 Task: Find a flat in Canoas, Brazil for 9 guests from August 8 to August 15, with a price range of ₹10,000 to ₹14,000, 5 bedrooms, 5 bathrooms, 8+ beds, and amenities including Wifi, TV, Free parking, and Breakfast. Host language should be English.
Action: Mouse moved to (475, 121)
Screenshot: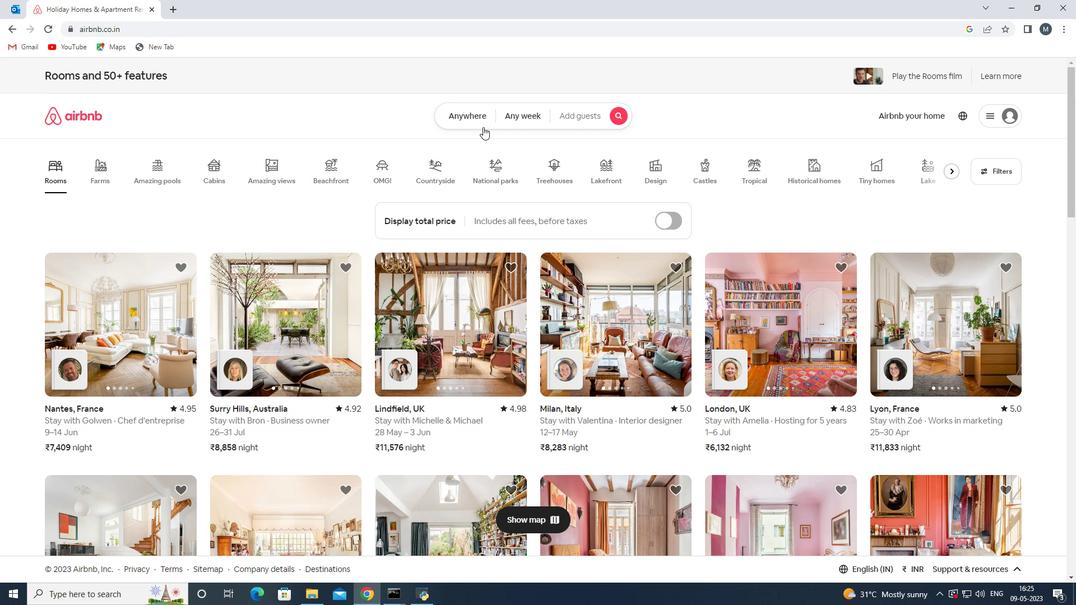 
Action: Mouse pressed left at (475, 121)
Screenshot: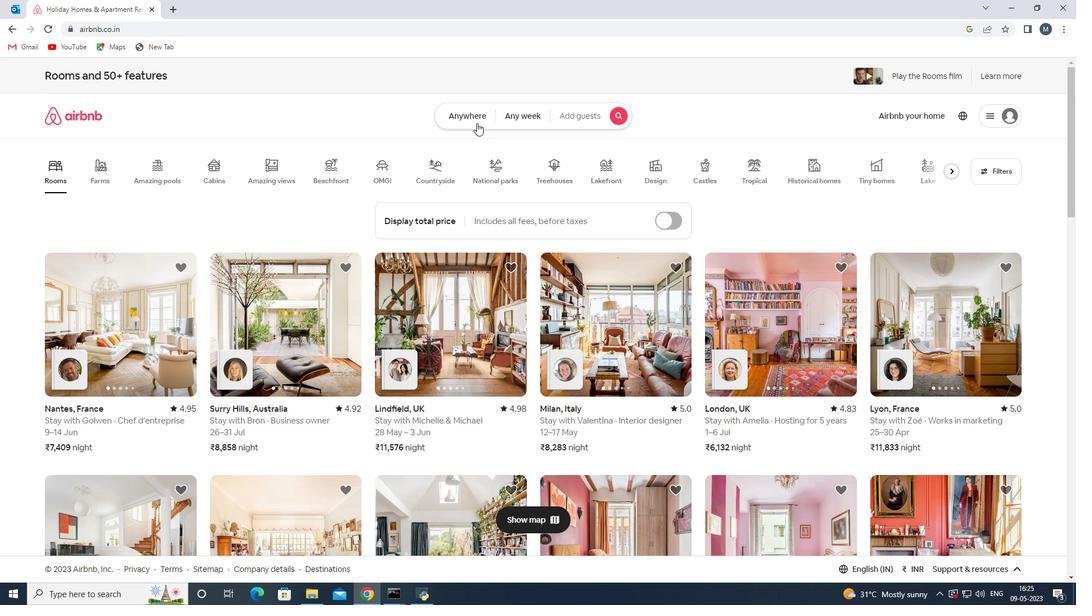 
Action: Mouse moved to (401, 160)
Screenshot: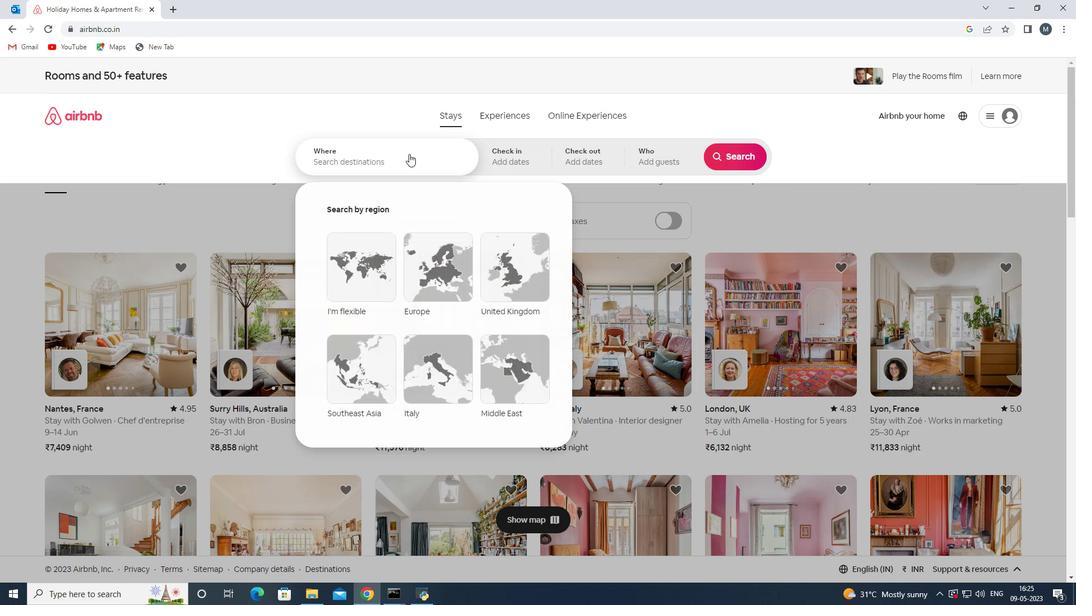 
Action: Mouse pressed left at (401, 160)
Screenshot: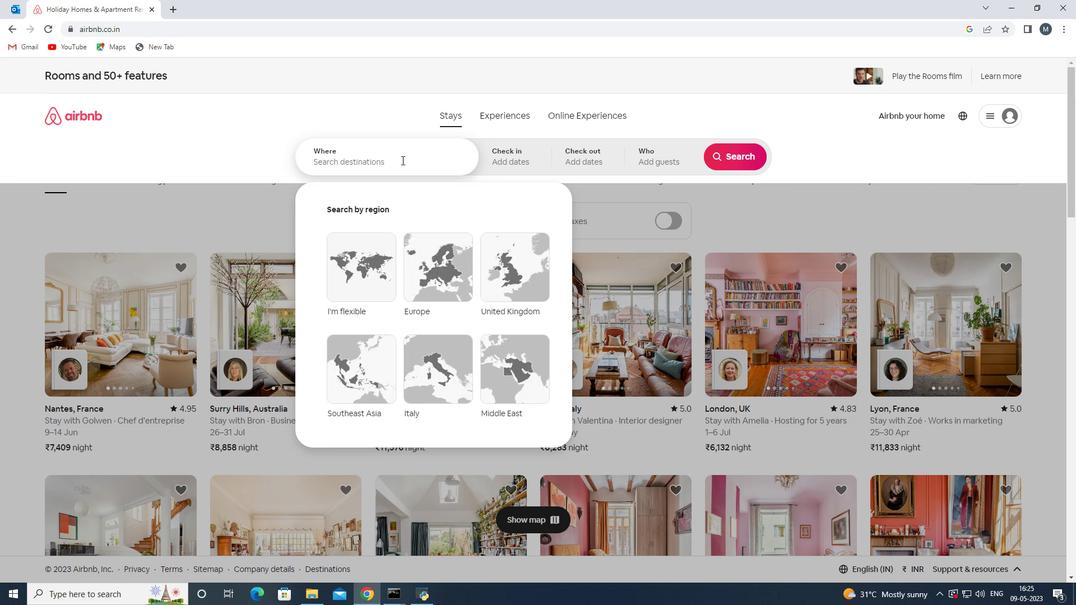 
Action: Mouse moved to (401, 160)
Screenshot: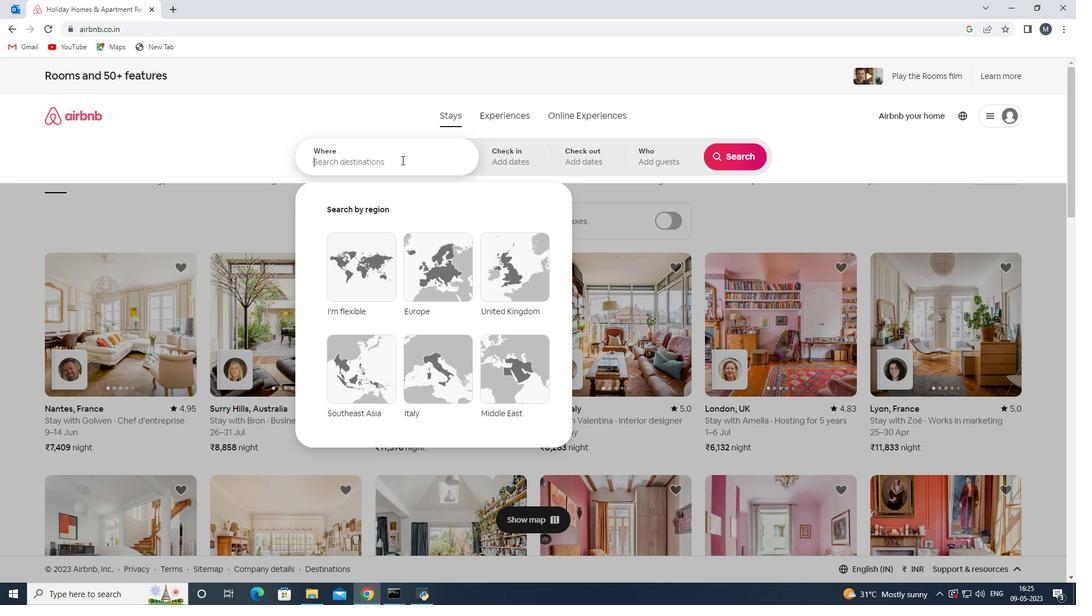 
Action: Key pressed <Key.shift><Key.shift><Key.shift>Canoas,<Key.shift><Key.shift>Brazil<Key.enter>
Screenshot: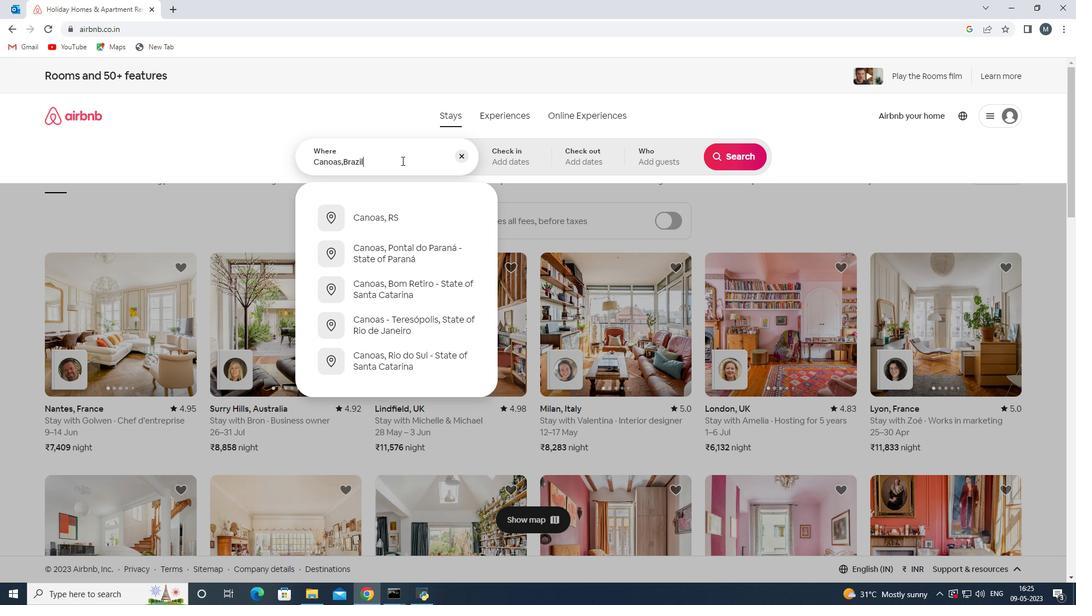 
Action: Mouse moved to (733, 244)
Screenshot: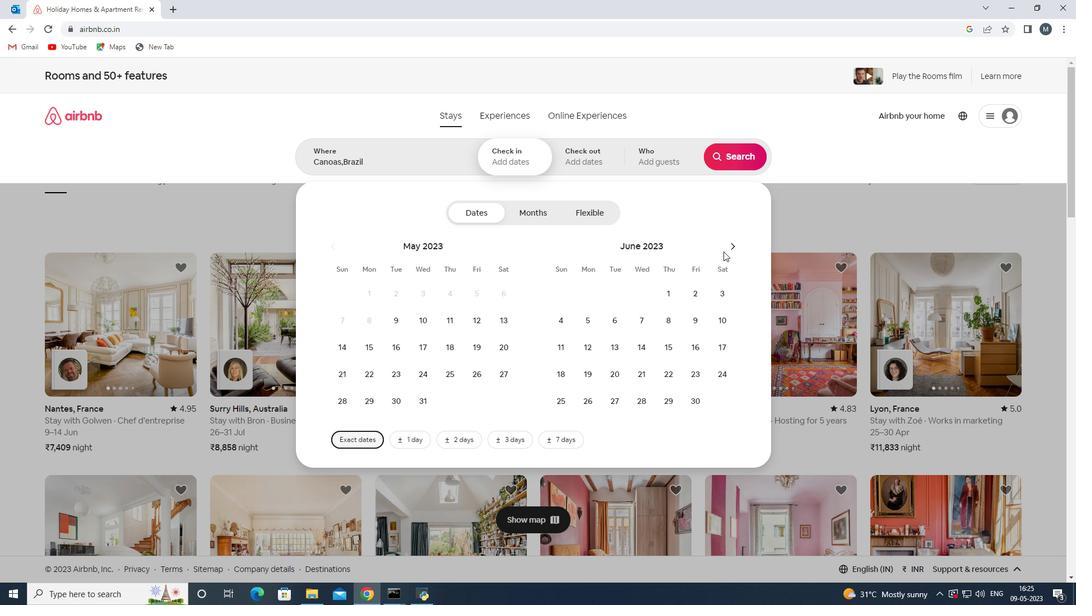 
Action: Mouse pressed left at (733, 244)
Screenshot: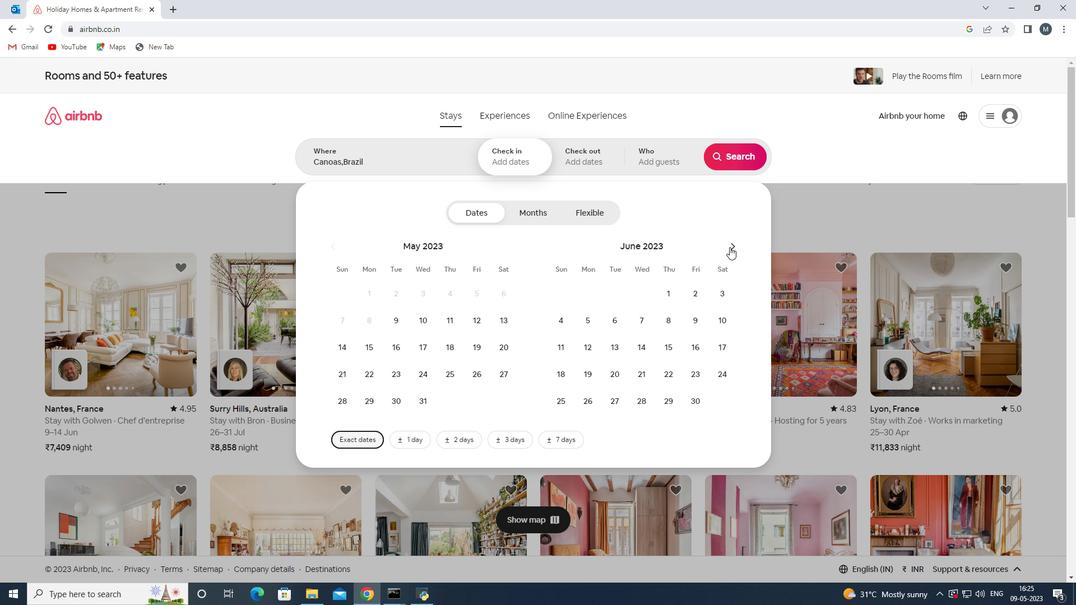 
Action: Mouse pressed left at (733, 244)
Screenshot: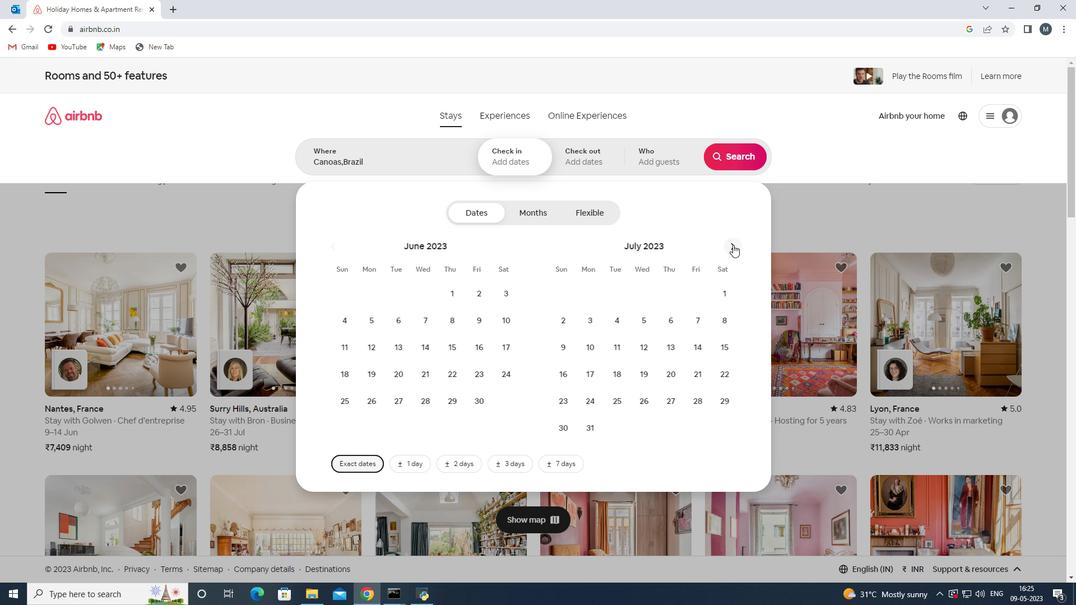 
Action: Mouse moved to (617, 322)
Screenshot: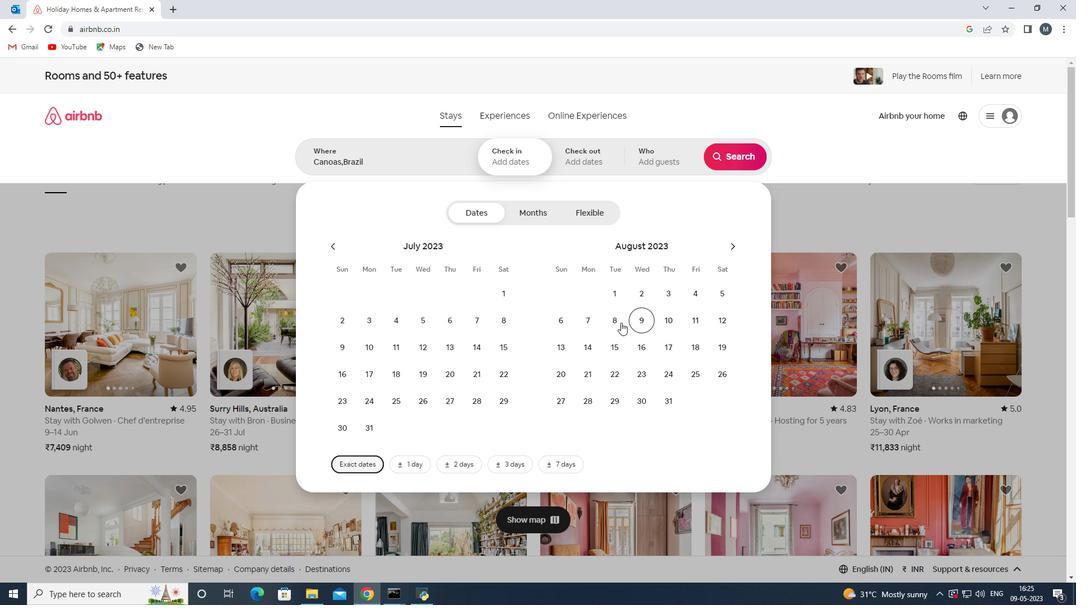 
Action: Mouse pressed left at (617, 322)
Screenshot: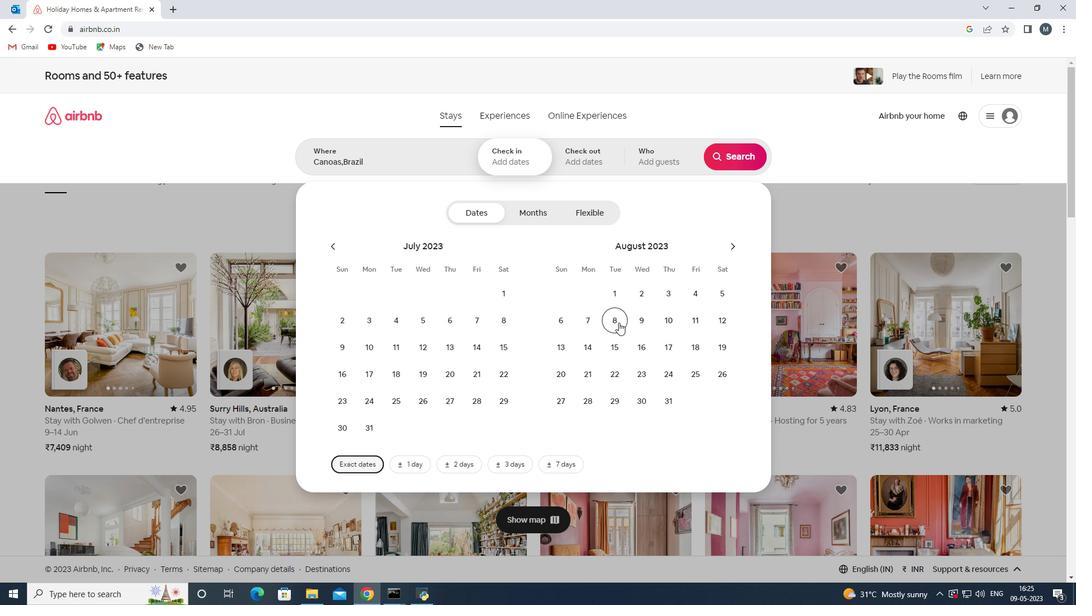 
Action: Mouse moved to (614, 343)
Screenshot: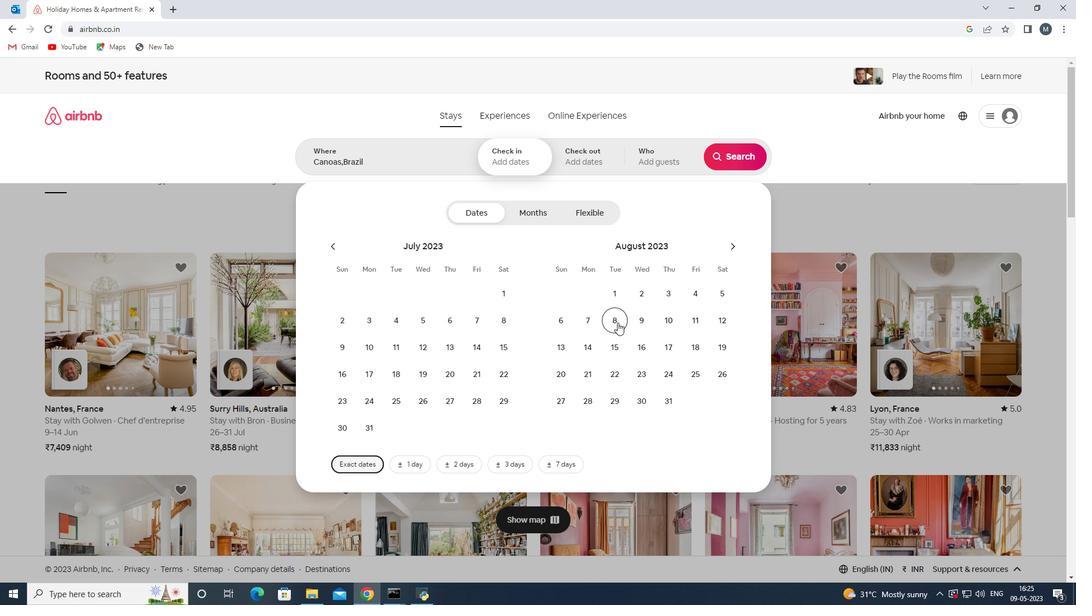
Action: Mouse pressed left at (614, 343)
Screenshot: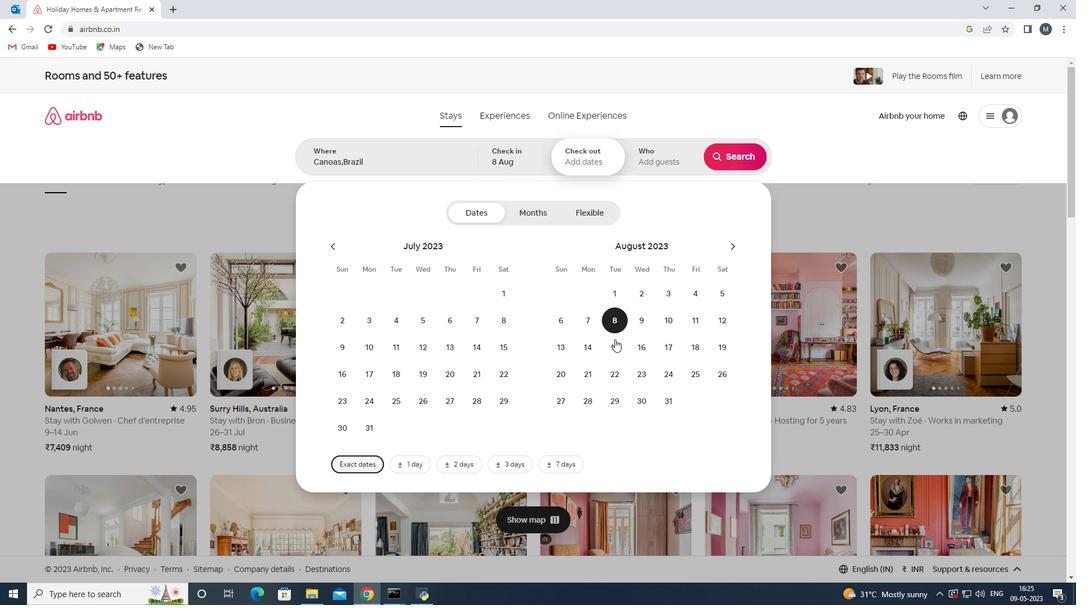 
Action: Mouse moved to (654, 172)
Screenshot: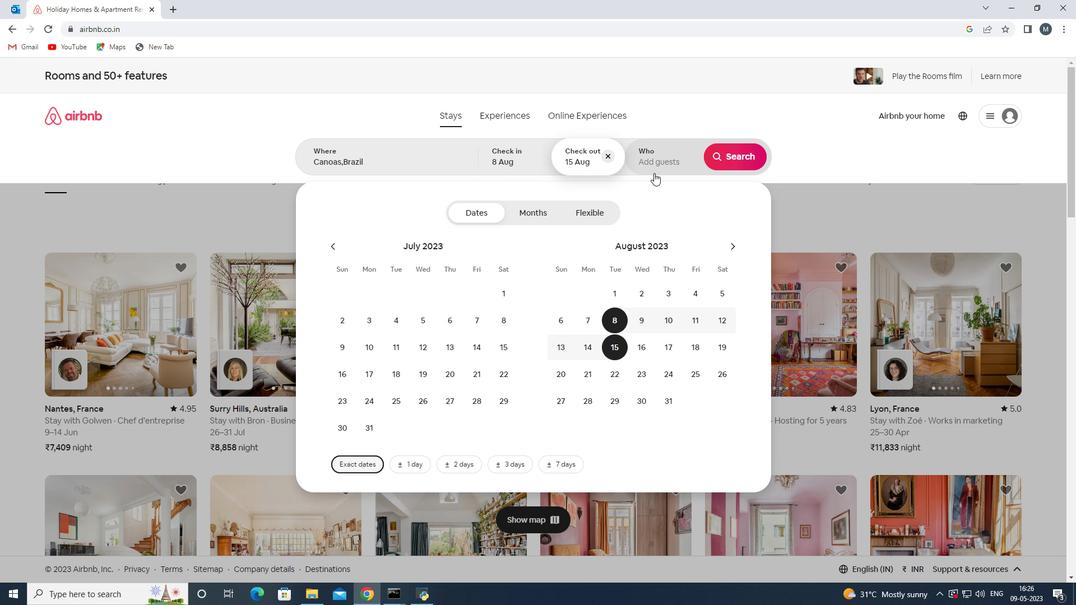
Action: Mouse pressed left at (654, 172)
Screenshot: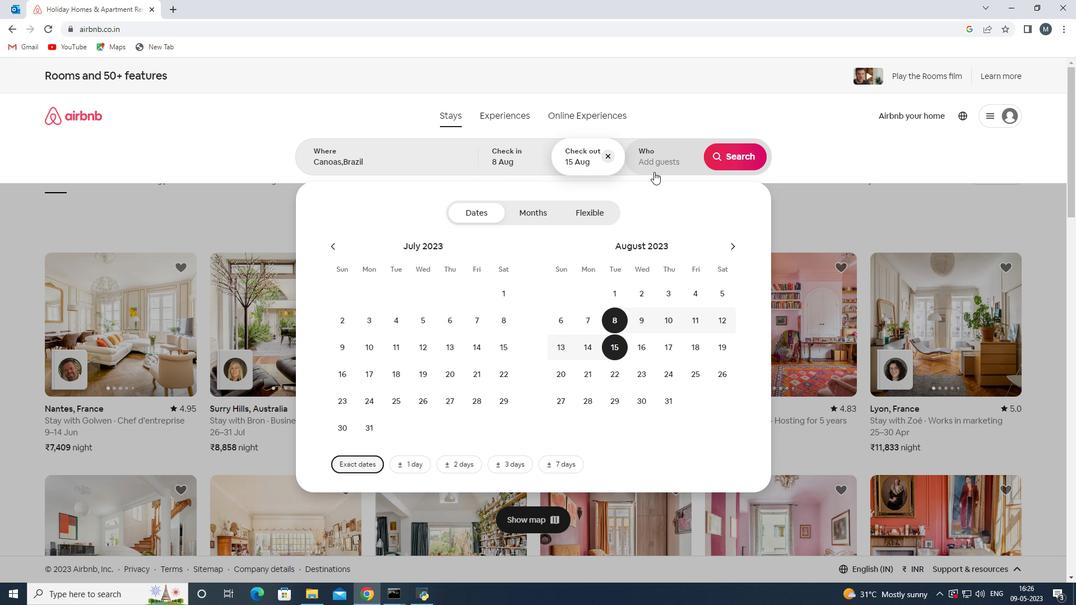 
Action: Mouse moved to (740, 213)
Screenshot: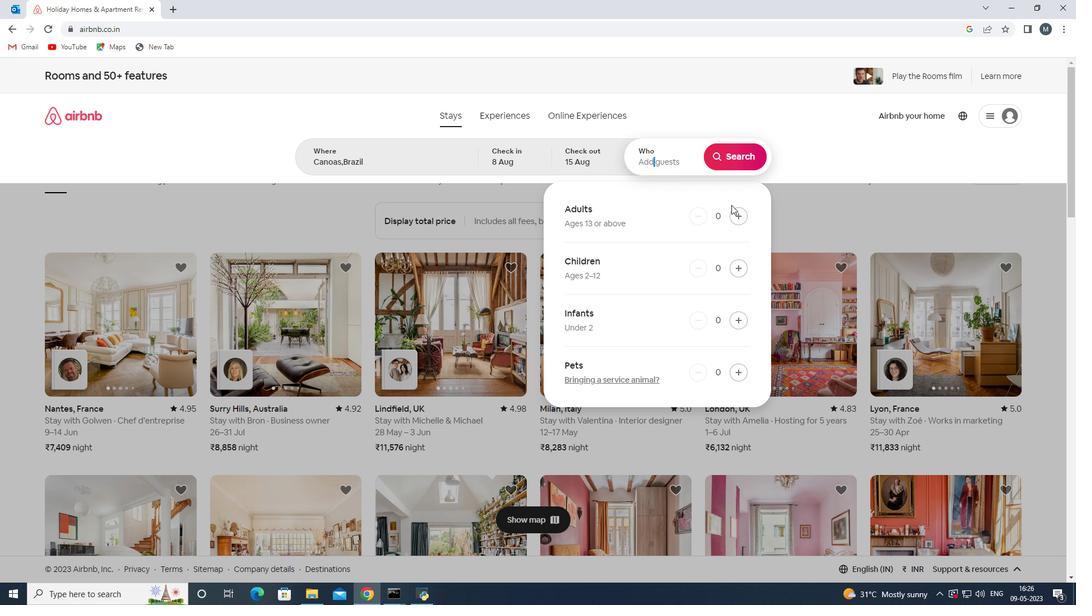 
Action: Mouse pressed left at (740, 213)
Screenshot: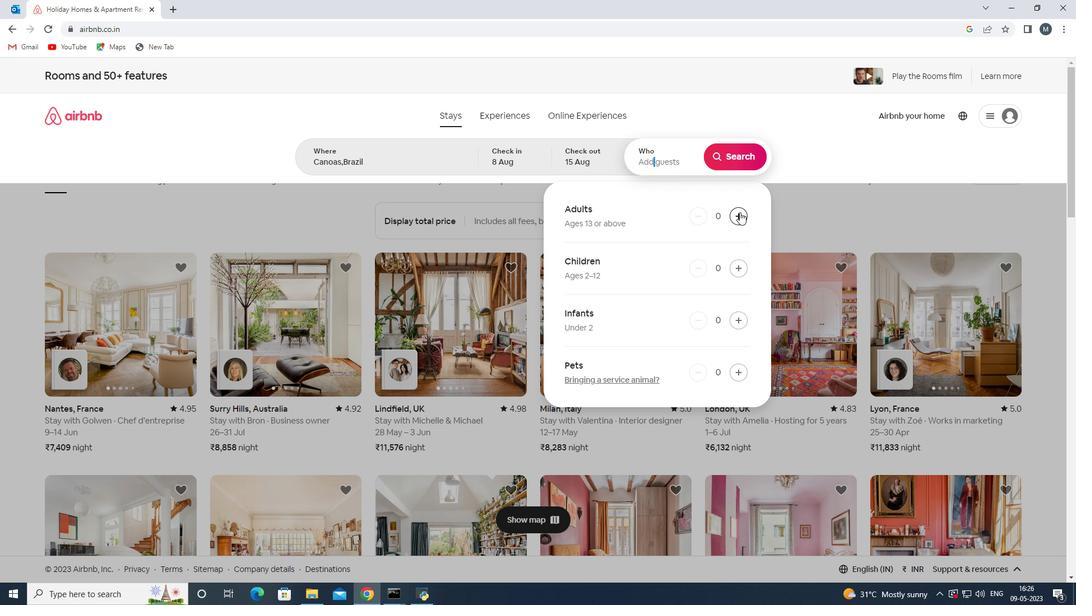 
Action: Mouse moved to (739, 213)
Screenshot: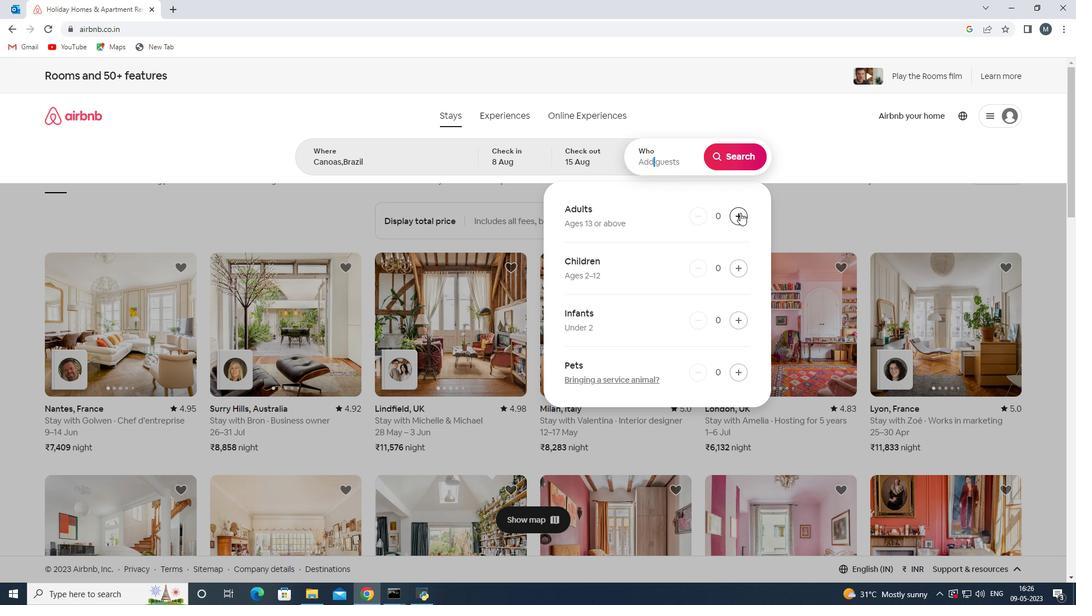
Action: Mouse pressed left at (739, 213)
Screenshot: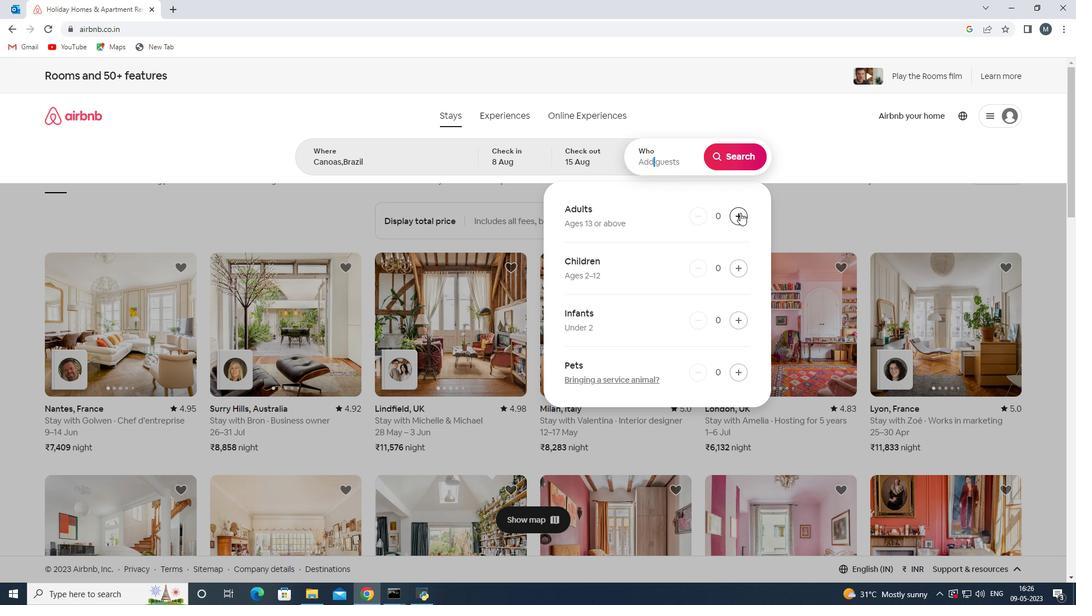 
Action: Mouse moved to (739, 213)
Screenshot: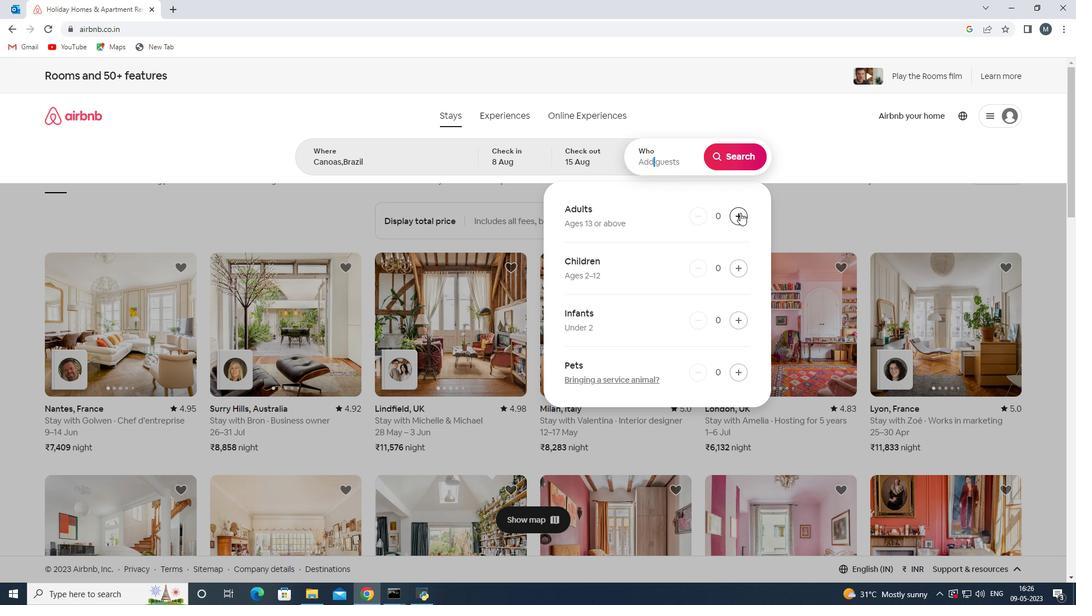 
Action: Mouse pressed left at (739, 213)
Screenshot: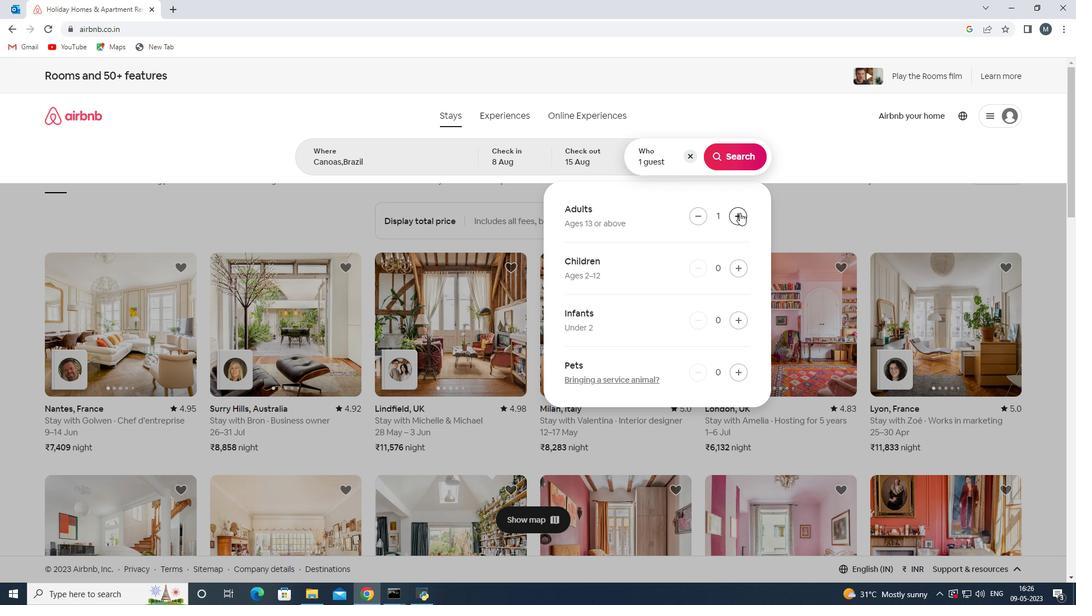 
Action: Mouse pressed left at (739, 213)
Screenshot: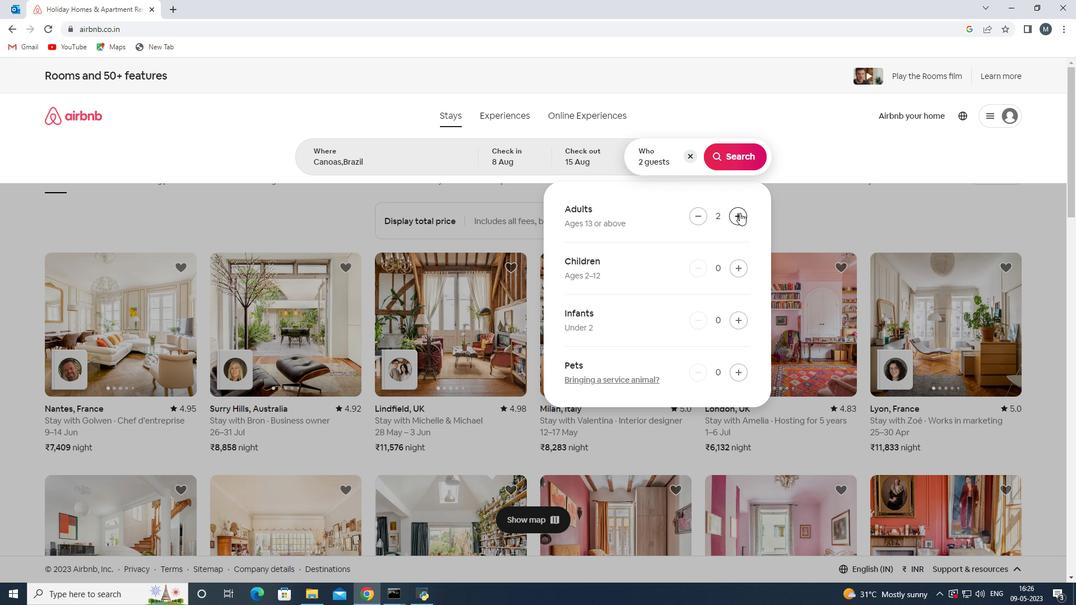 
Action: Mouse pressed left at (739, 213)
Screenshot: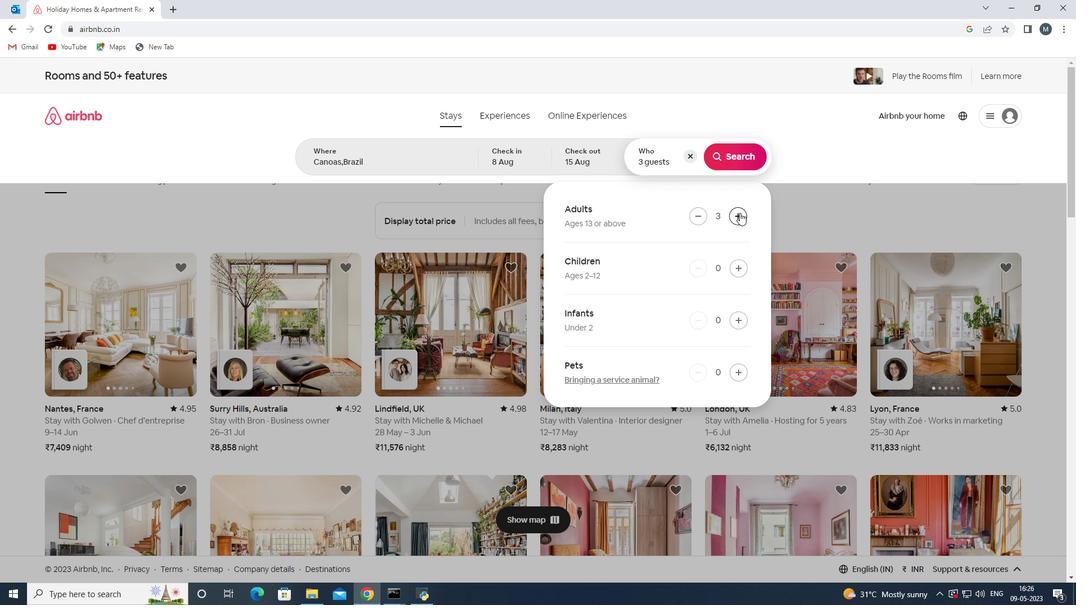 
Action: Mouse pressed left at (739, 213)
Screenshot: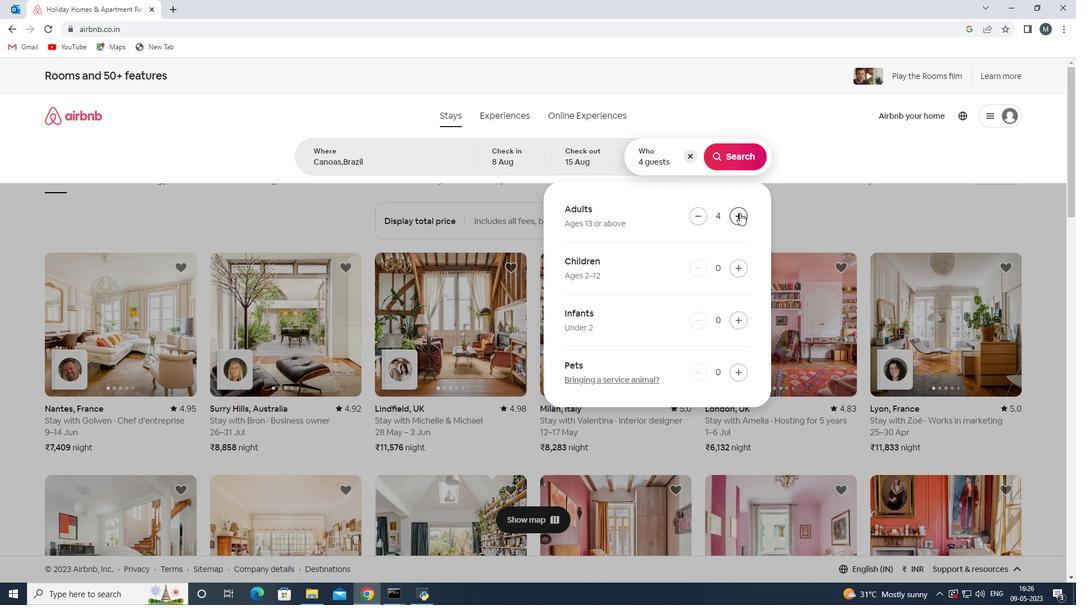 
Action: Mouse moved to (739, 213)
Screenshot: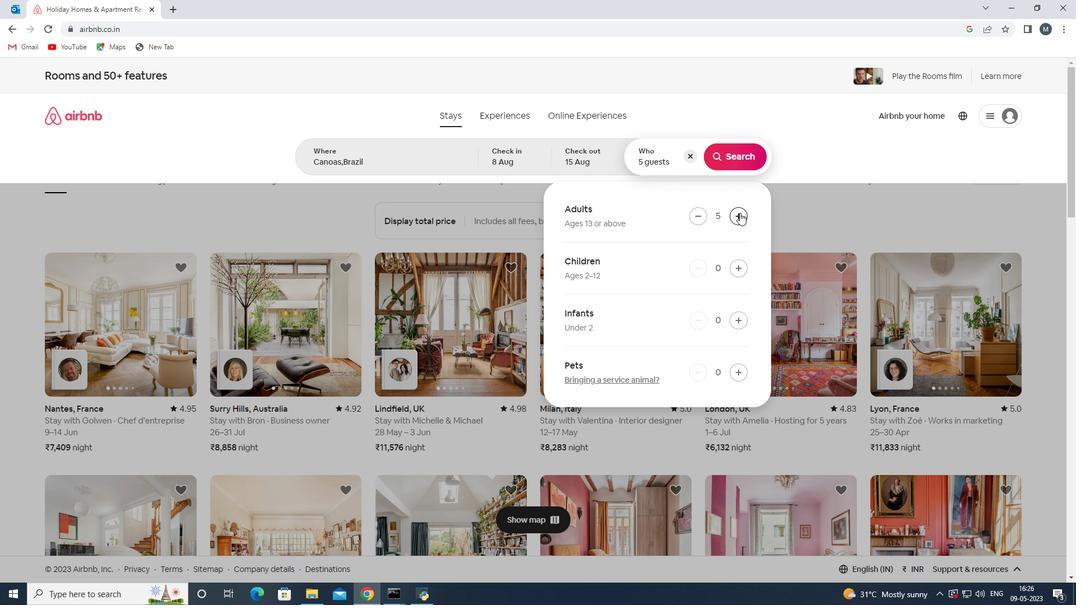
Action: Mouse pressed left at (739, 213)
Screenshot: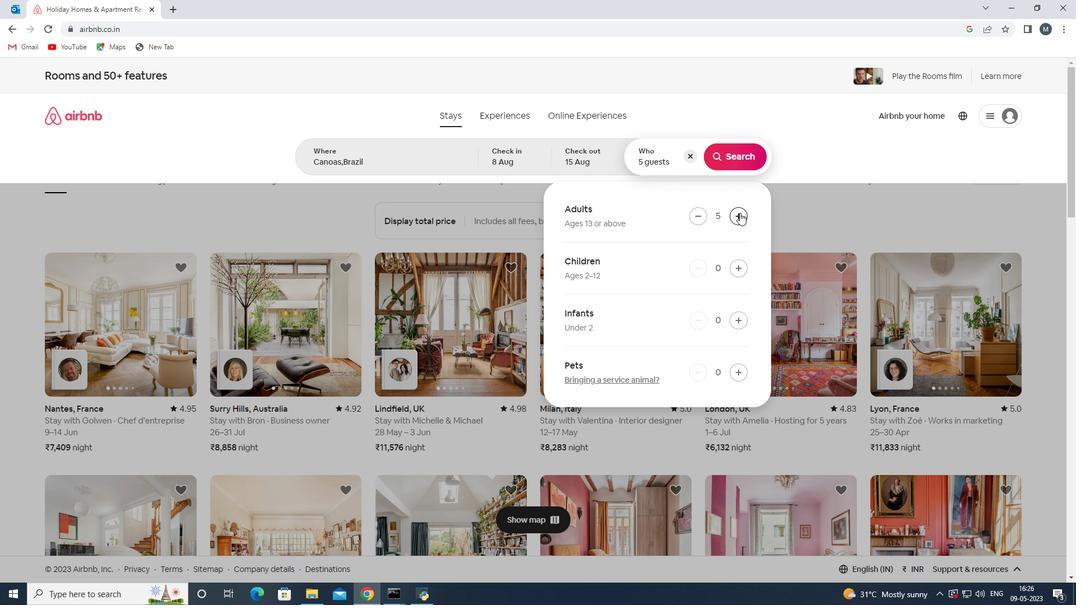 
Action: Mouse pressed left at (739, 213)
Screenshot: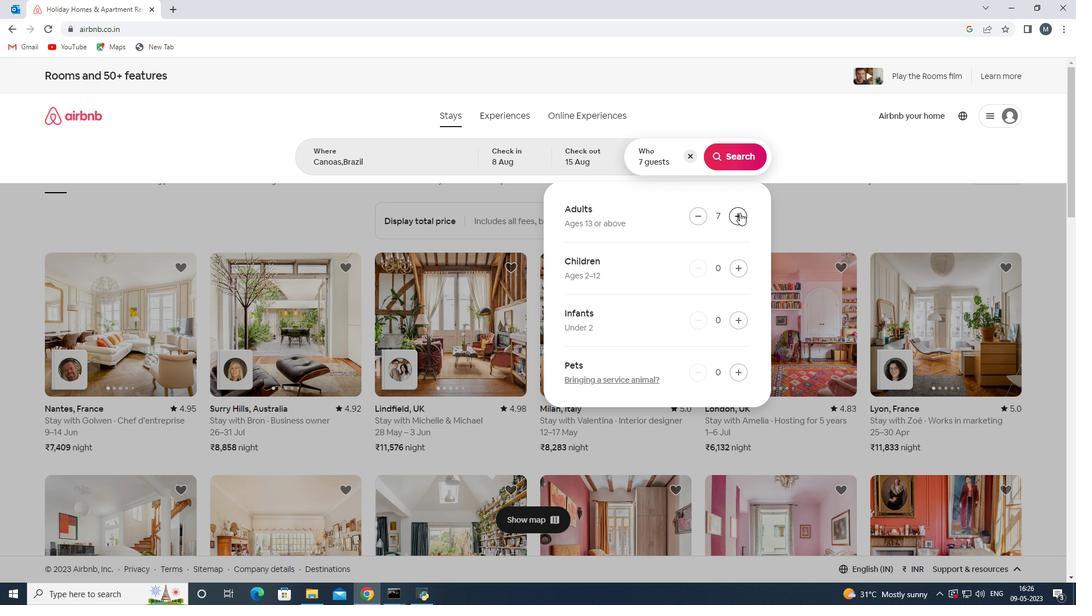 
Action: Mouse moved to (741, 213)
Screenshot: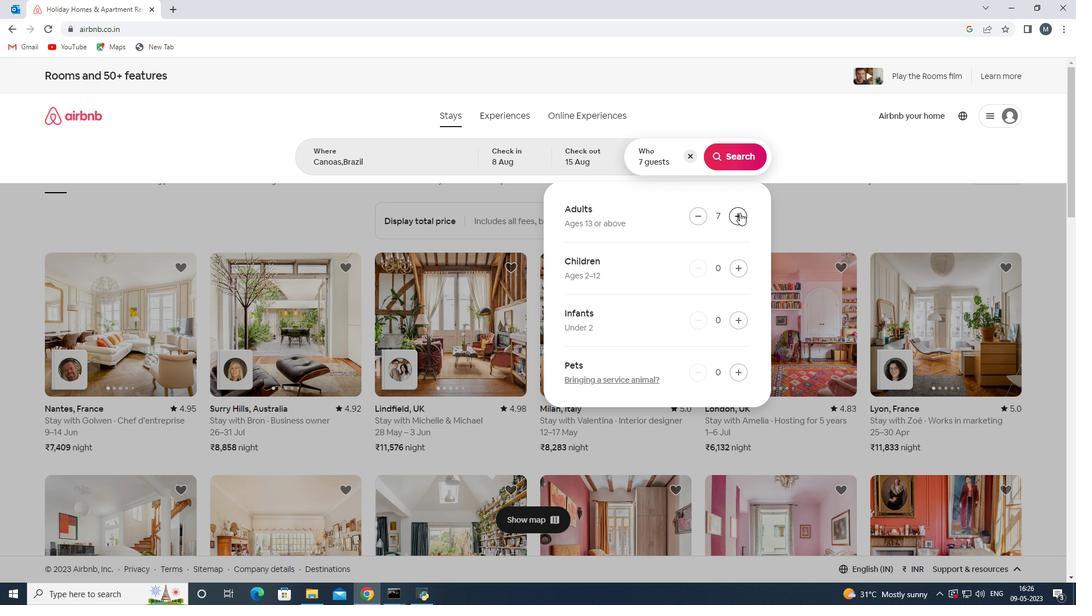 
Action: Mouse pressed left at (741, 213)
Screenshot: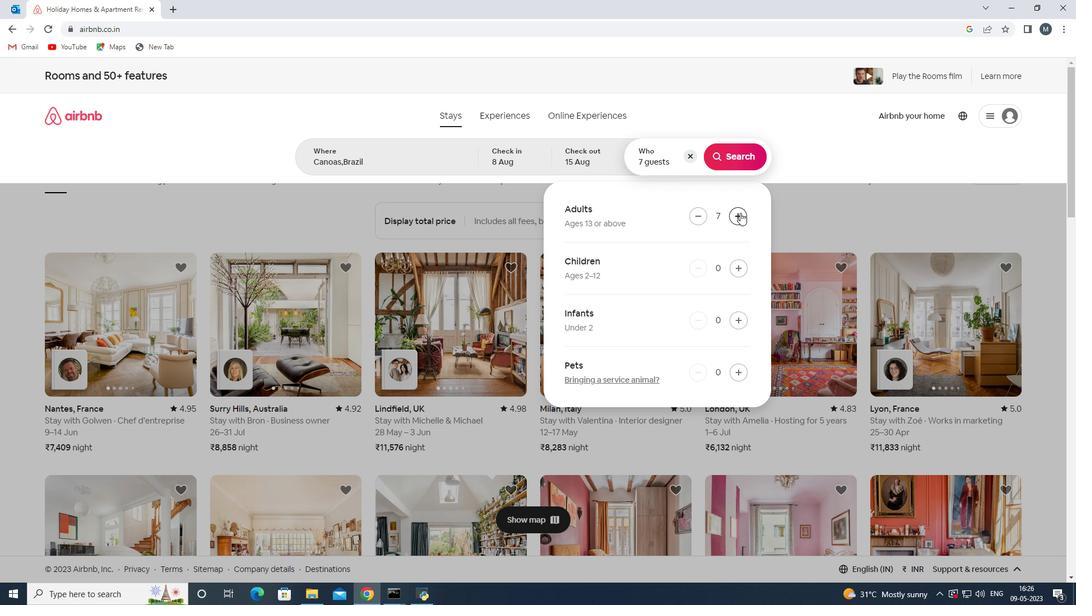 
Action: Mouse moved to (729, 159)
Screenshot: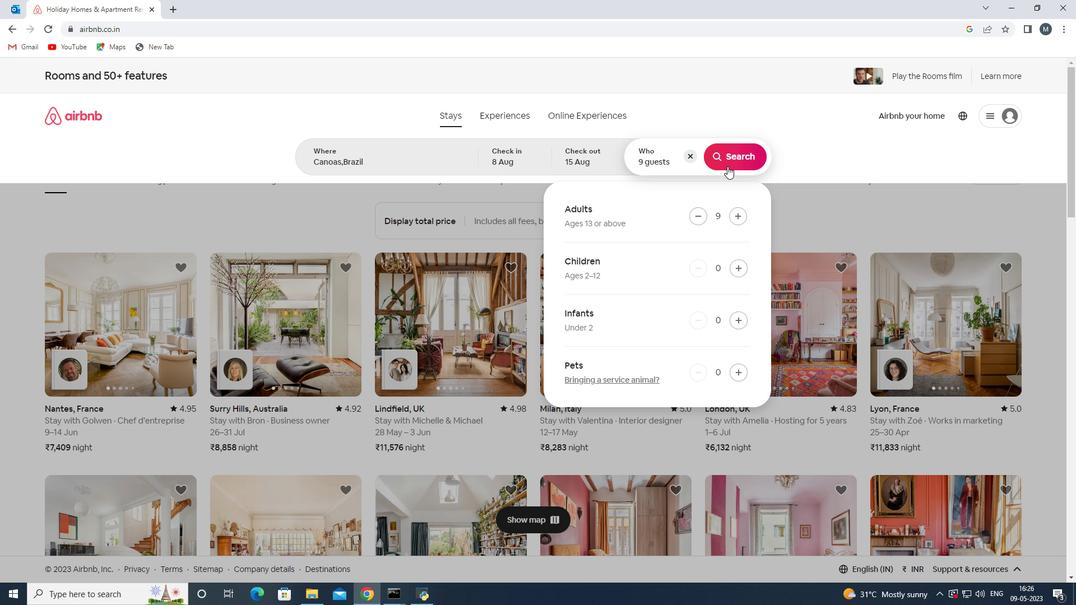 
Action: Mouse pressed left at (729, 159)
Screenshot: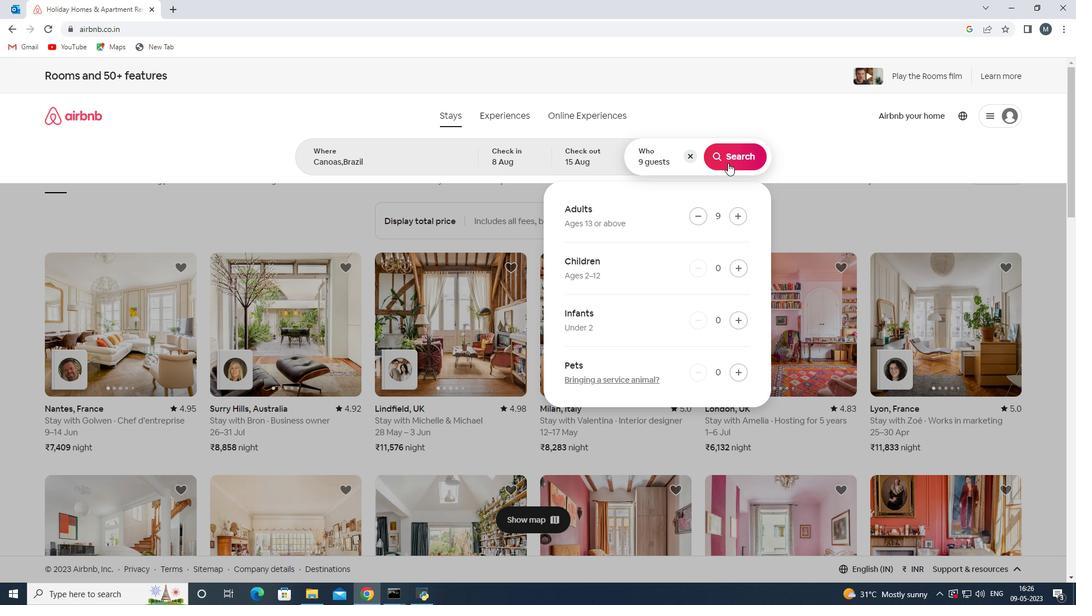 
Action: Mouse moved to (1013, 118)
Screenshot: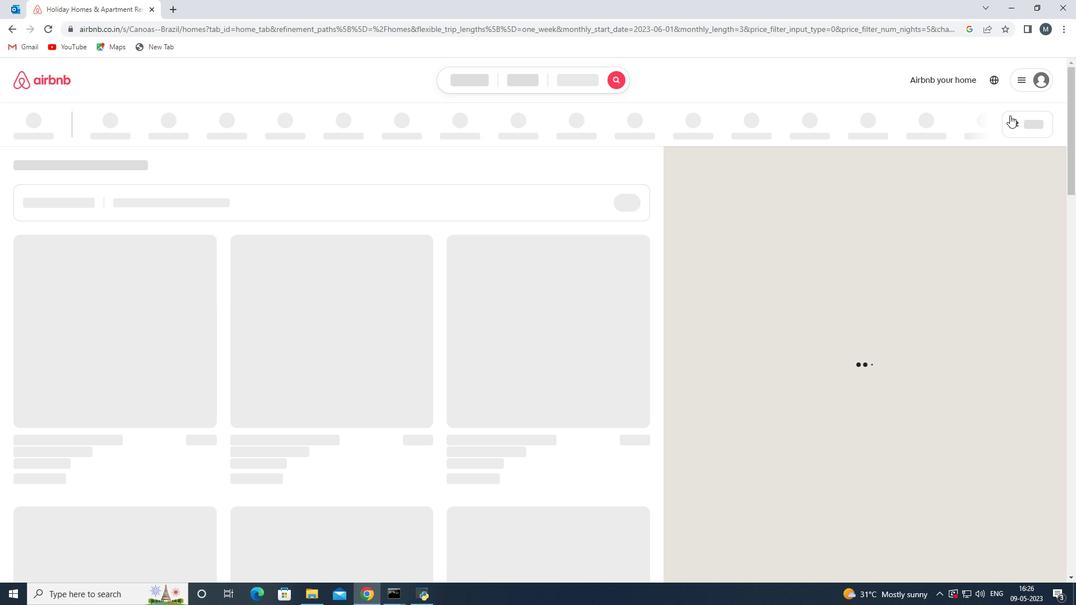 
Action: Mouse pressed left at (1013, 118)
Screenshot: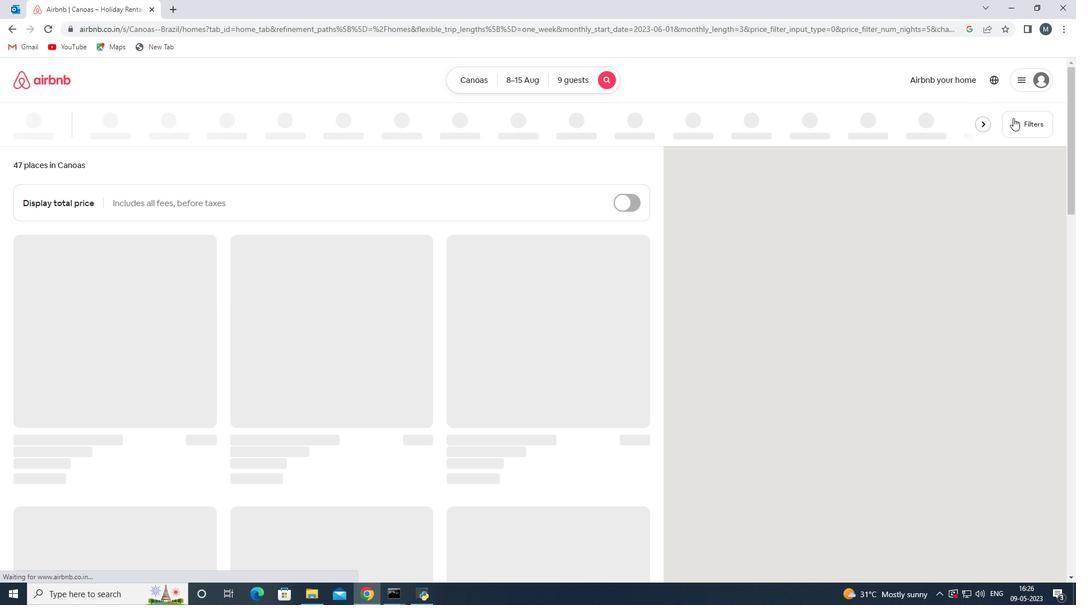 
Action: Mouse moved to (463, 400)
Screenshot: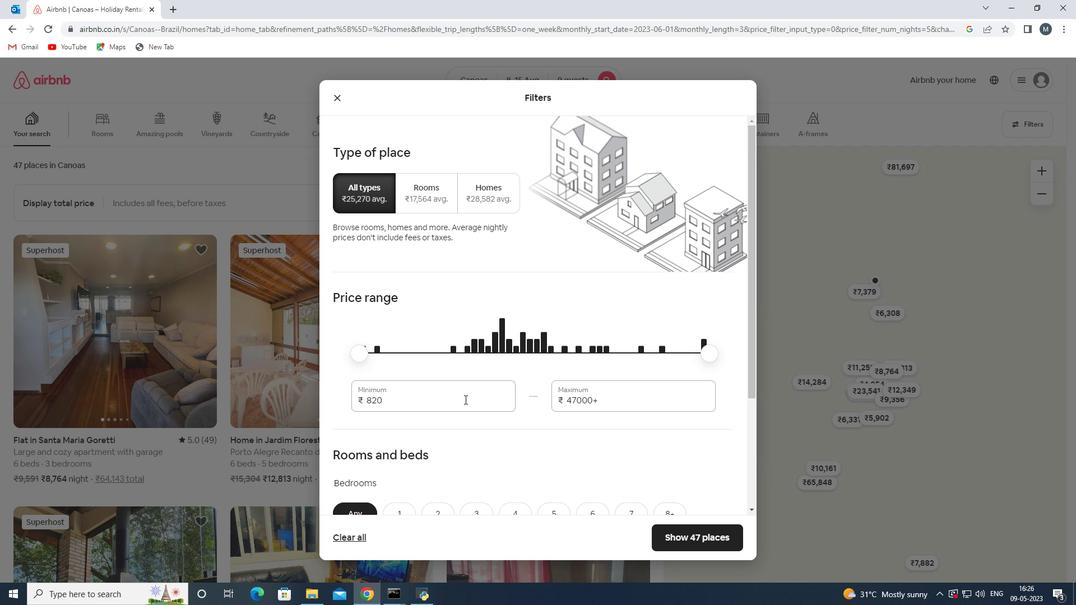 
Action: Mouse pressed left at (463, 400)
Screenshot: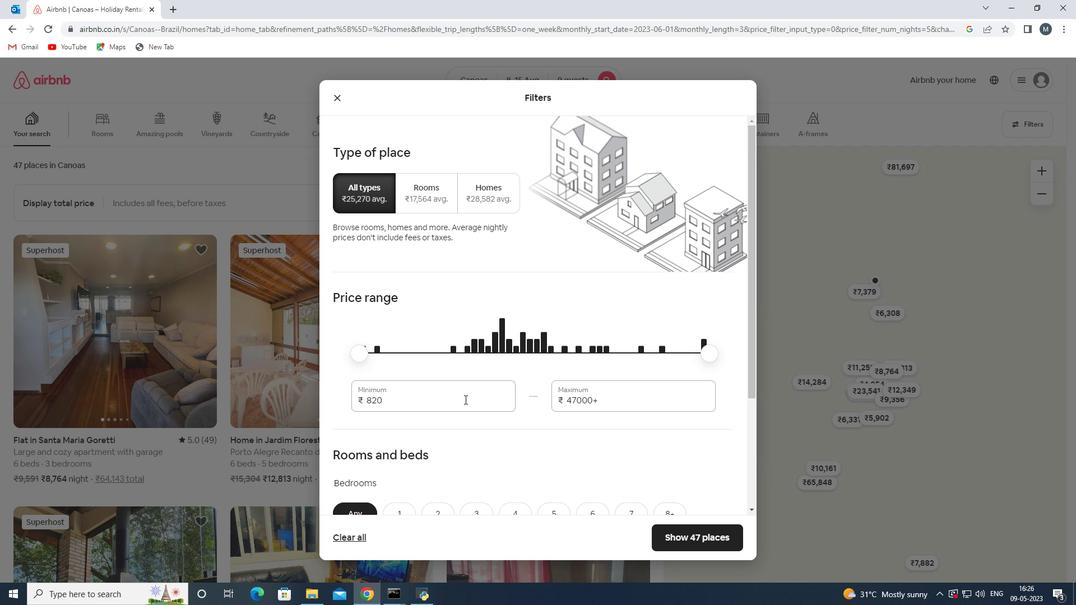 
Action: Mouse moved to (358, 401)
Screenshot: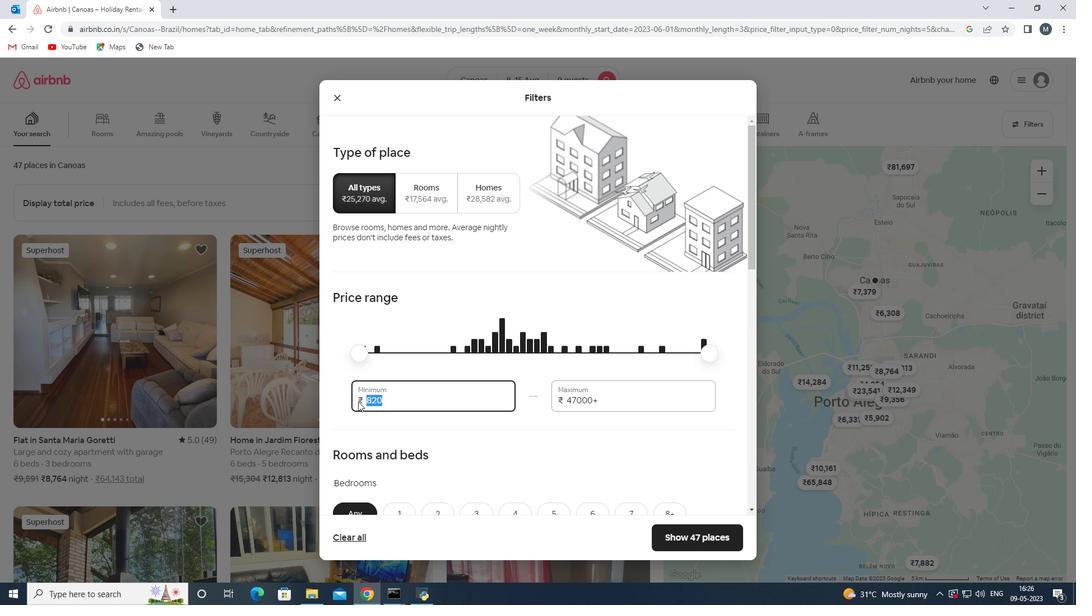 
Action: Key pressed 1000
Screenshot: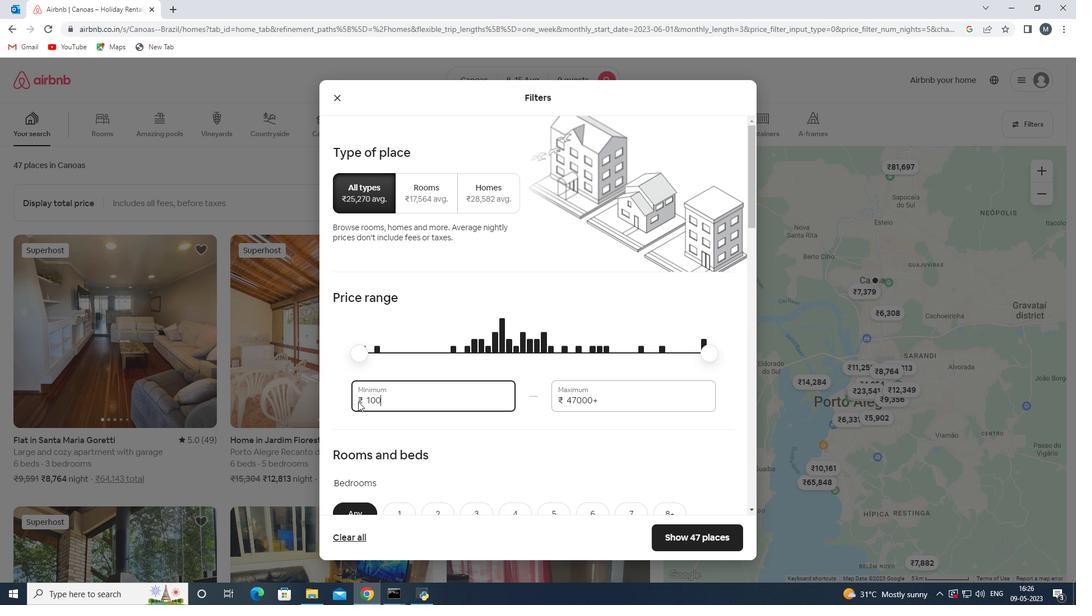 
Action: Mouse moved to (383, 407)
Screenshot: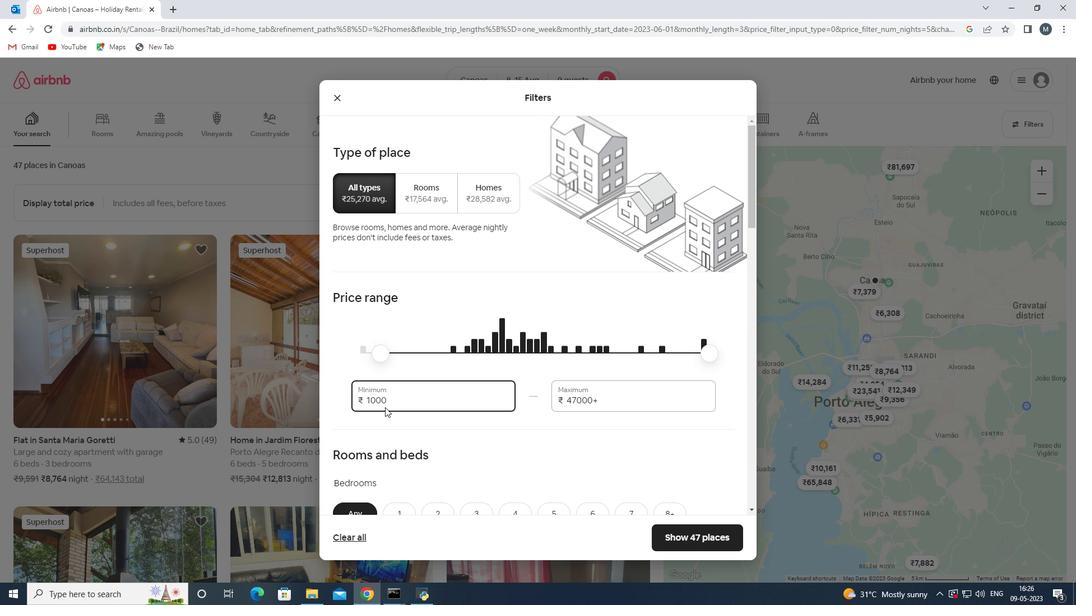
Action: Key pressed 0
Screenshot: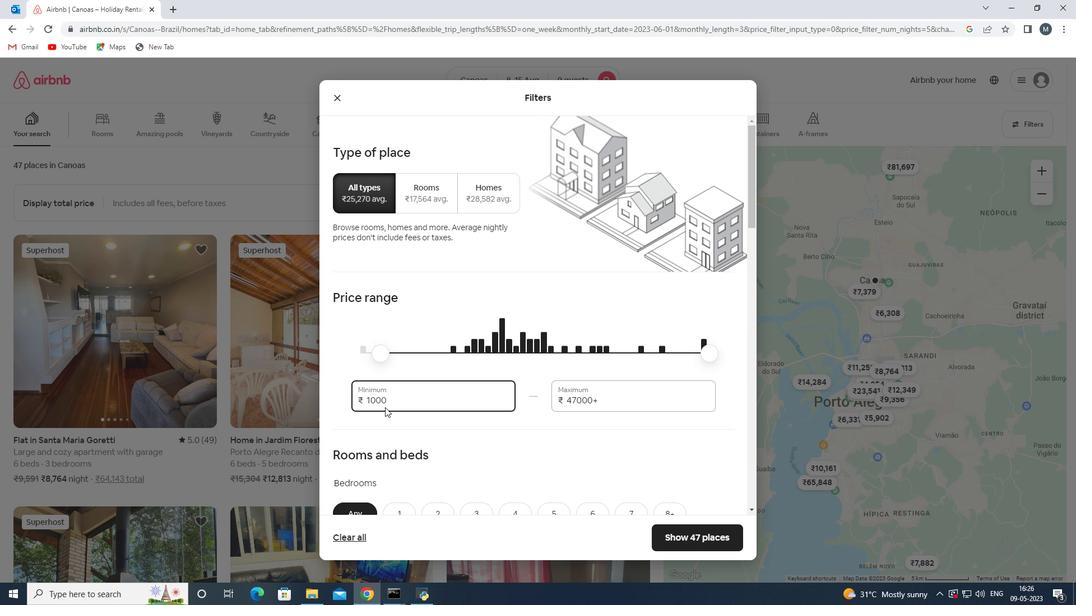 
Action: Mouse moved to (605, 398)
Screenshot: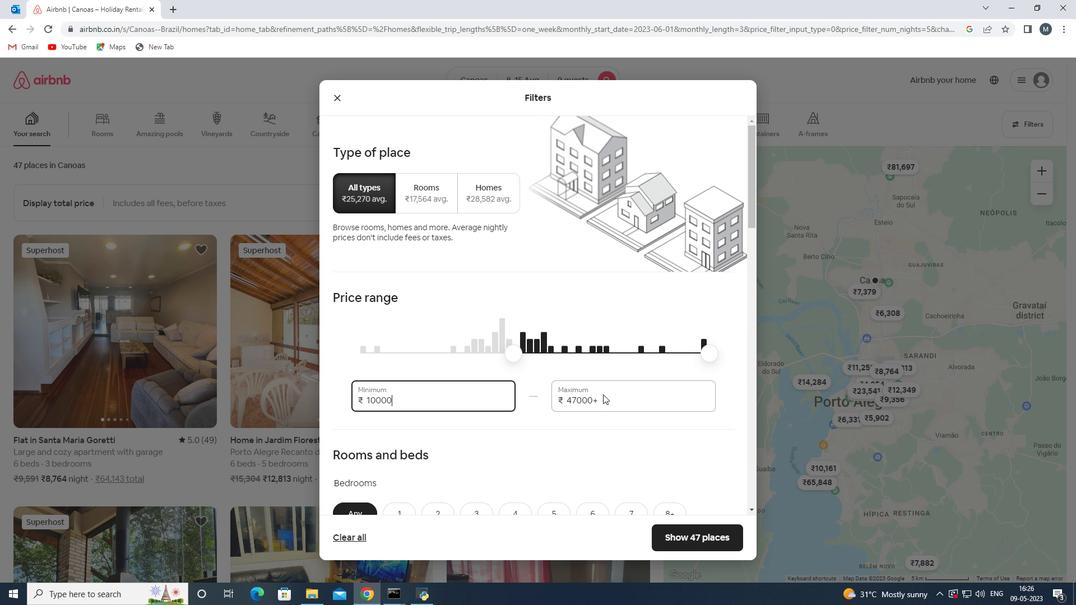 
Action: Mouse pressed left at (605, 398)
Screenshot: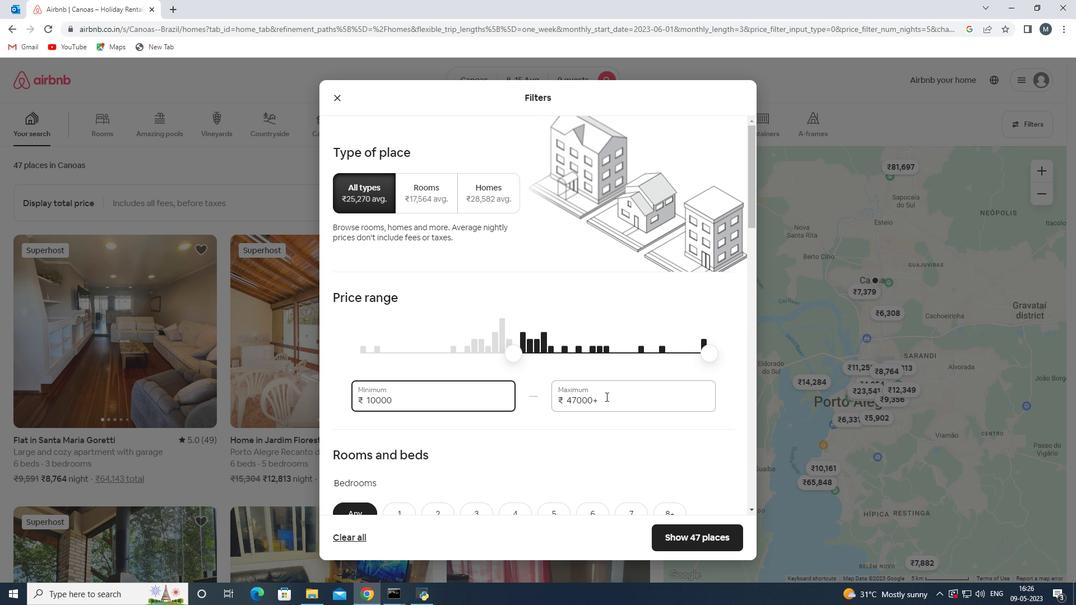 
Action: Mouse moved to (543, 399)
Screenshot: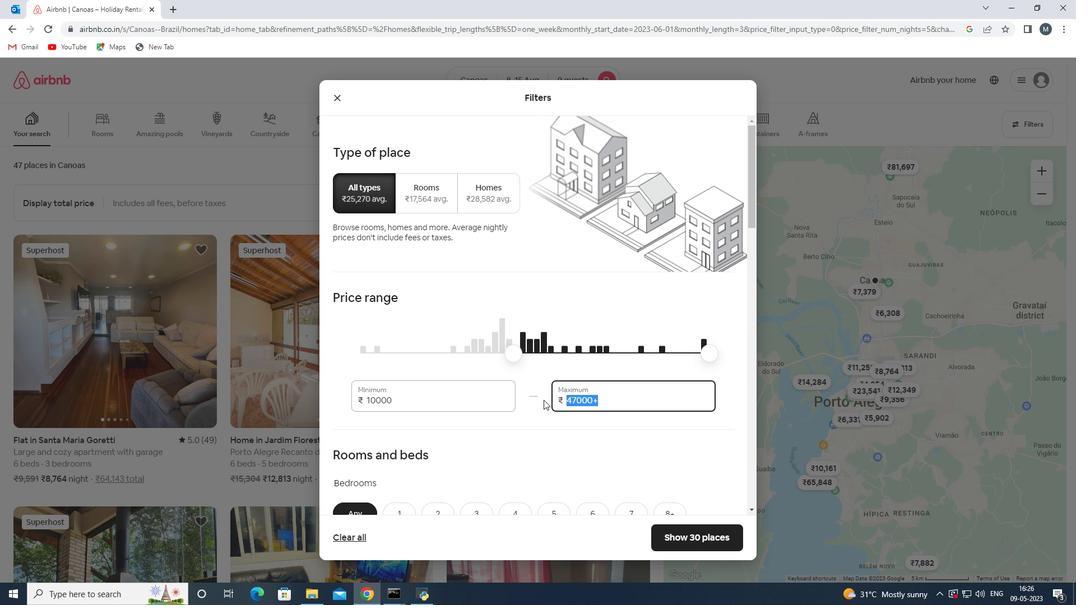 
Action: Key pressed 1
Screenshot: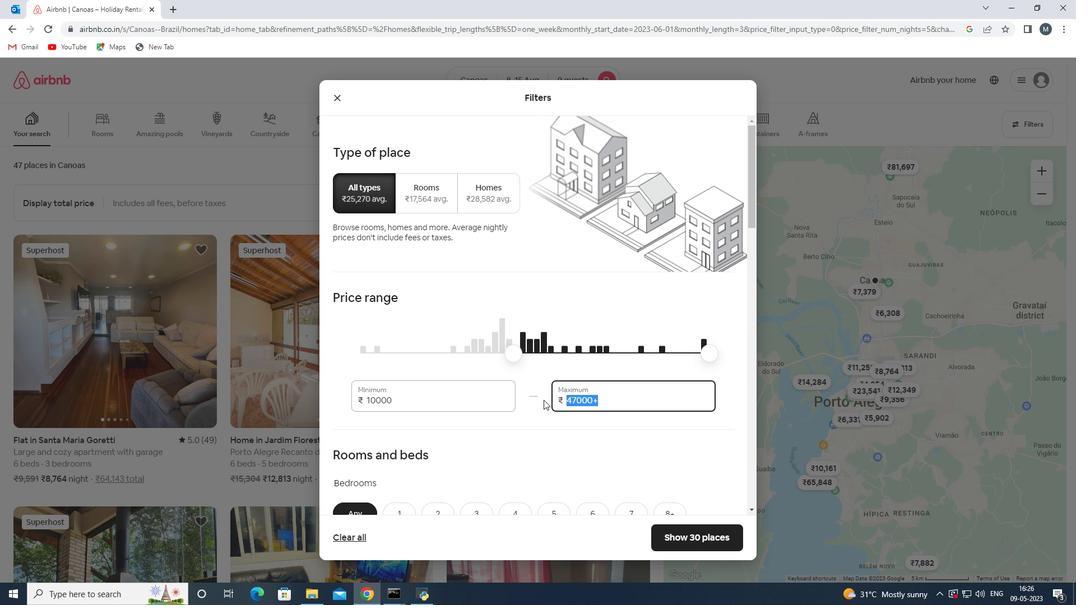 
Action: Mouse moved to (543, 399)
Screenshot: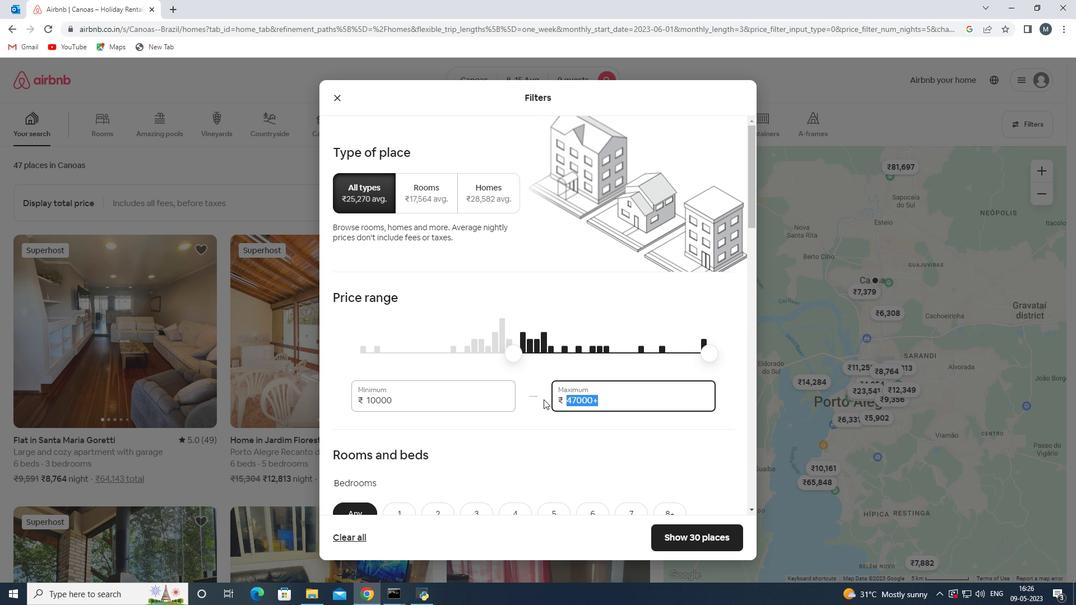 
Action: Key pressed 4
Screenshot: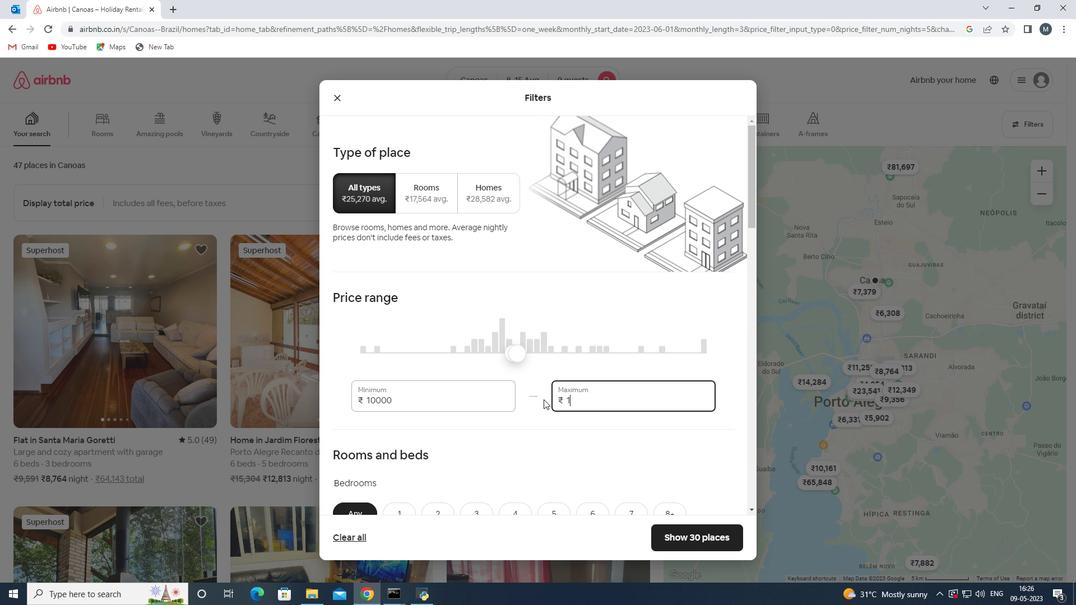 
Action: Mouse moved to (542, 398)
Screenshot: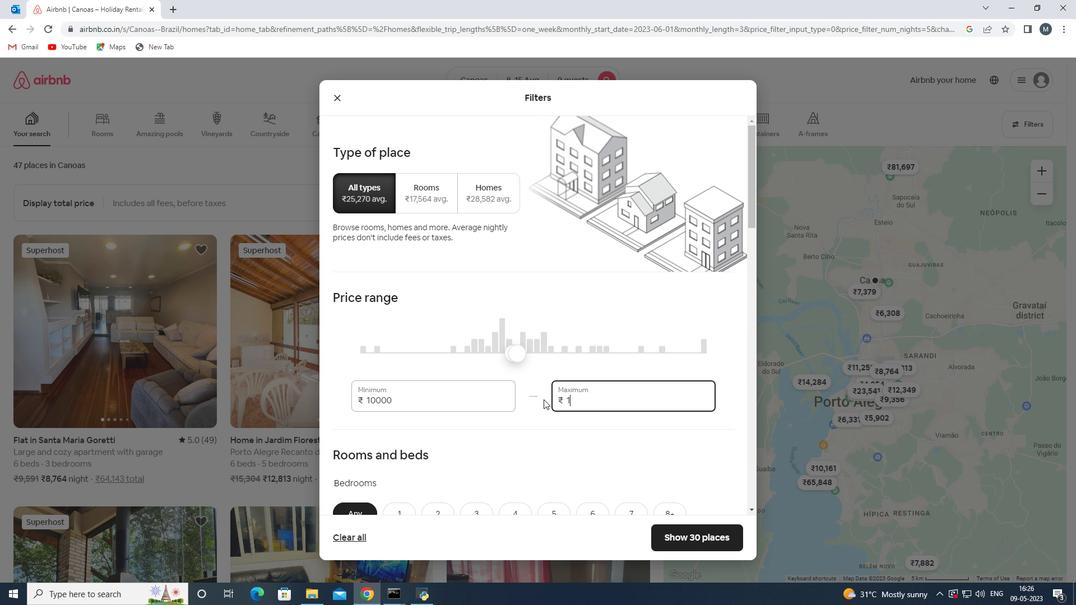 
Action: Key pressed 000
Screenshot: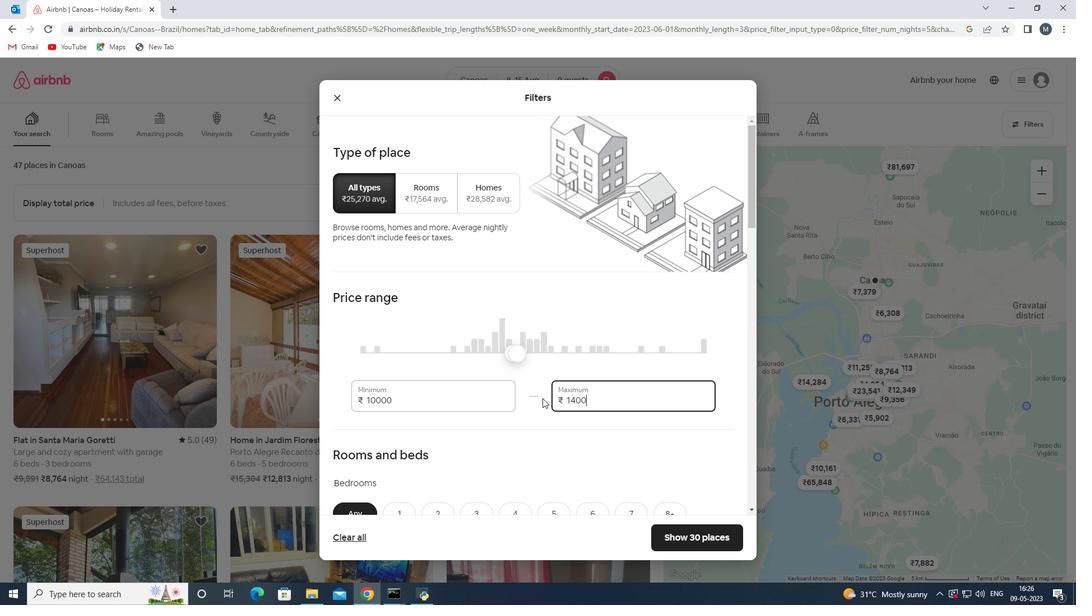 
Action: Mouse moved to (533, 375)
Screenshot: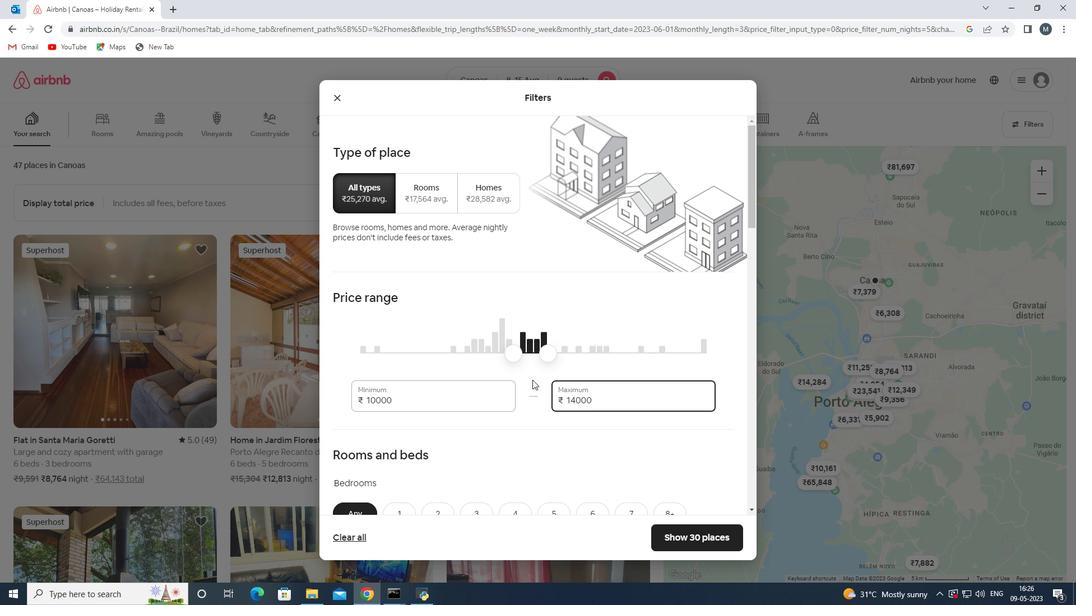 
Action: Mouse scrolled (533, 375) with delta (0, 0)
Screenshot: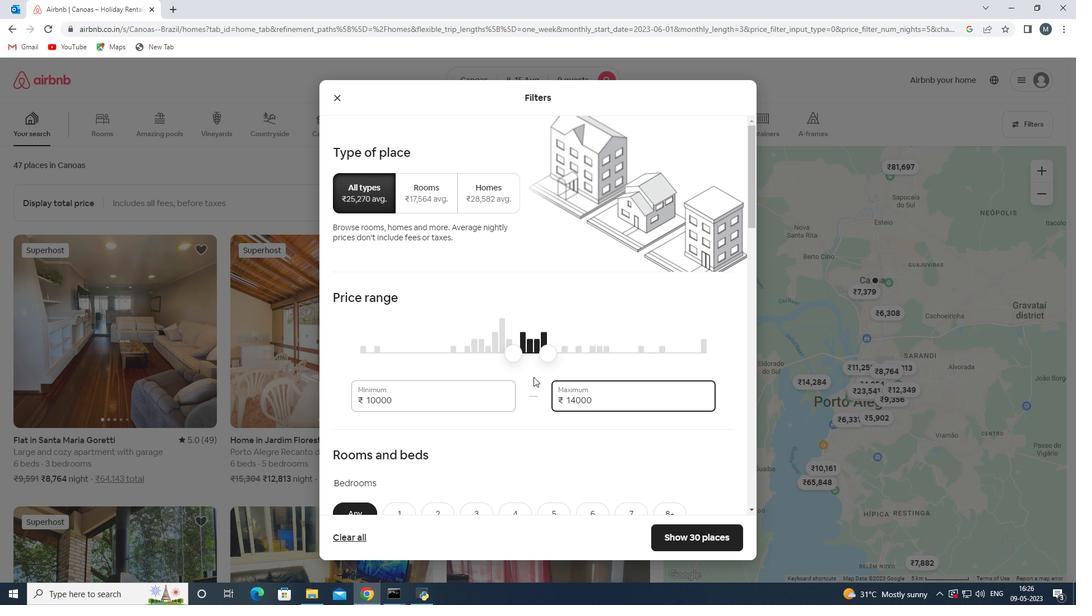 
Action: Mouse moved to (529, 374)
Screenshot: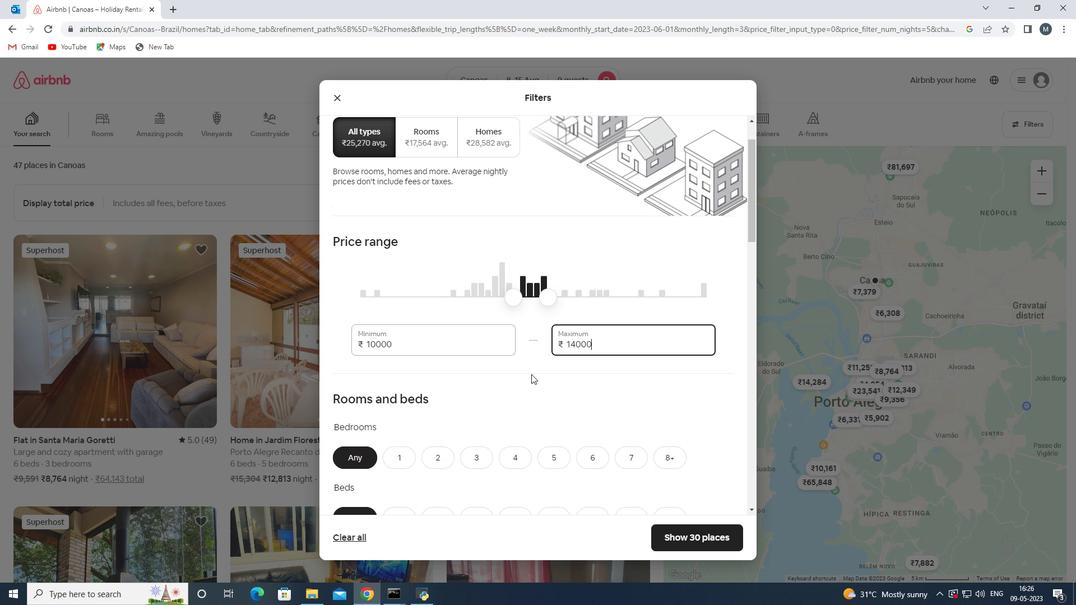 
Action: Mouse scrolled (529, 373) with delta (0, 0)
Screenshot: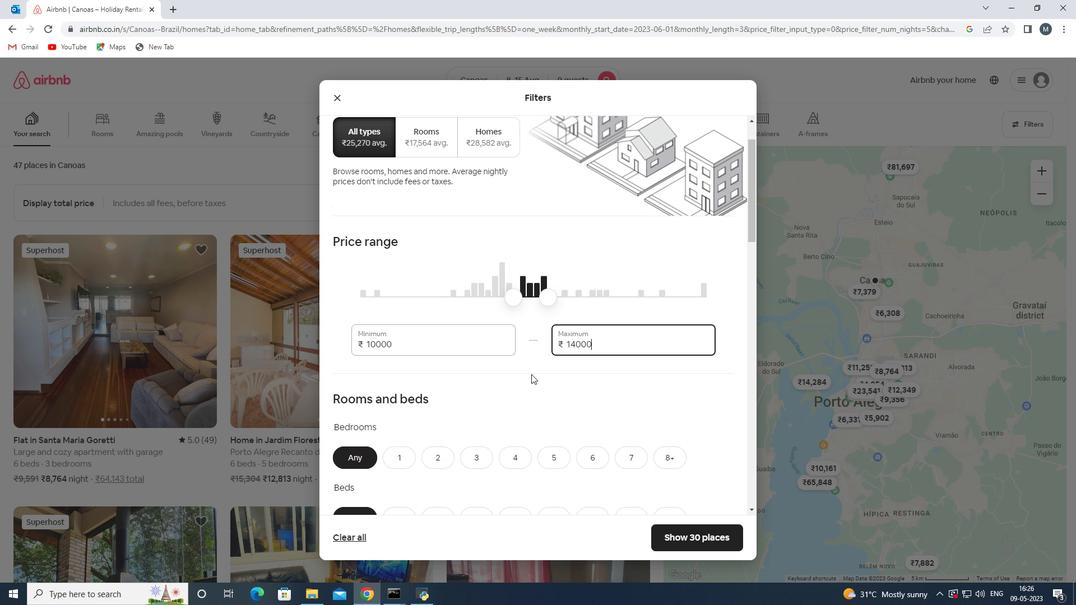 
Action: Mouse moved to (469, 367)
Screenshot: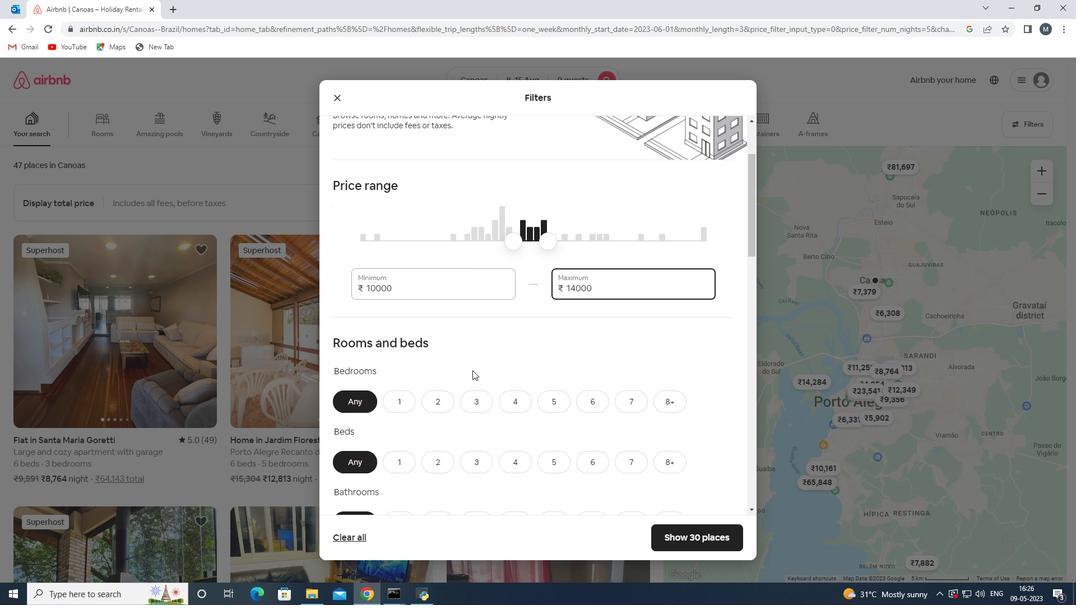 
Action: Mouse scrolled (469, 367) with delta (0, 0)
Screenshot: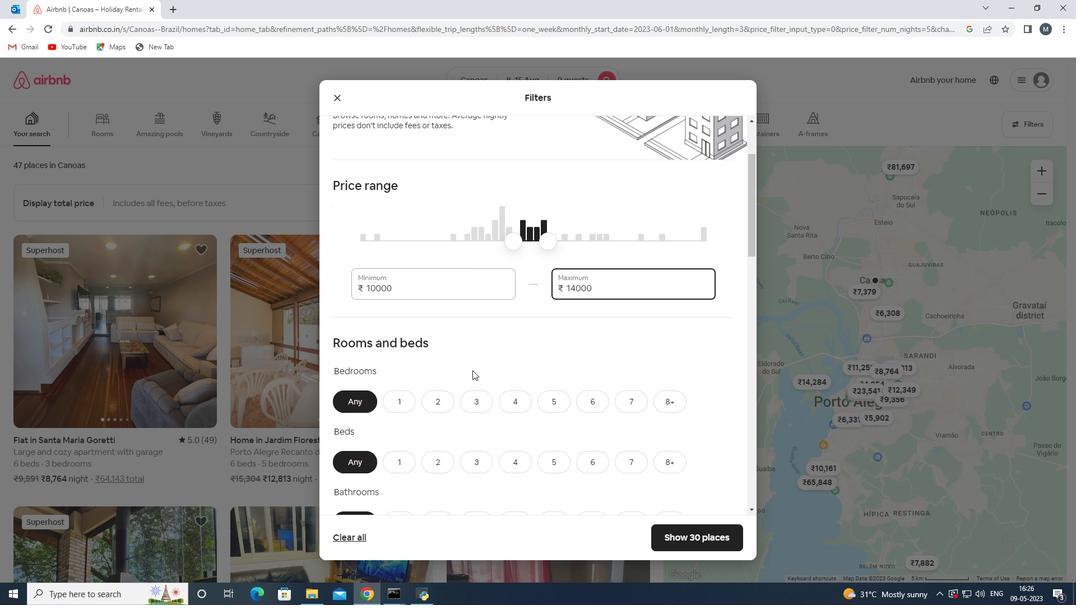 
Action: Mouse moved to (547, 345)
Screenshot: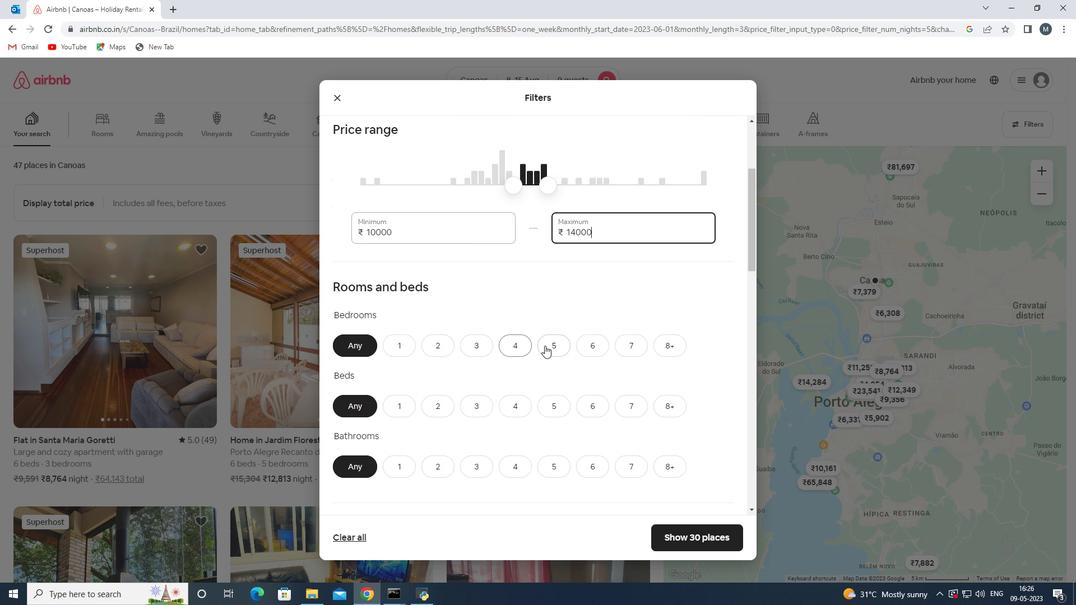 
Action: Mouse pressed left at (547, 345)
Screenshot: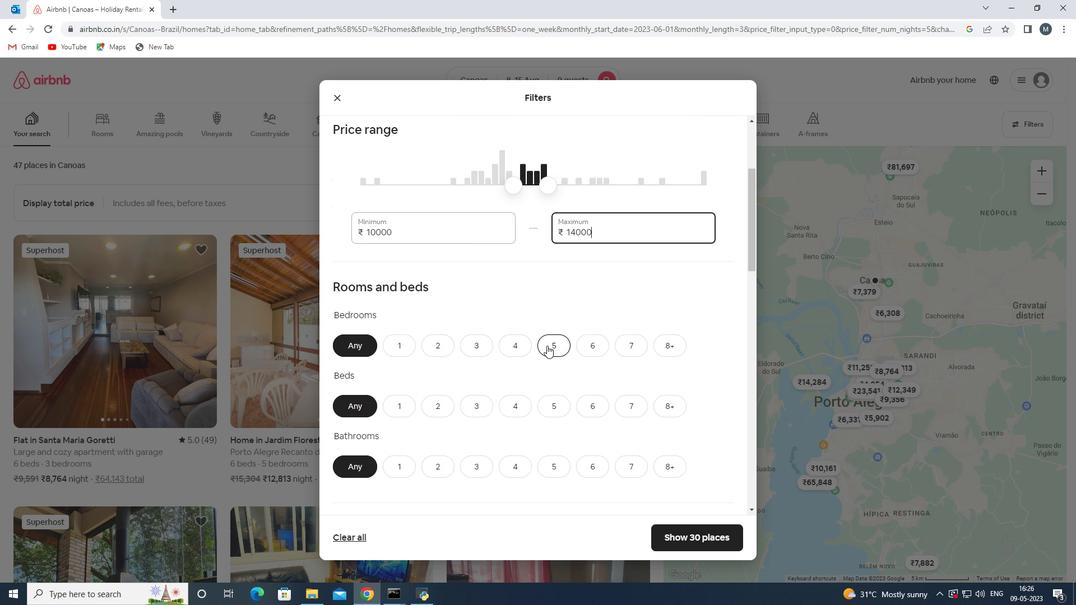 
Action: Mouse moved to (671, 408)
Screenshot: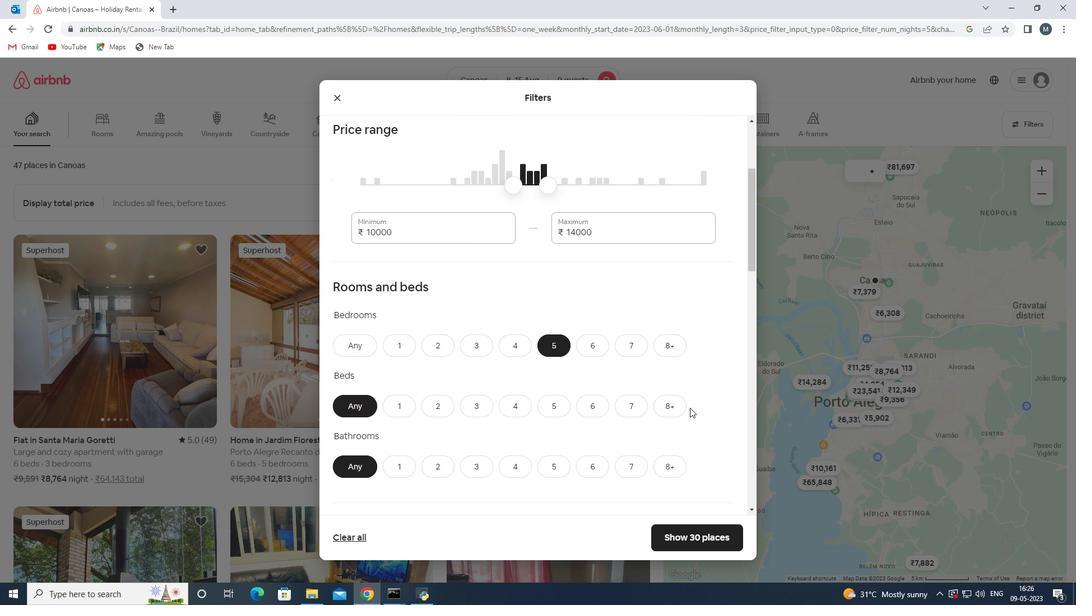
Action: Mouse pressed left at (671, 408)
Screenshot: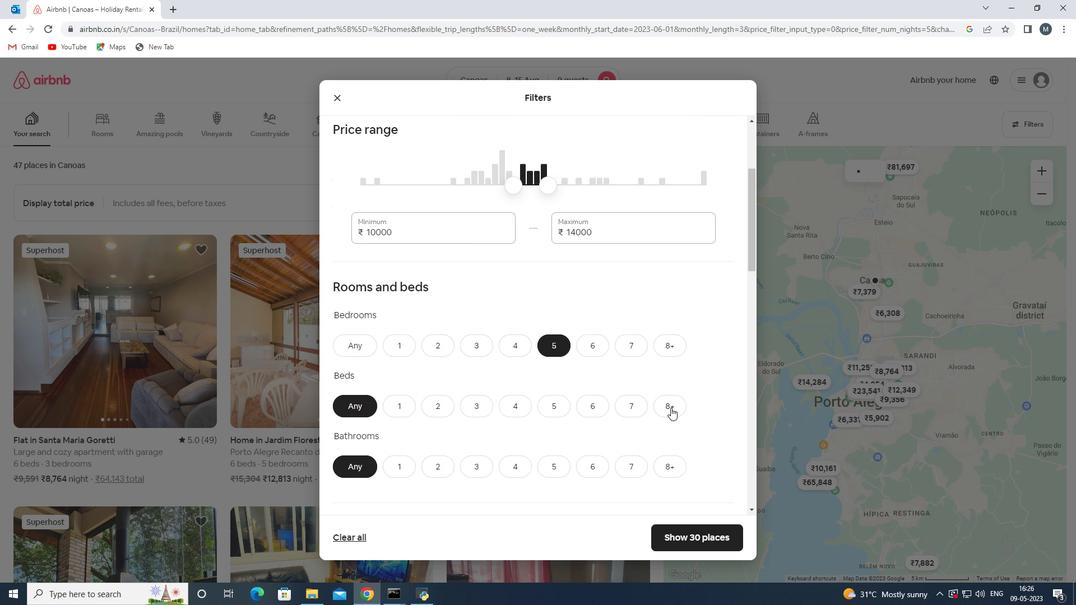 
Action: Mouse moved to (548, 468)
Screenshot: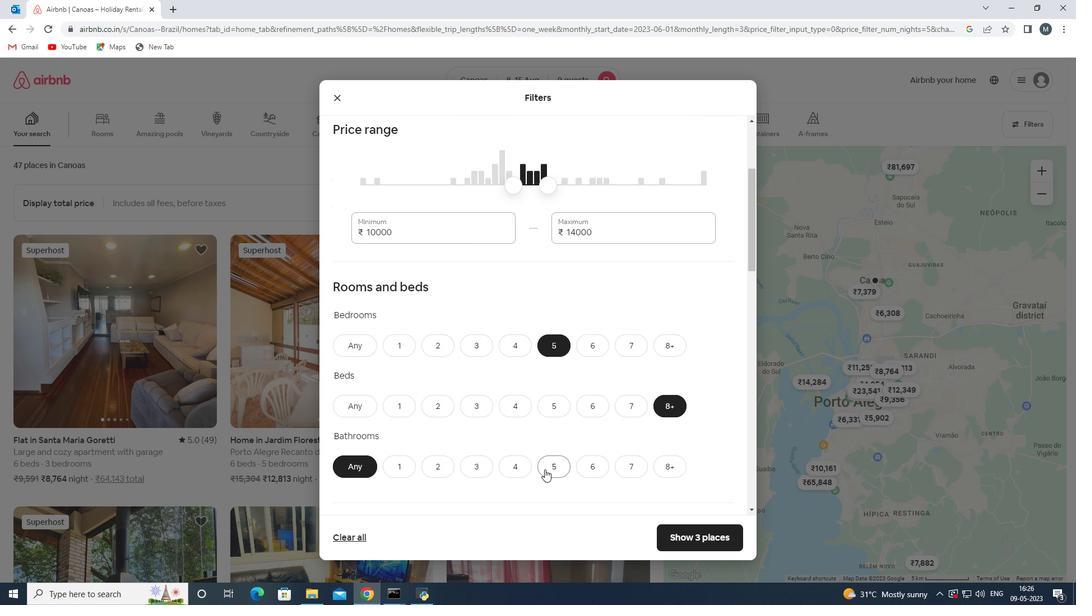 
Action: Mouse pressed left at (548, 468)
Screenshot: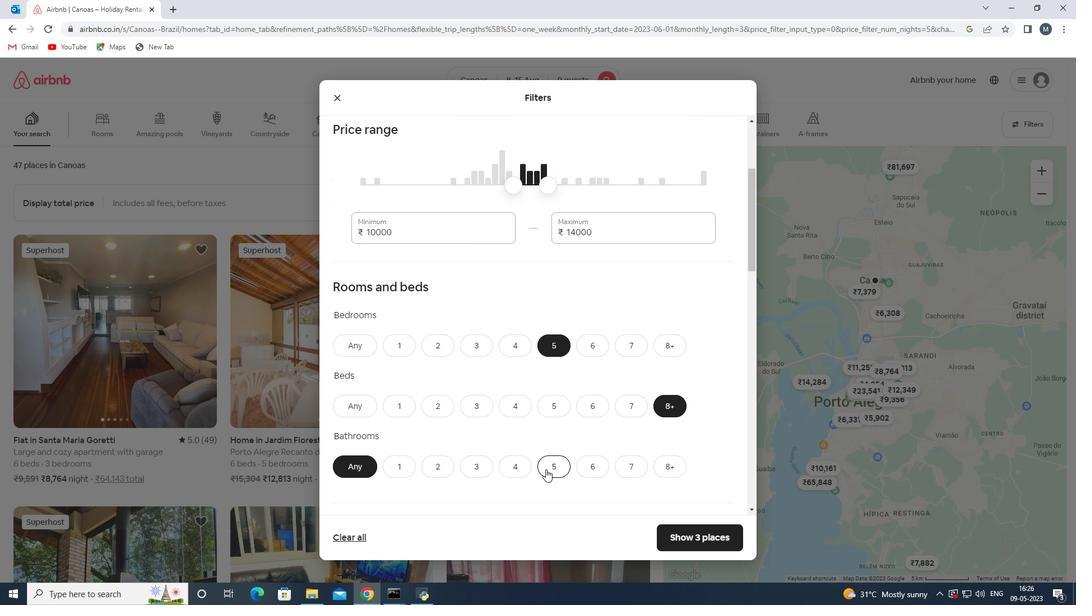 
Action: Mouse moved to (528, 426)
Screenshot: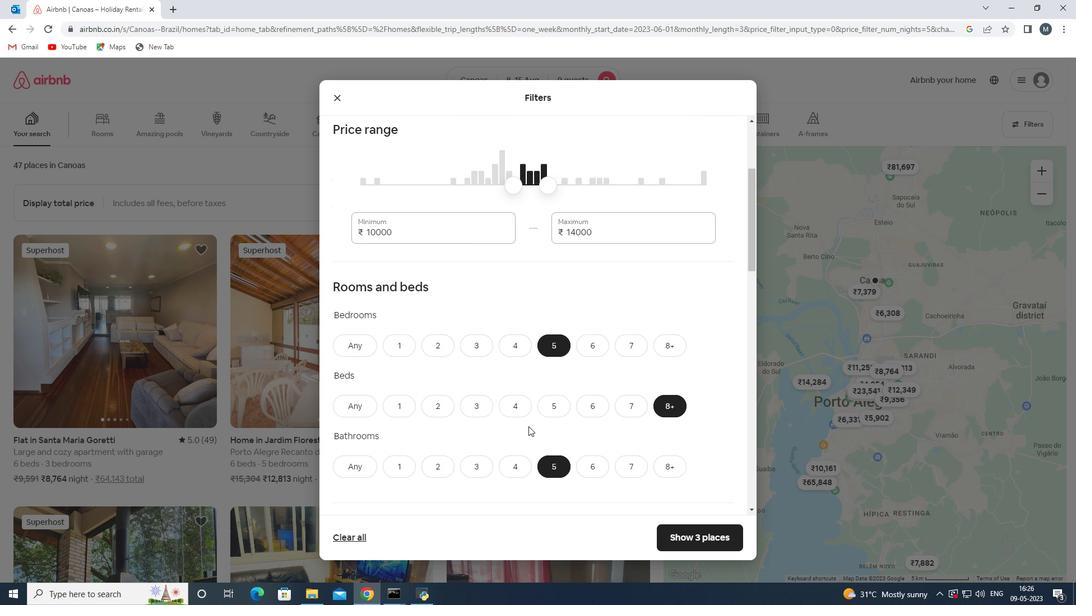 
Action: Mouse scrolled (528, 426) with delta (0, 0)
Screenshot: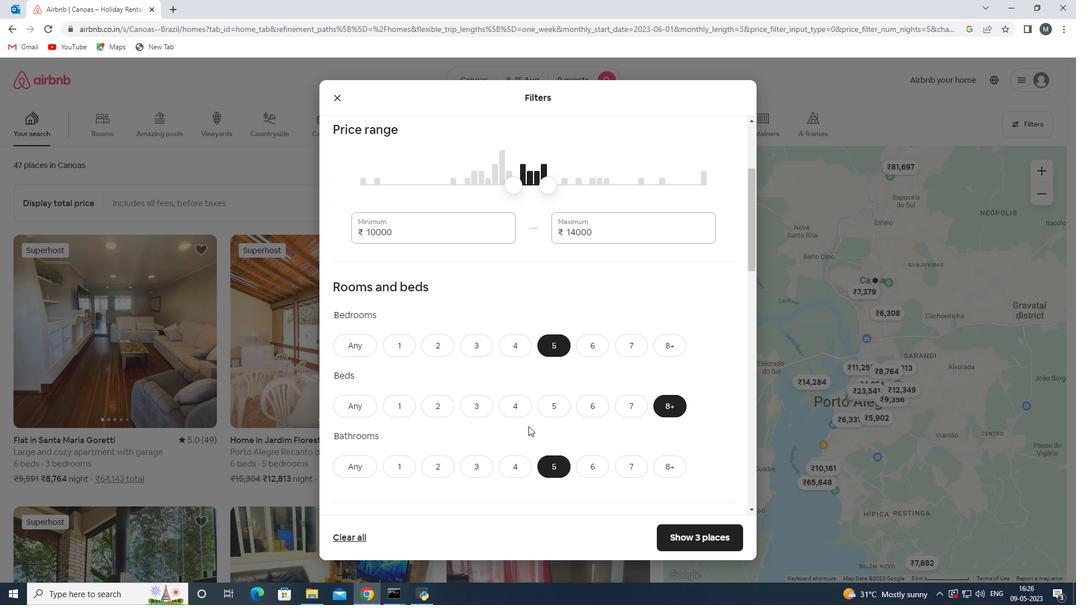 
Action: Mouse moved to (525, 425)
Screenshot: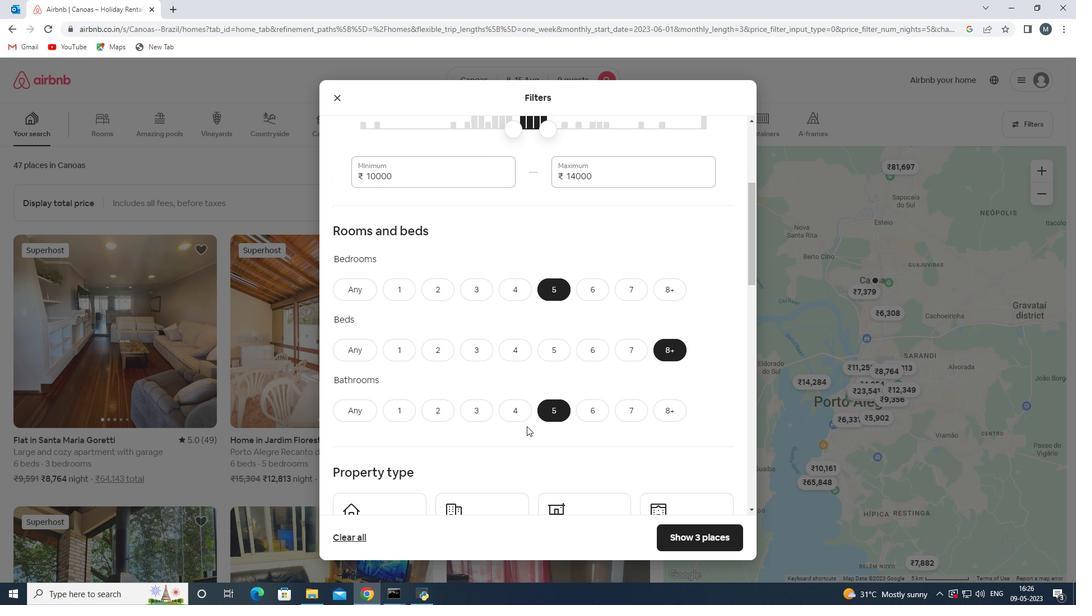 
Action: Mouse scrolled (525, 424) with delta (0, 0)
Screenshot: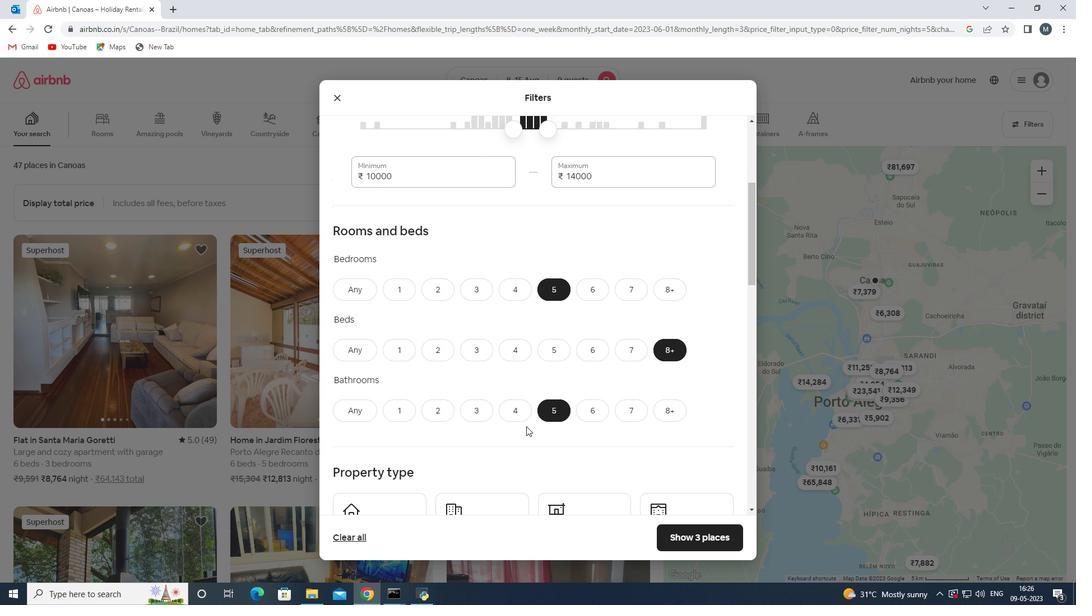
Action: Mouse moved to (515, 424)
Screenshot: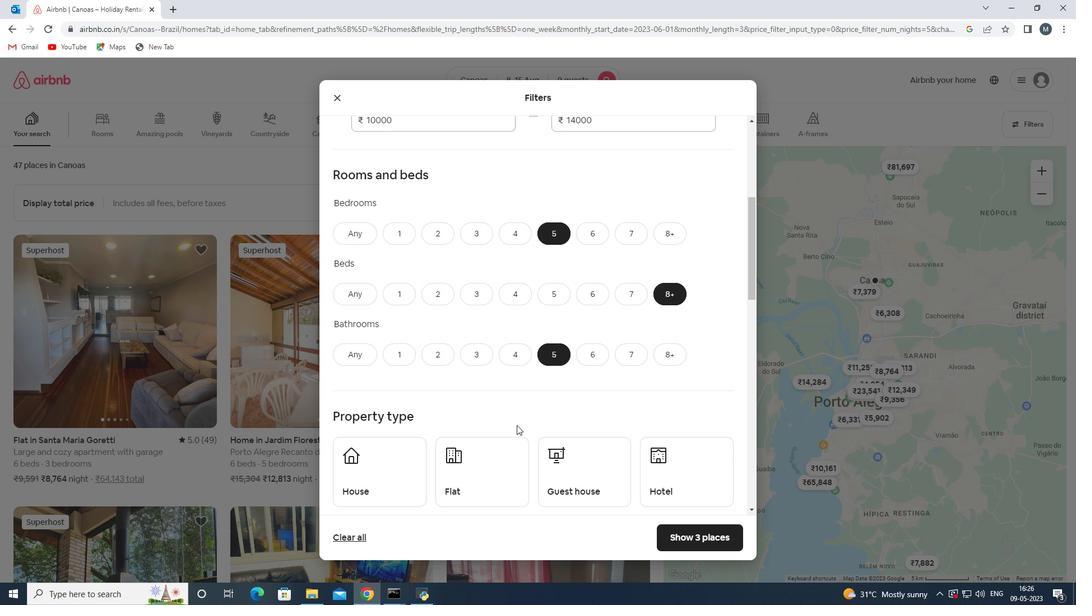 
Action: Mouse scrolled (515, 423) with delta (0, 0)
Screenshot: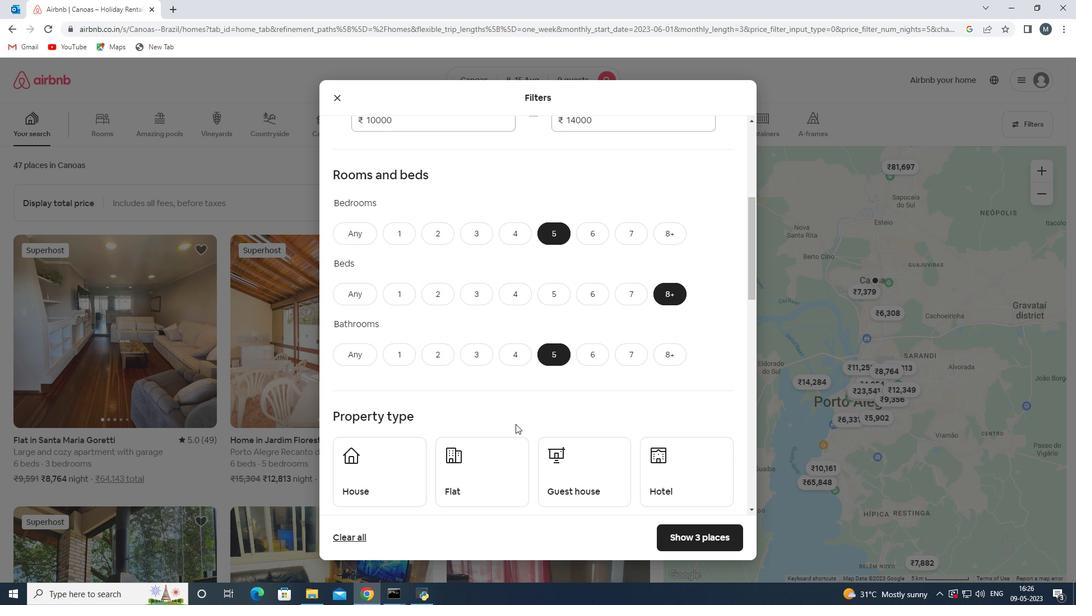 
Action: Mouse moved to (513, 424)
Screenshot: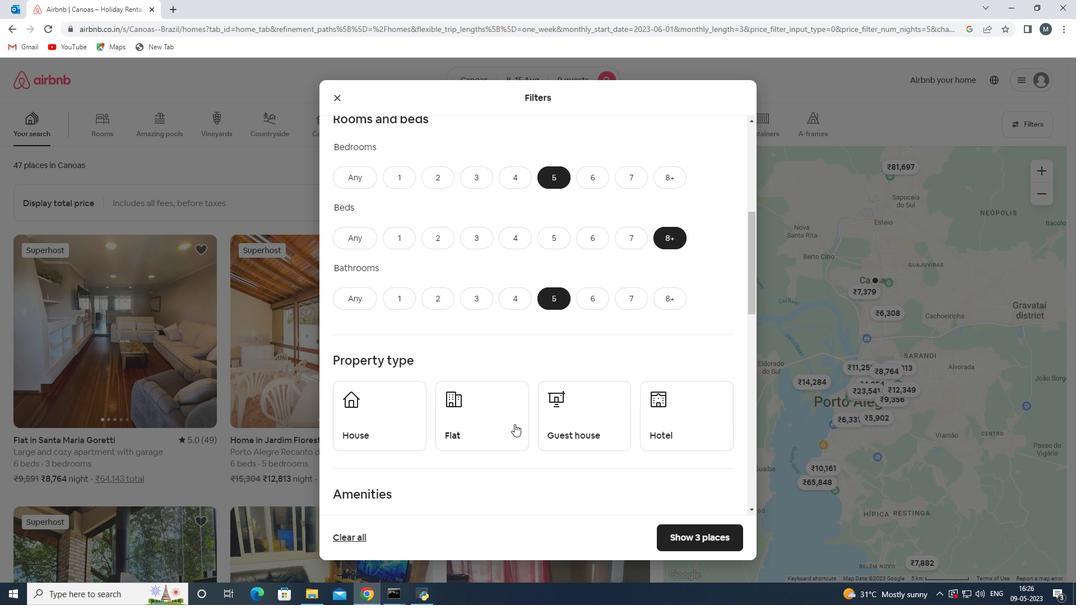 
Action: Mouse scrolled (513, 423) with delta (0, 0)
Screenshot: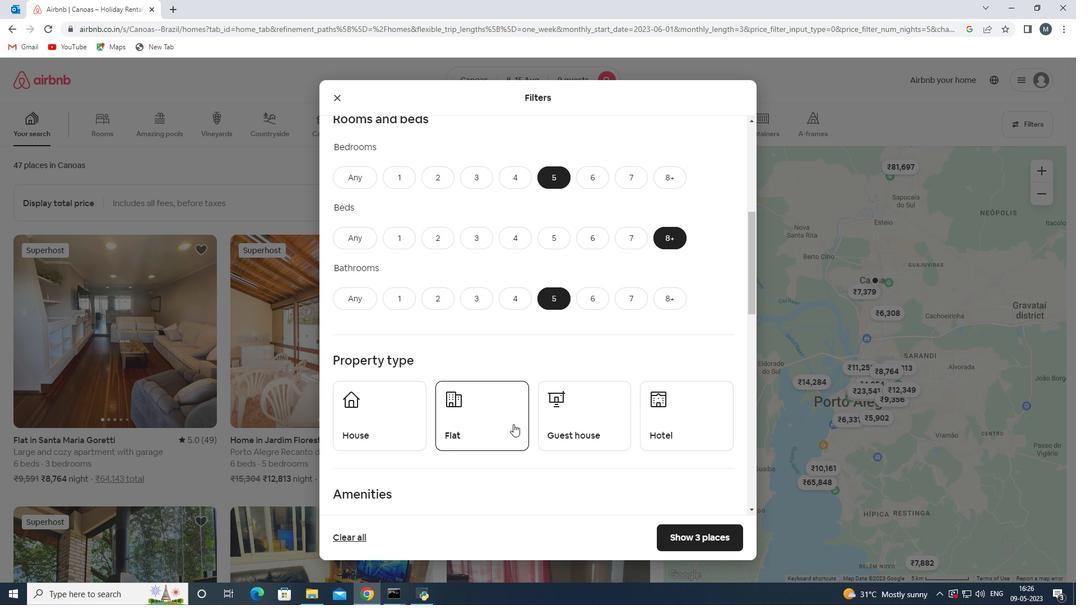
Action: Mouse moved to (405, 375)
Screenshot: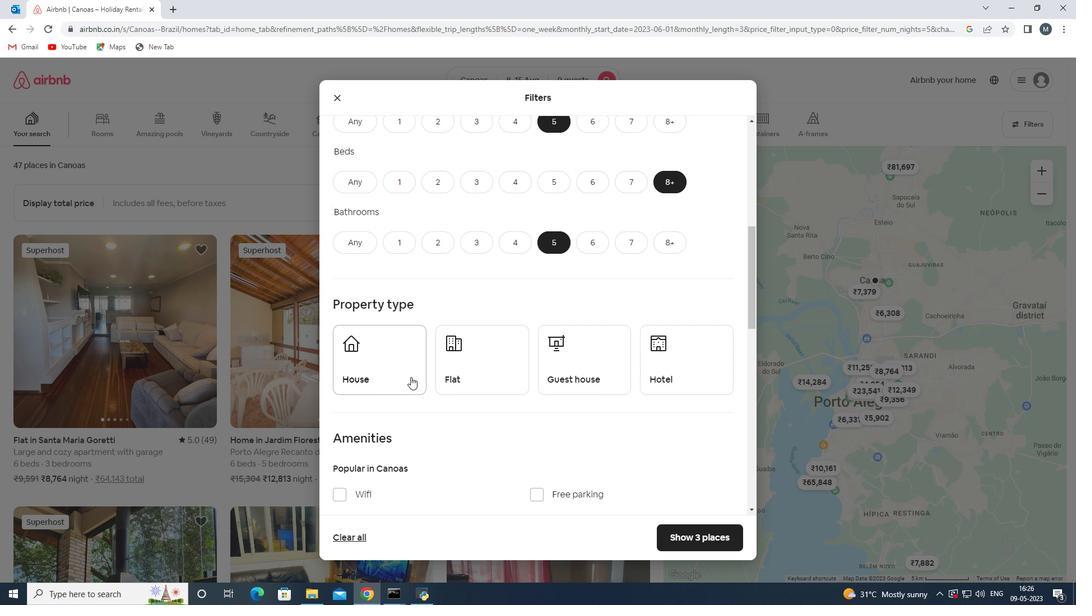 
Action: Mouse pressed left at (405, 375)
Screenshot: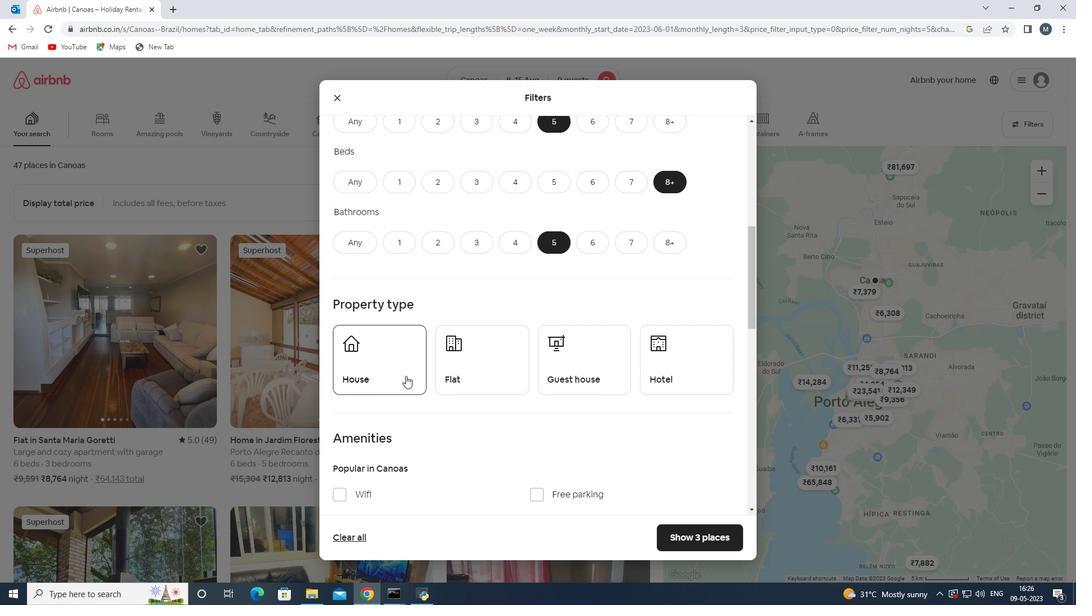 
Action: Mouse moved to (452, 375)
Screenshot: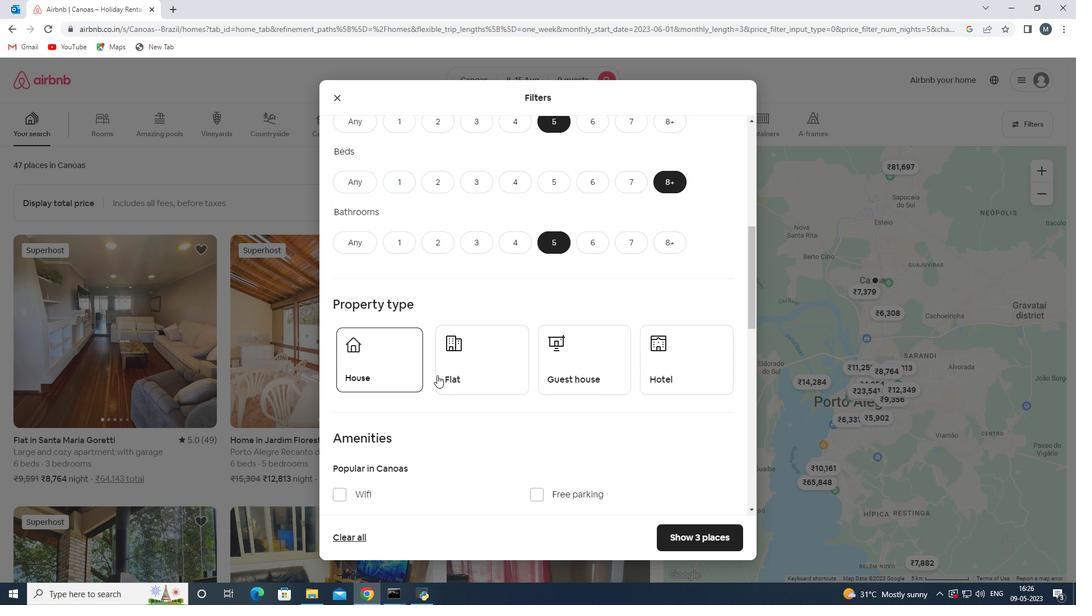 
Action: Mouse pressed left at (452, 375)
Screenshot: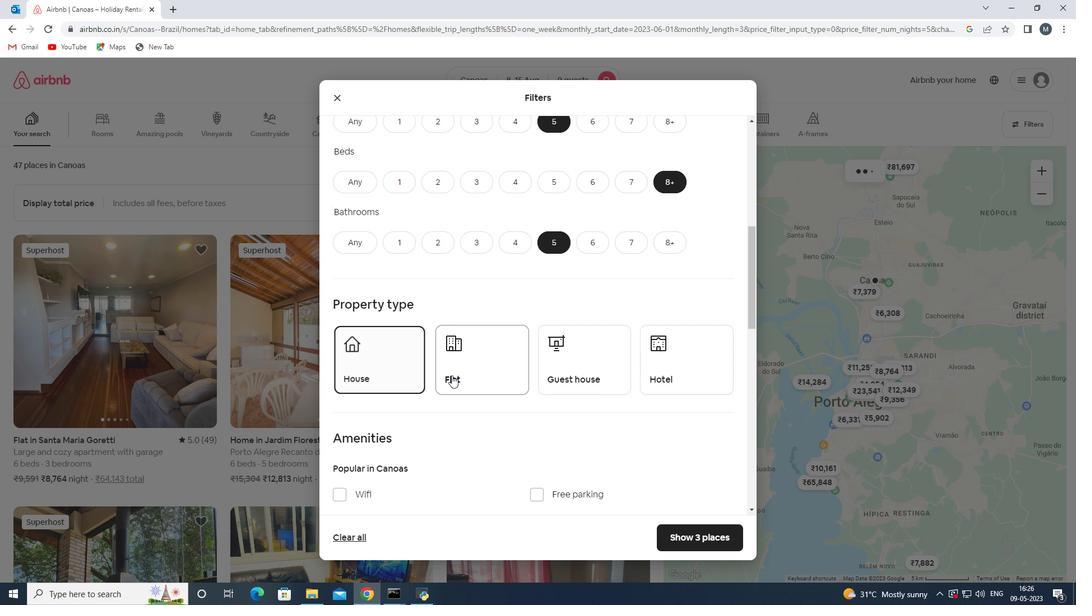 
Action: Mouse moved to (571, 371)
Screenshot: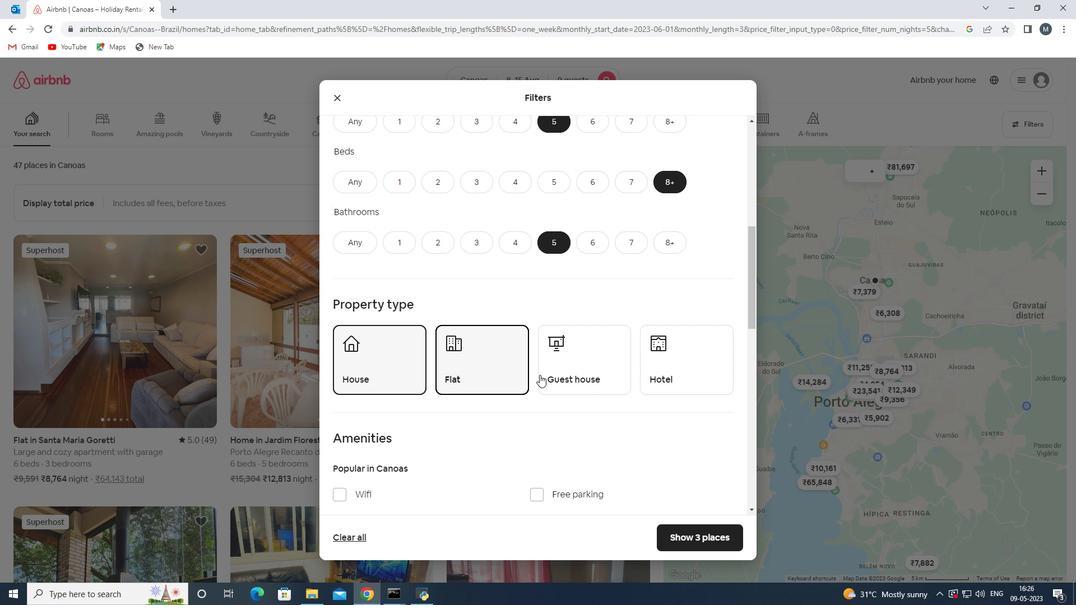 
Action: Mouse pressed left at (571, 371)
Screenshot: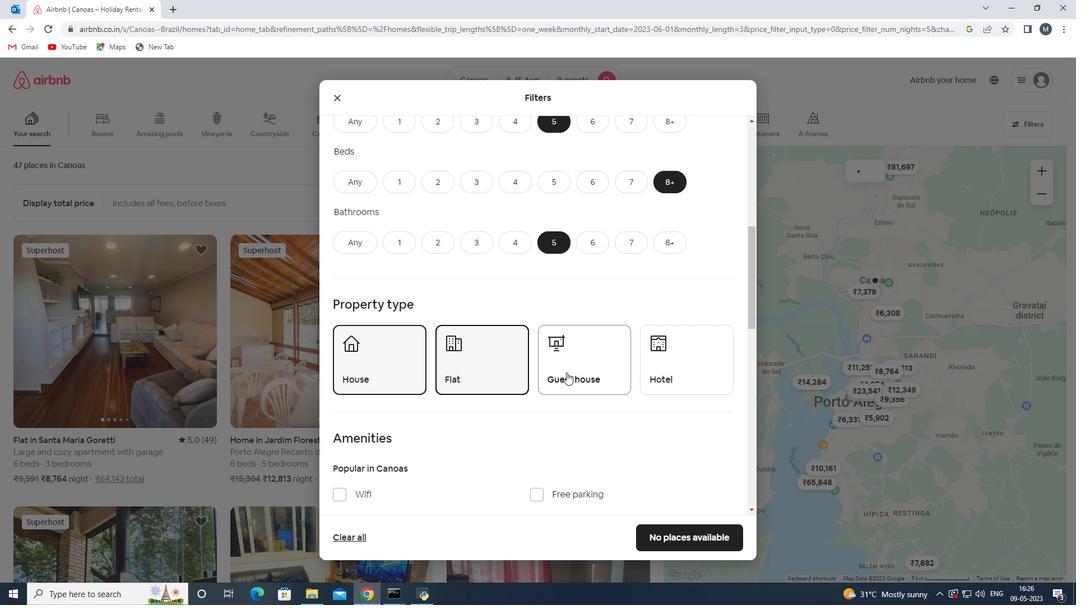
Action: Mouse moved to (483, 377)
Screenshot: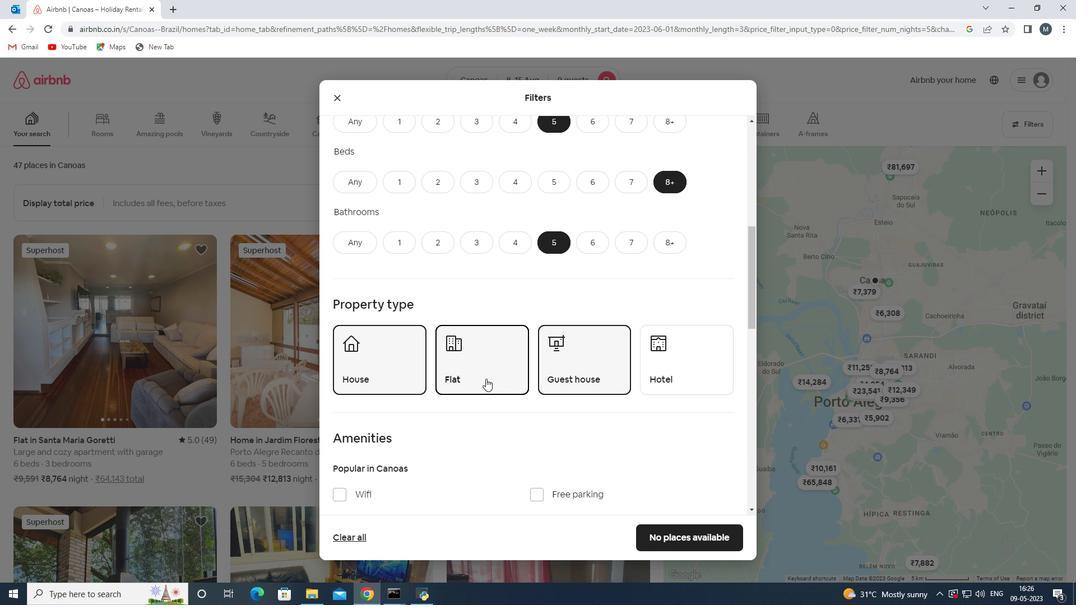 
Action: Mouse scrolled (483, 376) with delta (0, 0)
Screenshot: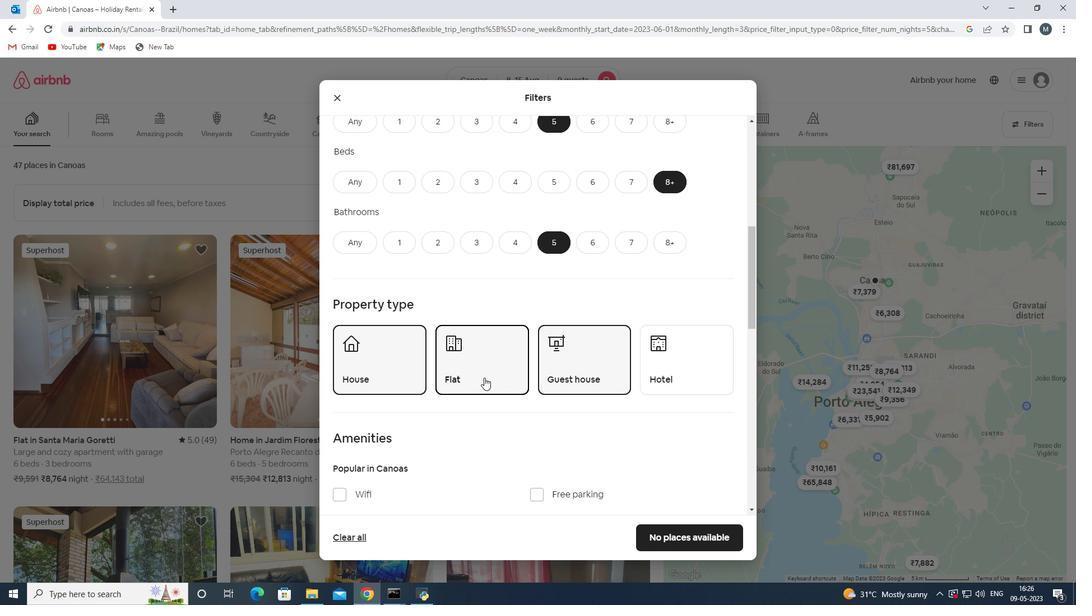 
Action: Mouse moved to (477, 367)
Screenshot: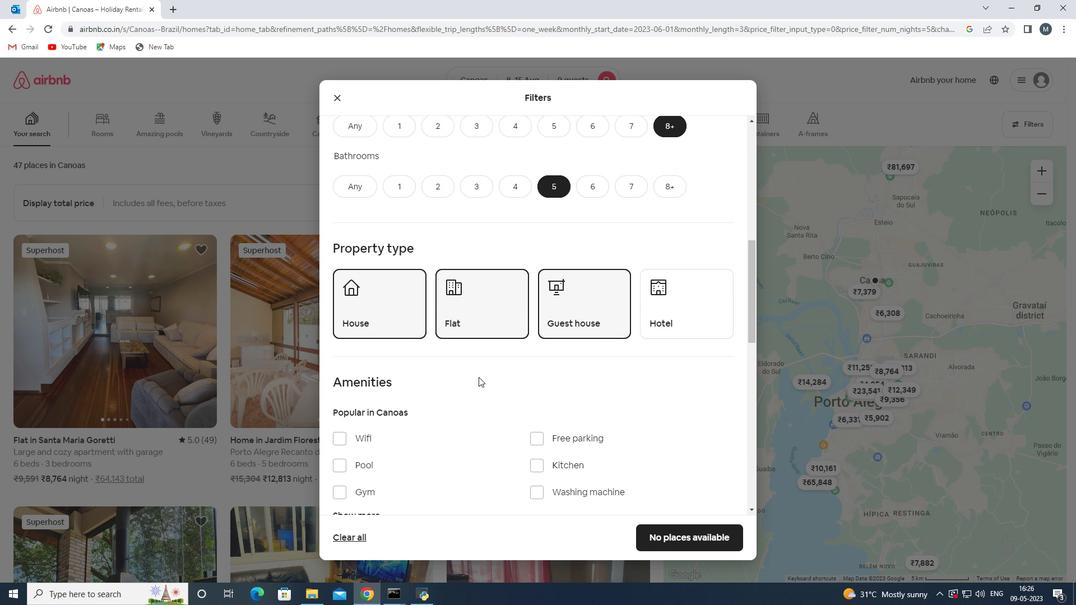 
Action: Mouse scrolled (477, 367) with delta (0, 0)
Screenshot: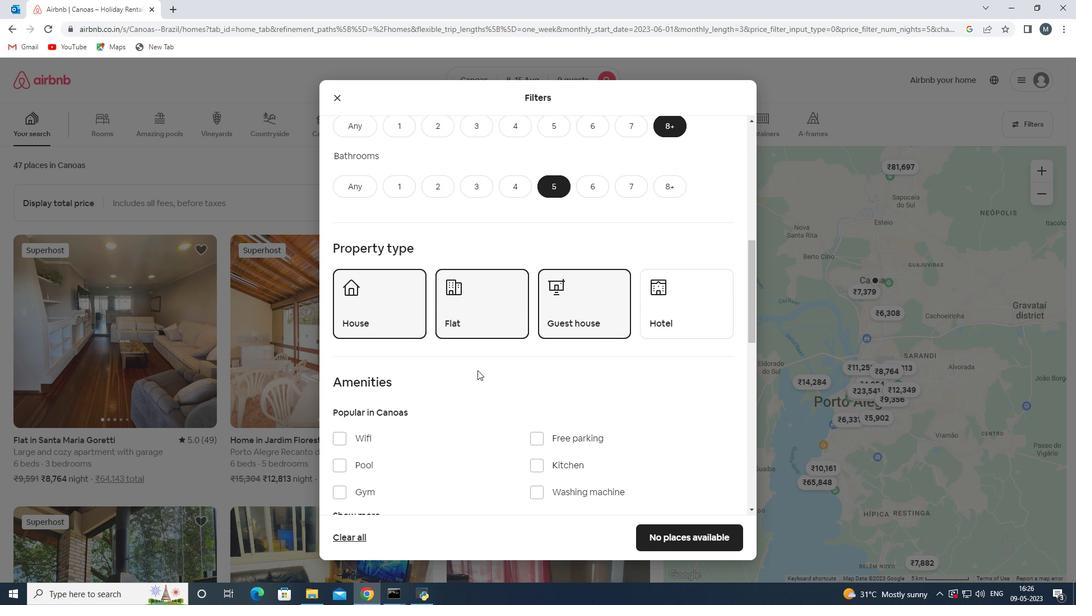 
Action: Mouse moved to (362, 383)
Screenshot: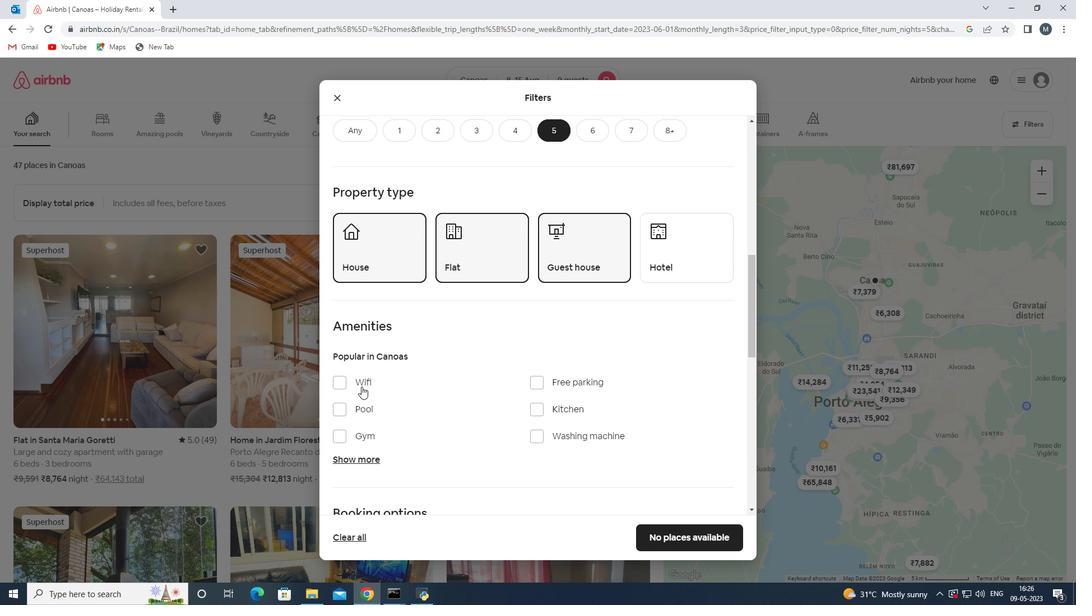
Action: Mouse pressed left at (362, 383)
Screenshot: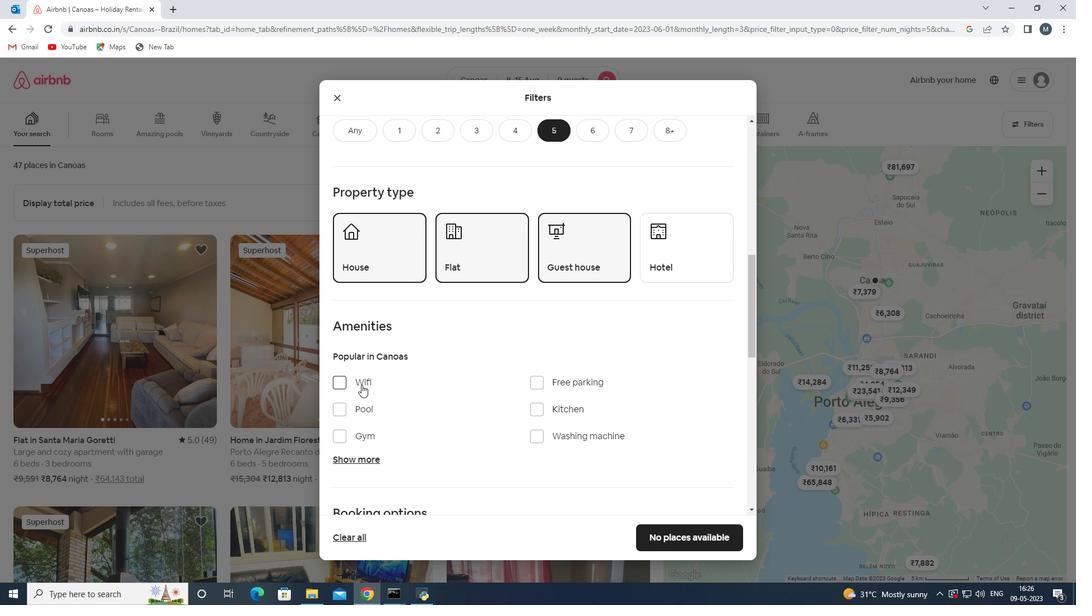 
Action: Mouse moved to (362, 455)
Screenshot: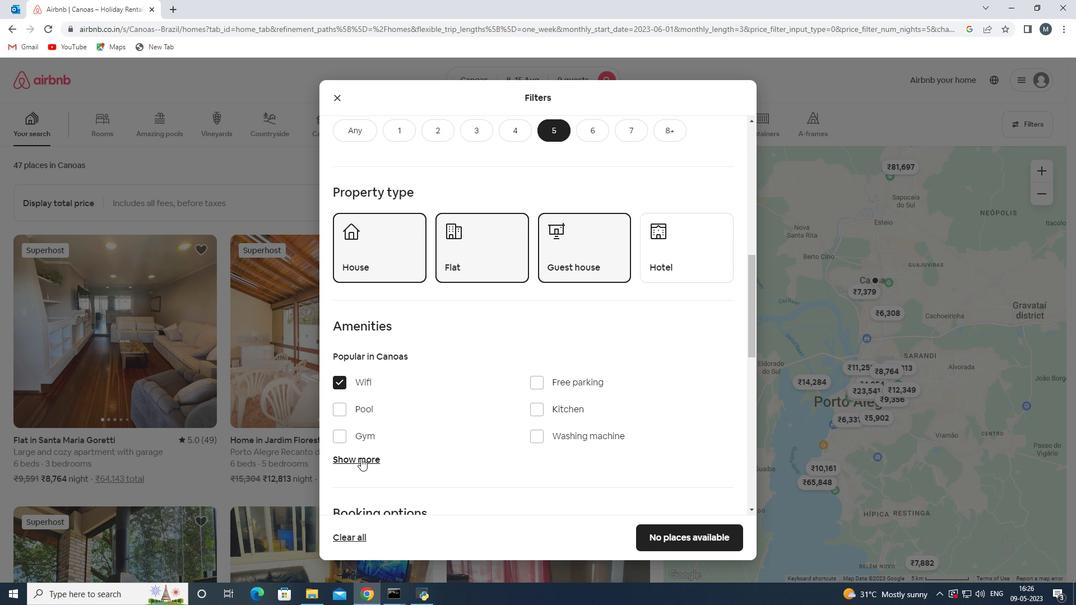
Action: Mouse pressed left at (362, 455)
Screenshot: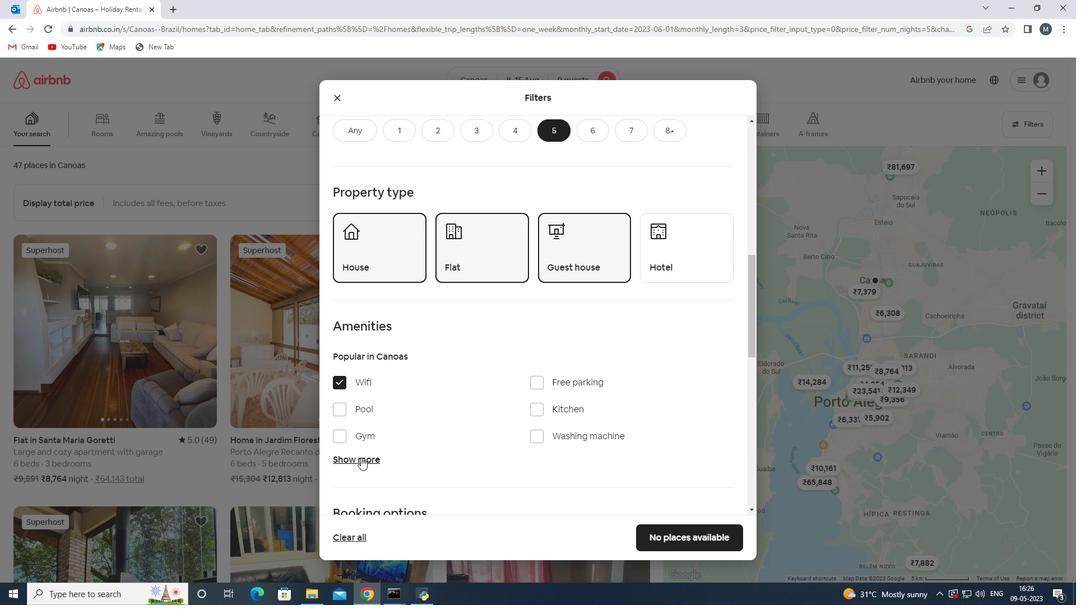 
Action: Mouse moved to (416, 425)
Screenshot: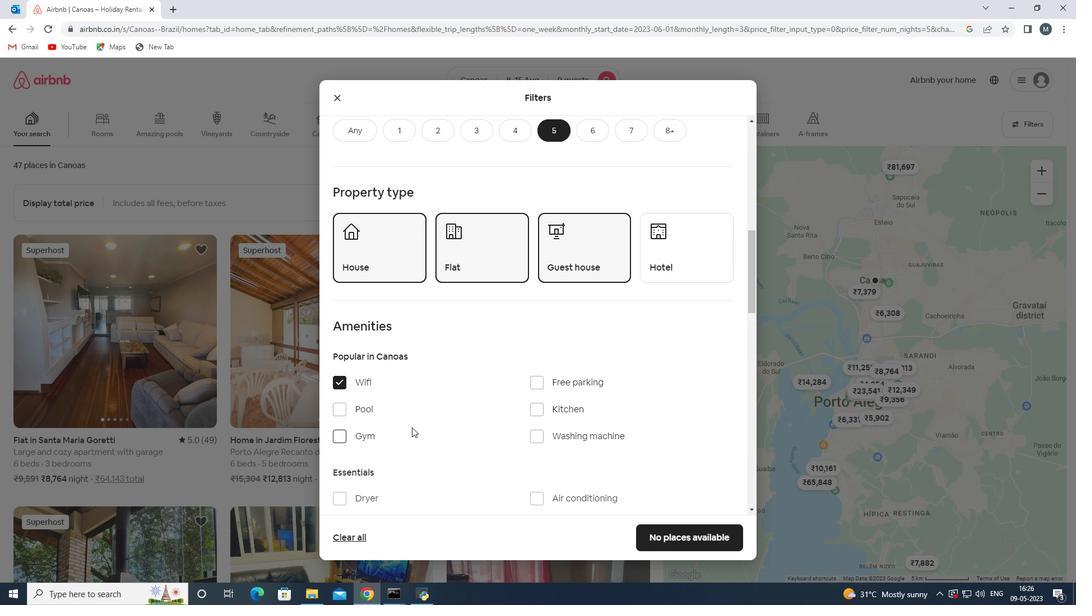 
Action: Mouse scrolled (416, 424) with delta (0, 0)
Screenshot: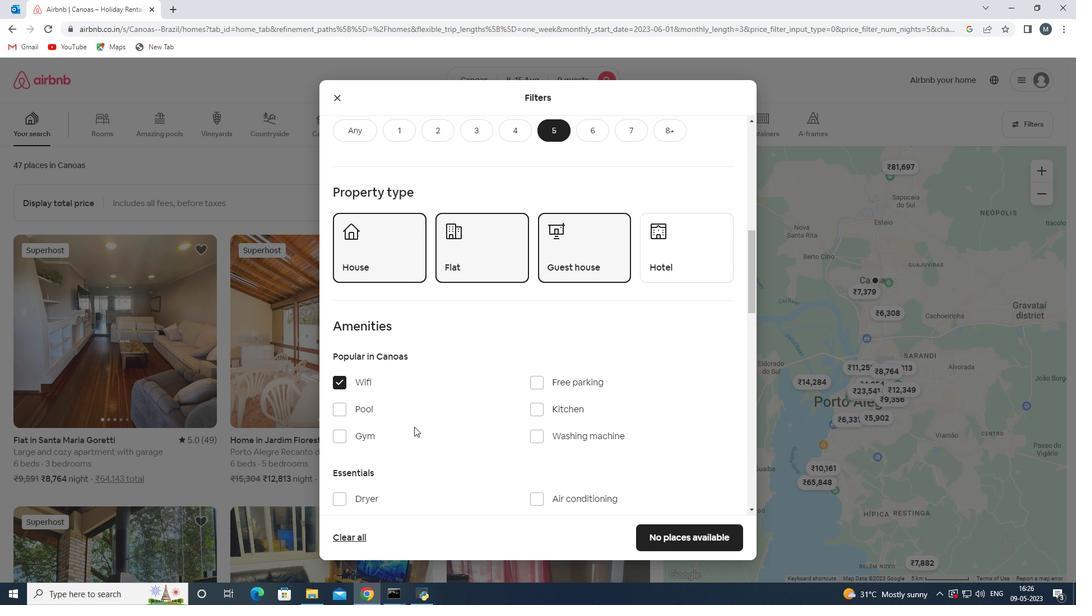 
Action: Mouse moved to (396, 442)
Screenshot: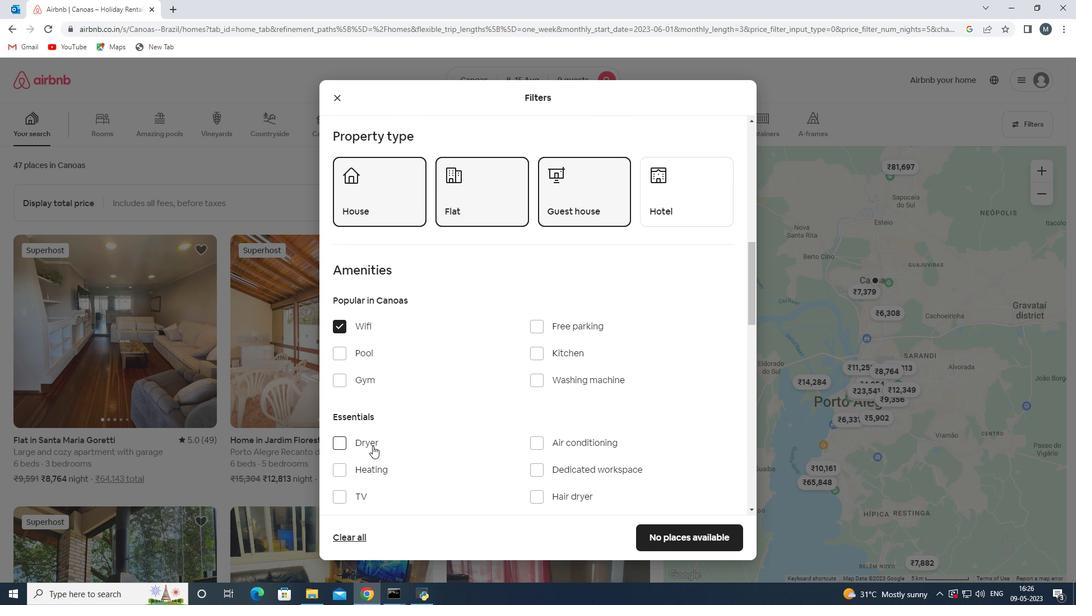 
Action: Mouse scrolled (396, 442) with delta (0, 0)
Screenshot: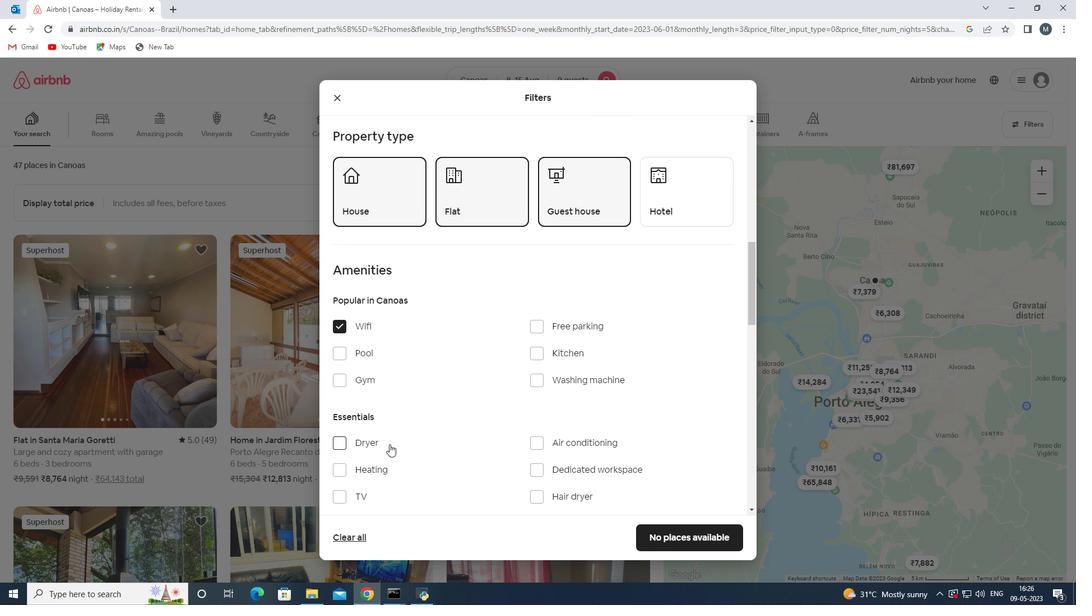 
Action: Mouse moved to (361, 436)
Screenshot: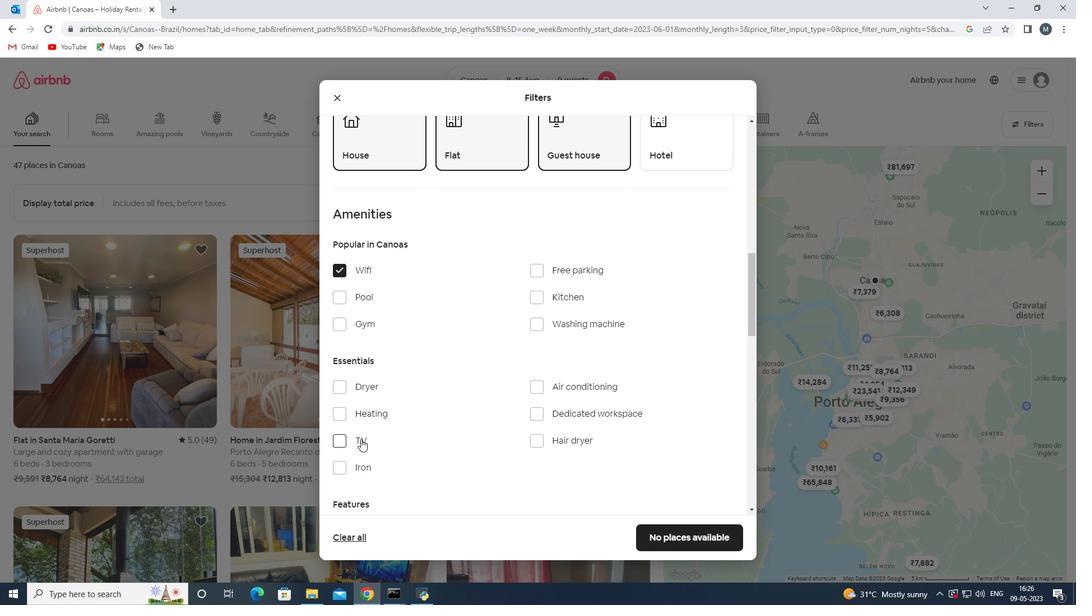 
Action: Mouse pressed left at (361, 436)
Screenshot: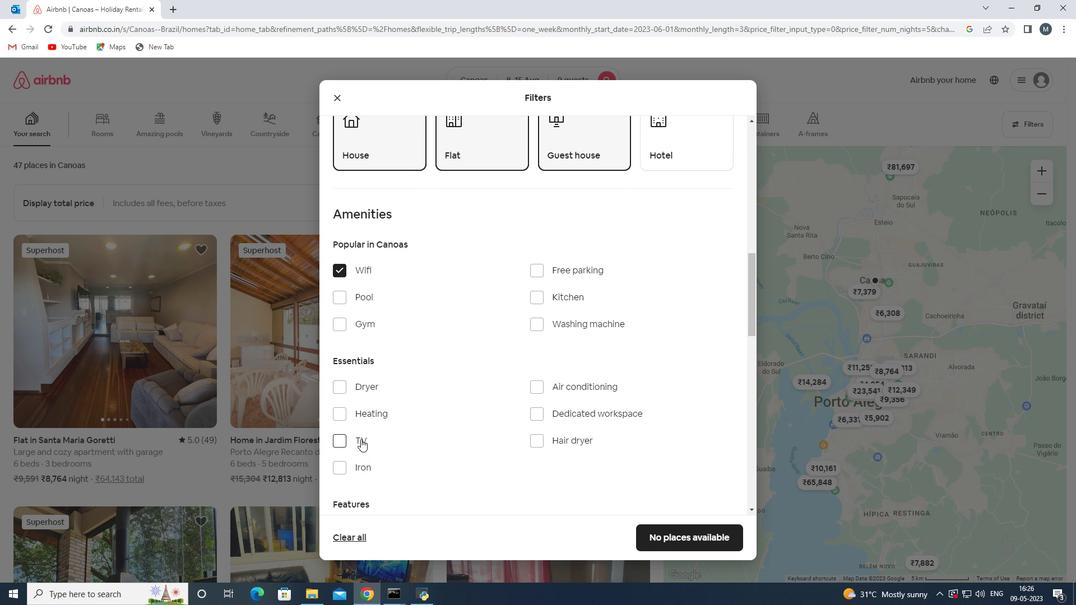 
Action: Mouse moved to (538, 266)
Screenshot: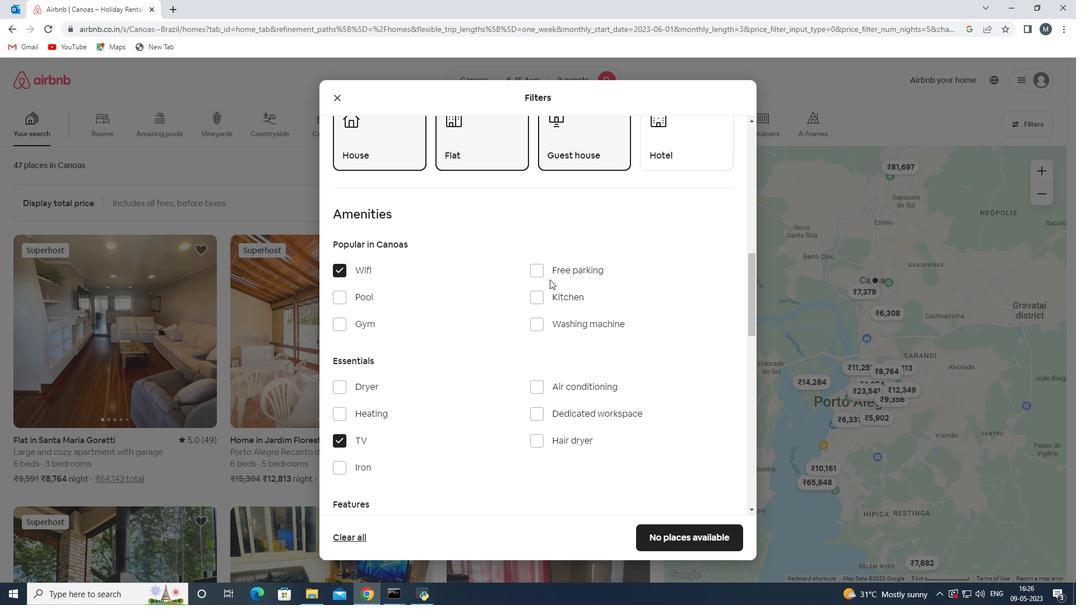 
Action: Mouse pressed left at (538, 266)
Screenshot: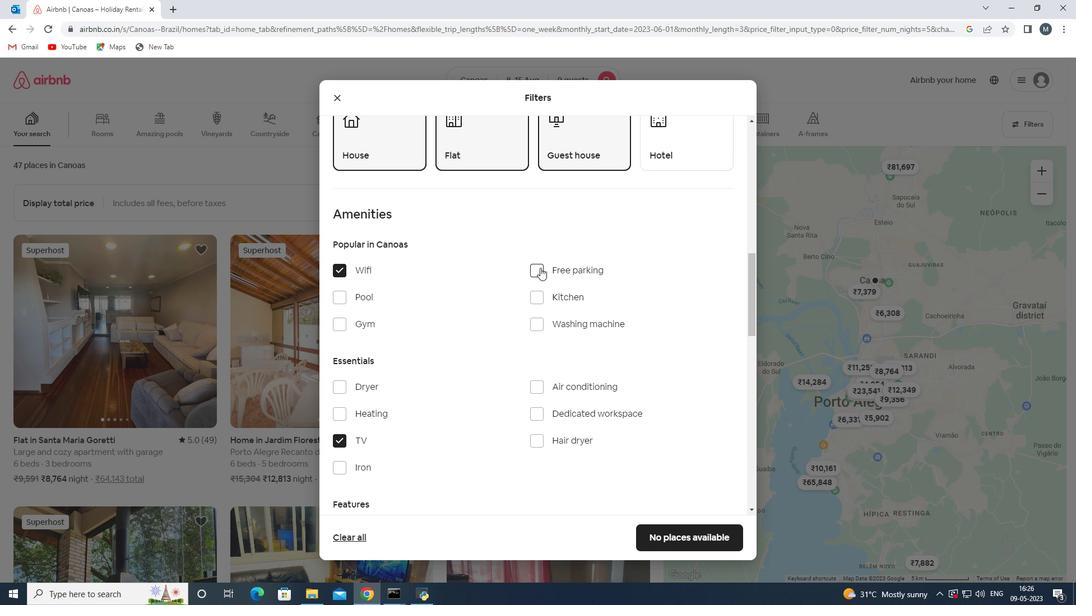 
Action: Mouse moved to (488, 335)
Screenshot: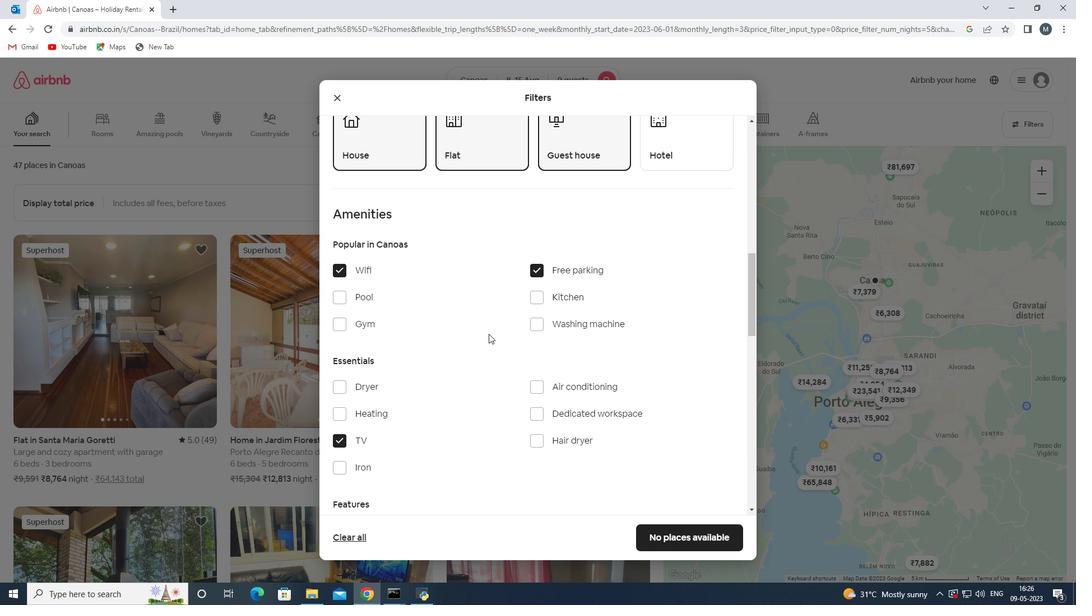 
Action: Mouse scrolled (488, 335) with delta (0, 0)
Screenshot: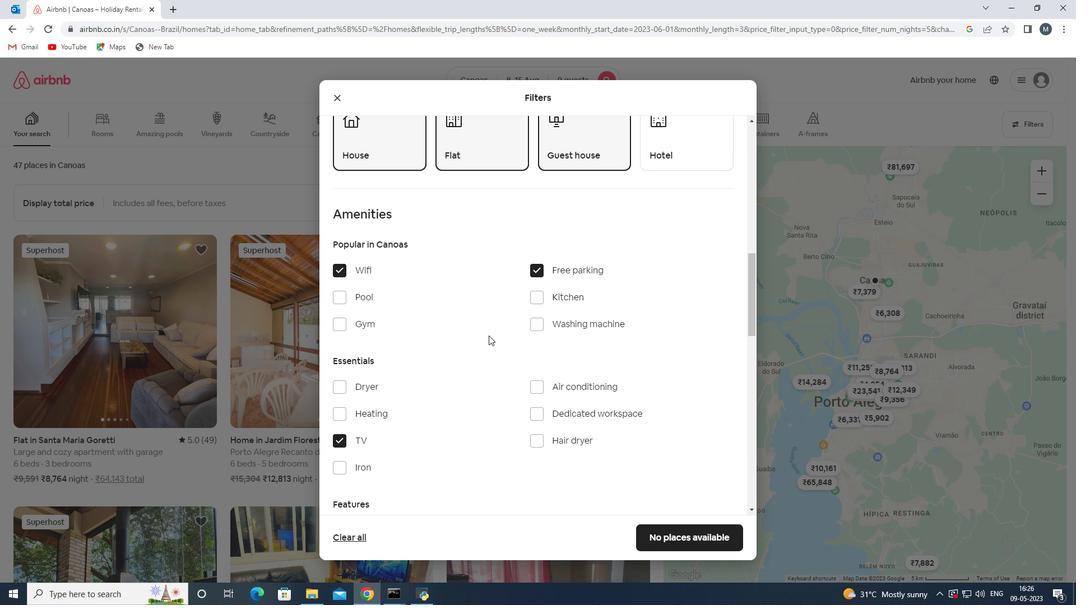 
Action: Mouse moved to (494, 332)
Screenshot: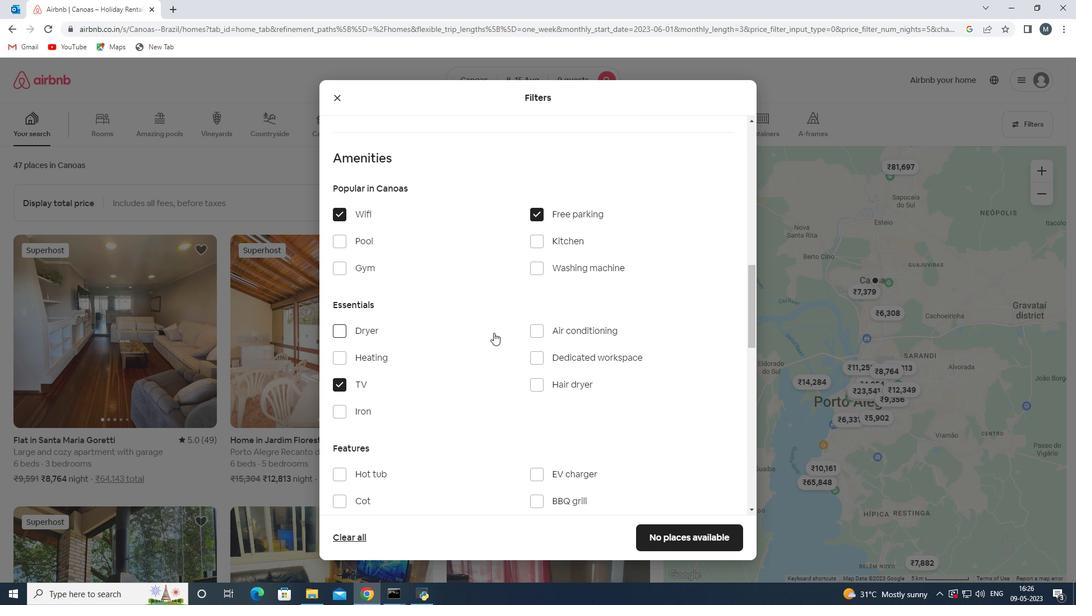 
Action: Mouse scrolled (494, 332) with delta (0, 0)
Screenshot: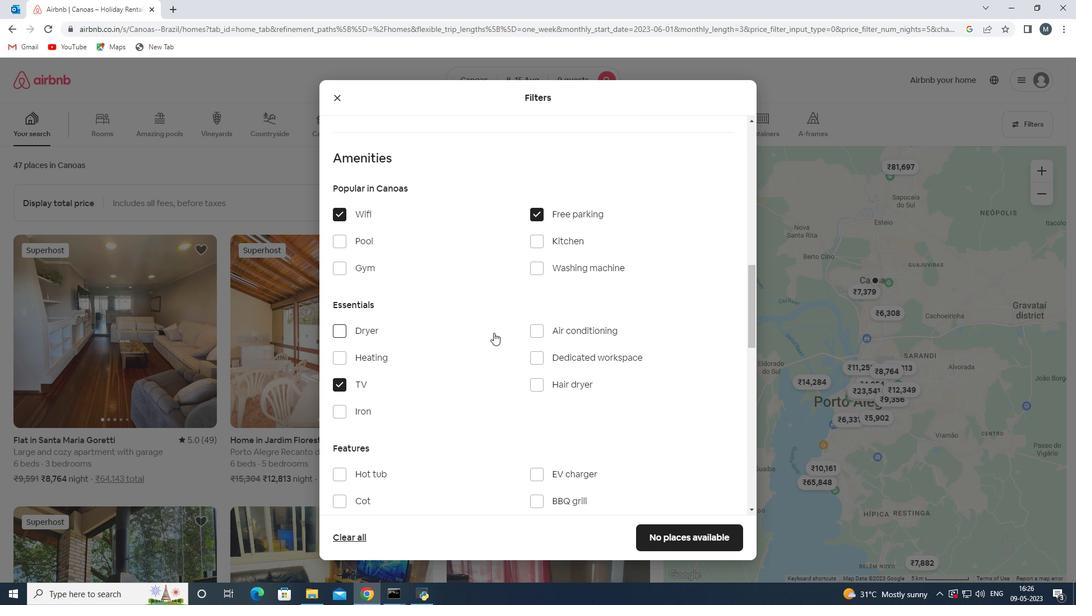 
Action: Mouse moved to (495, 332)
Screenshot: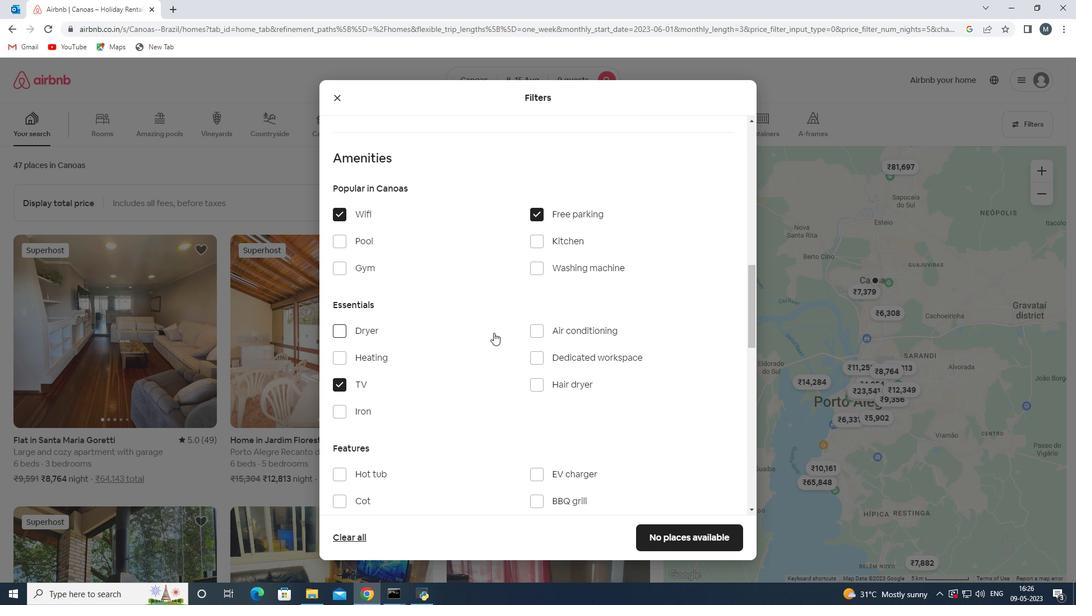 
Action: Mouse scrolled (495, 332) with delta (0, 0)
Screenshot: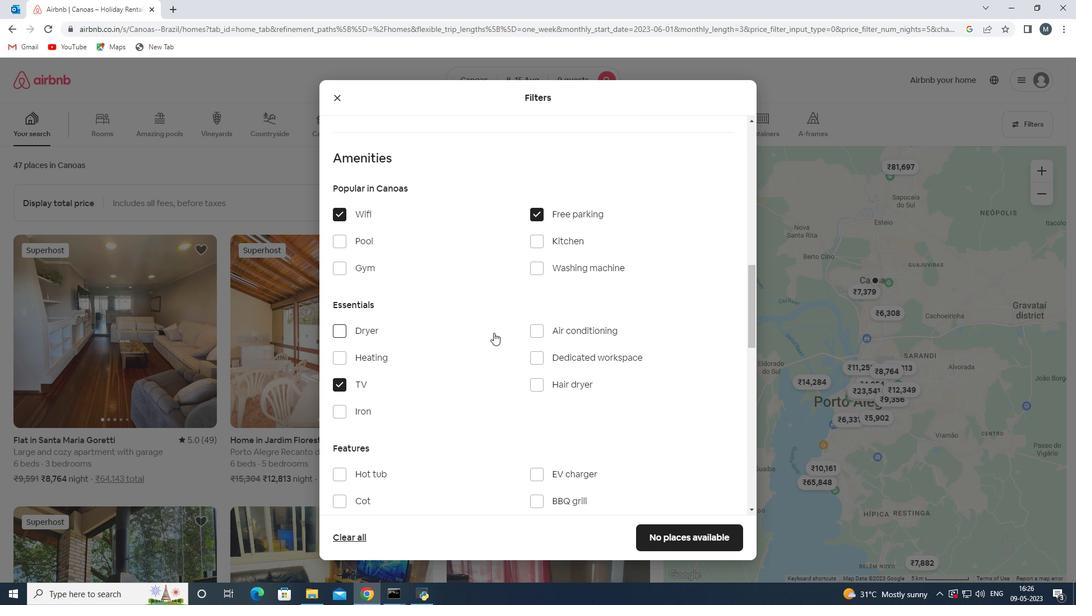 
Action: Mouse moved to (399, 415)
Screenshot: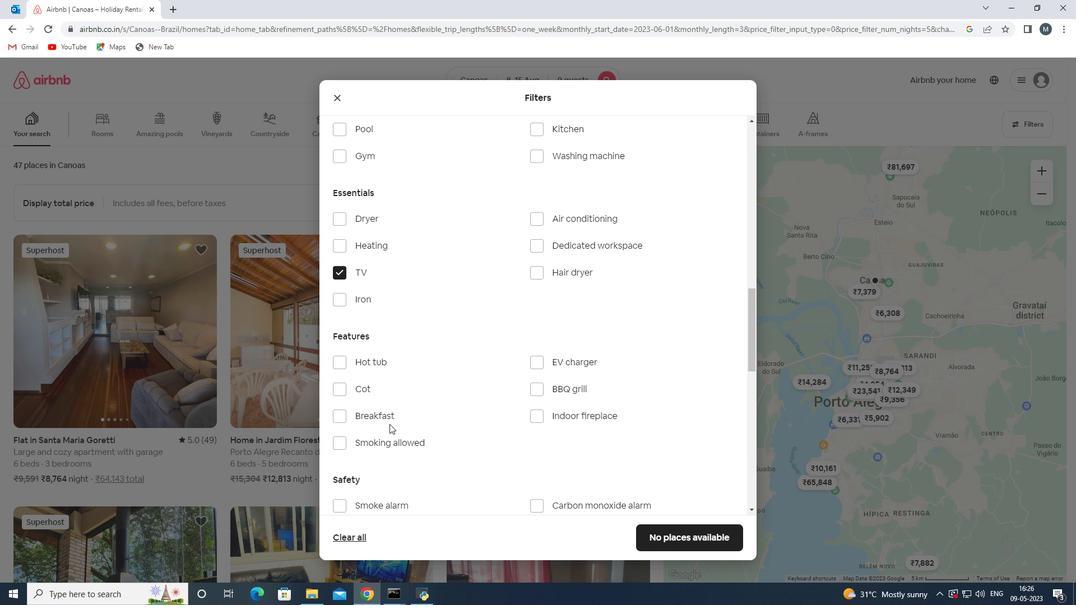
Action: Mouse pressed left at (399, 415)
Screenshot: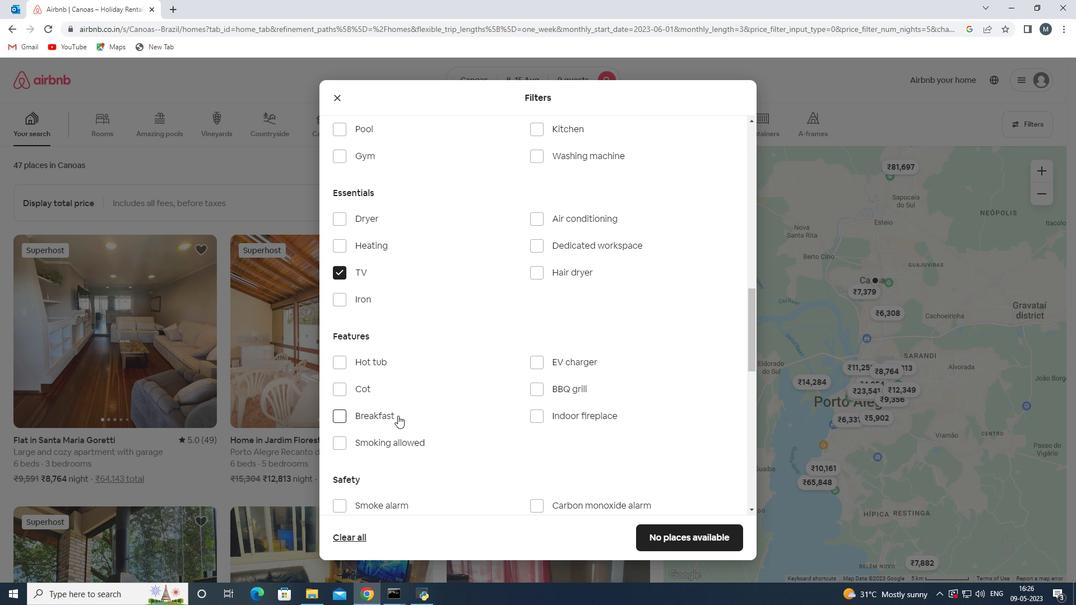 
Action: Mouse moved to (427, 395)
Screenshot: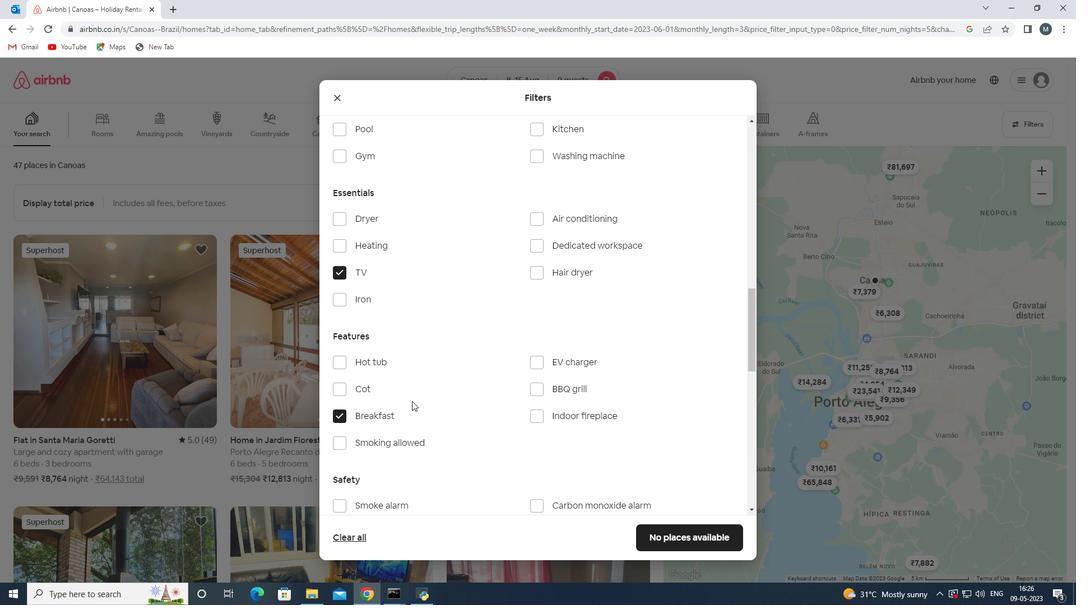 
Action: Mouse scrolled (427, 394) with delta (0, 0)
Screenshot: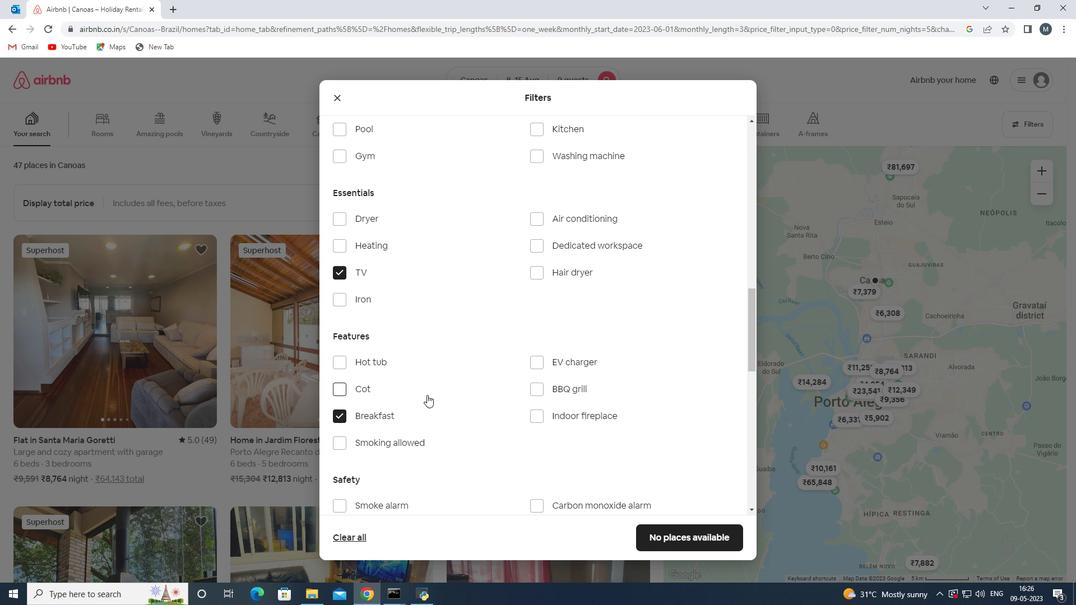 
Action: Mouse moved to (436, 392)
Screenshot: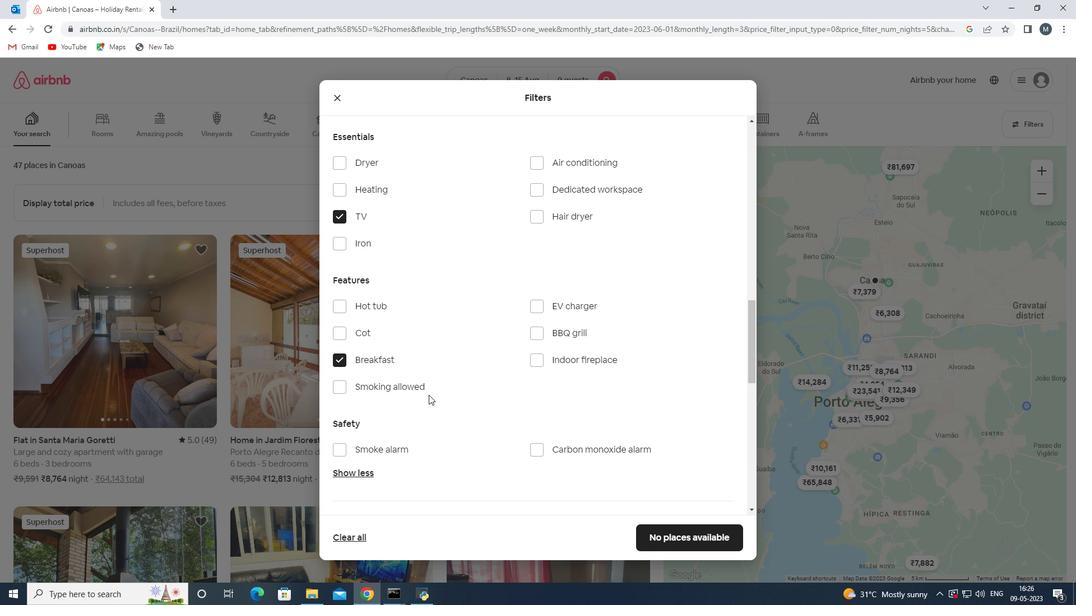 
Action: Mouse scrolled (436, 392) with delta (0, 0)
Screenshot: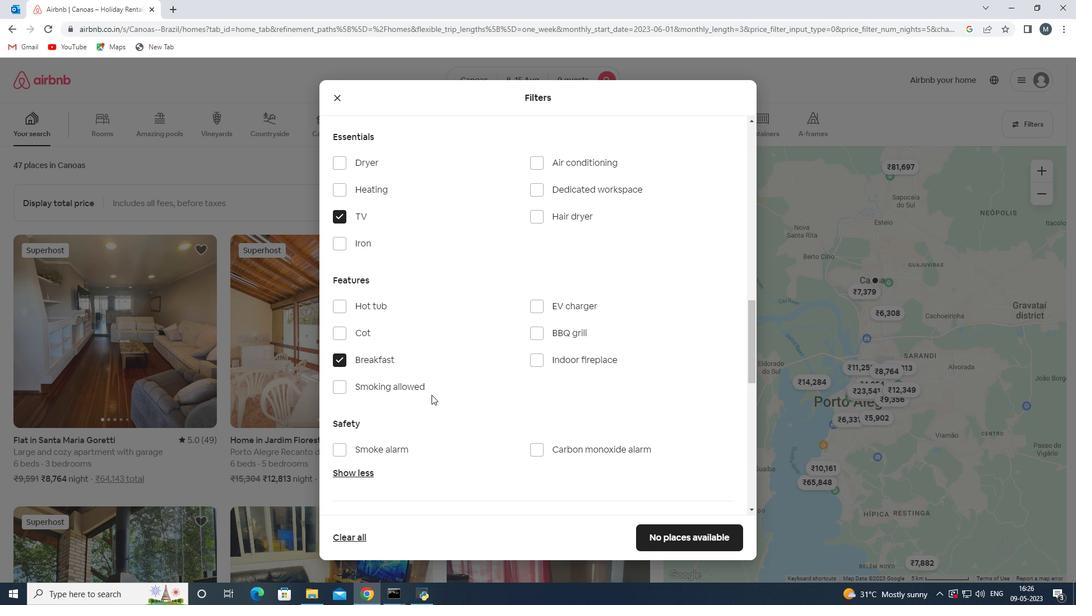 
Action: Mouse moved to (436, 392)
Screenshot: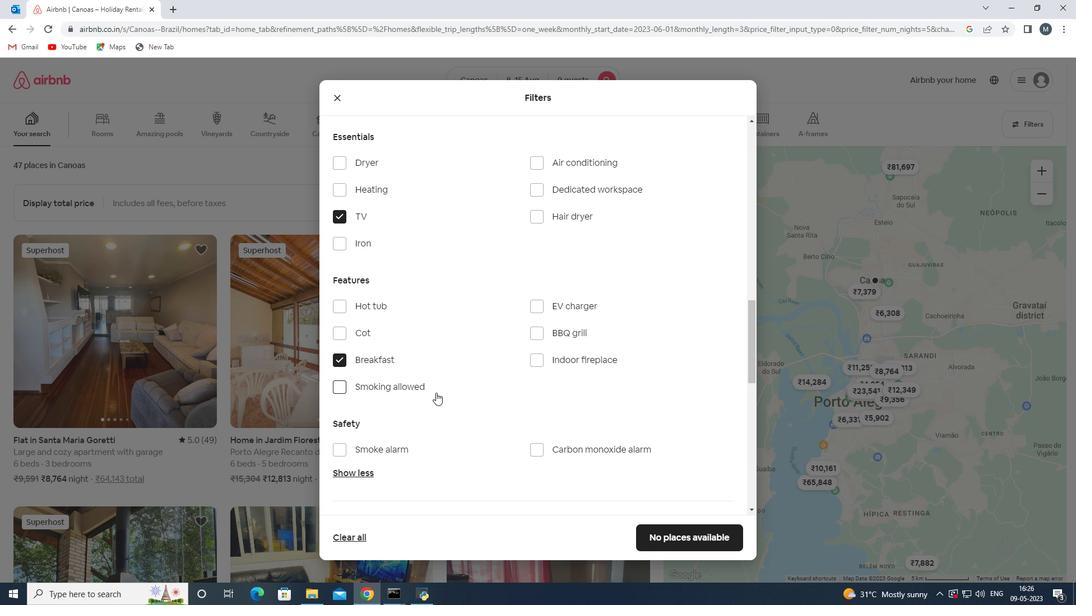 
Action: Mouse scrolled (436, 392) with delta (0, 0)
Screenshot: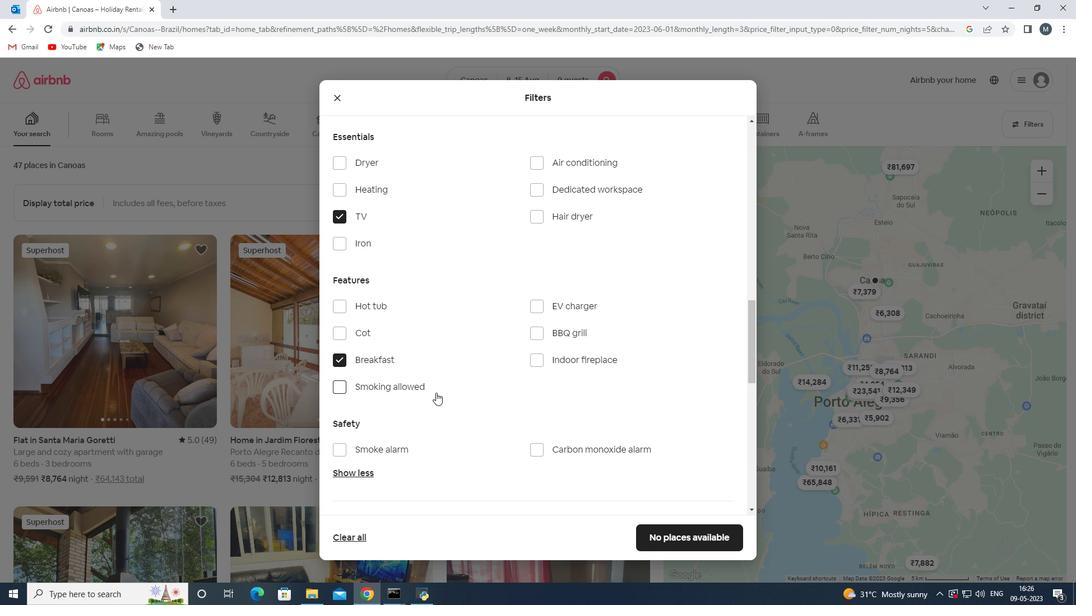 
Action: Mouse moved to (436, 389)
Screenshot: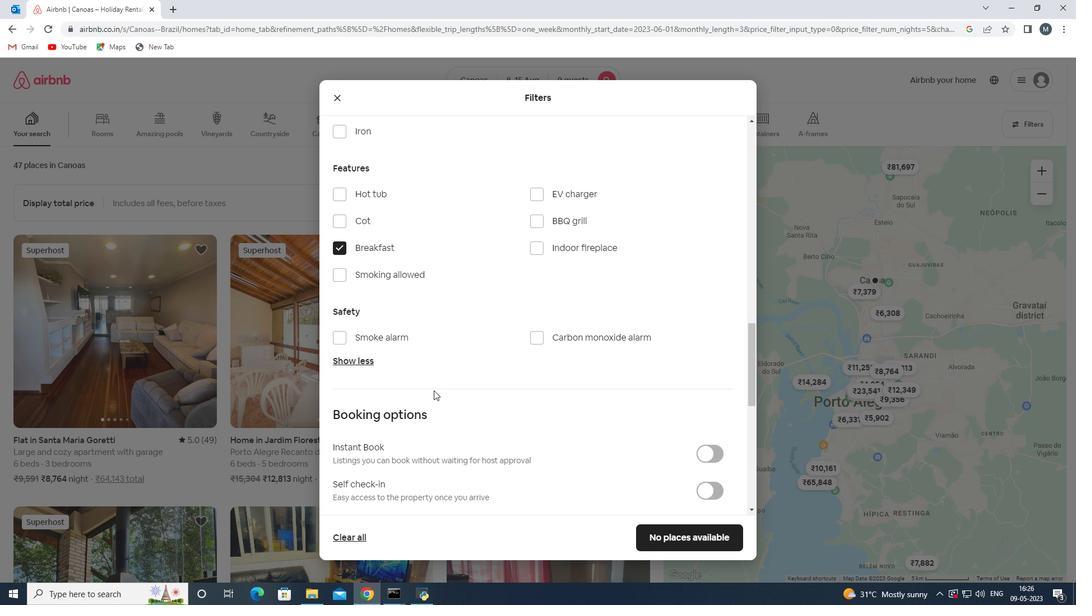 
Action: Mouse scrolled (436, 388) with delta (0, 0)
Screenshot: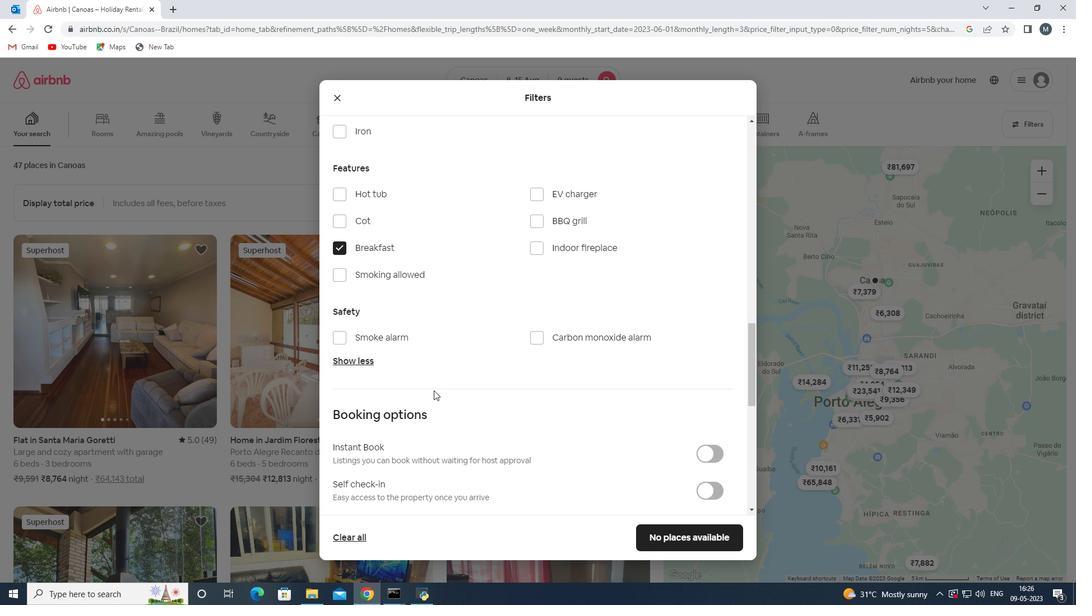 
Action: Mouse moved to (438, 387)
Screenshot: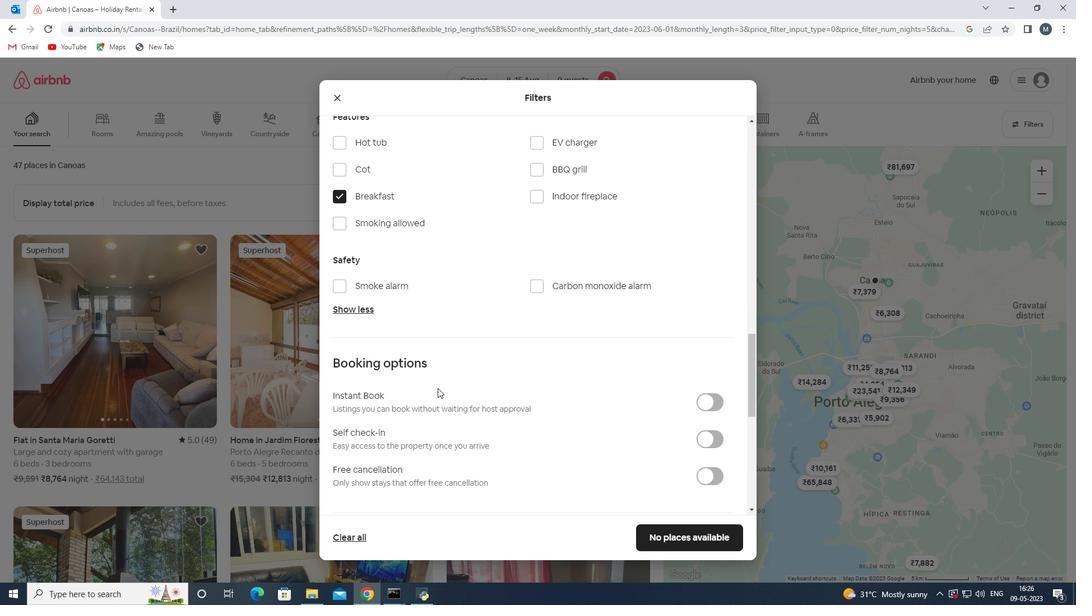 
Action: Mouse scrolled (438, 387) with delta (0, 0)
Screenshot: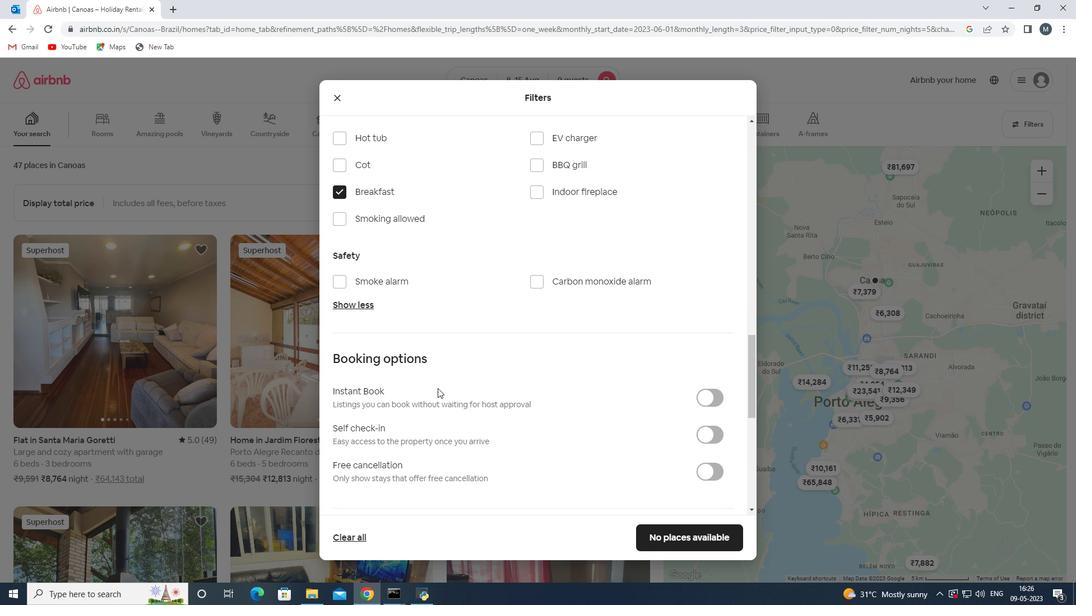 
Action: Mouse scrolled (438, 387) with delta (0, 0)
Screenshot: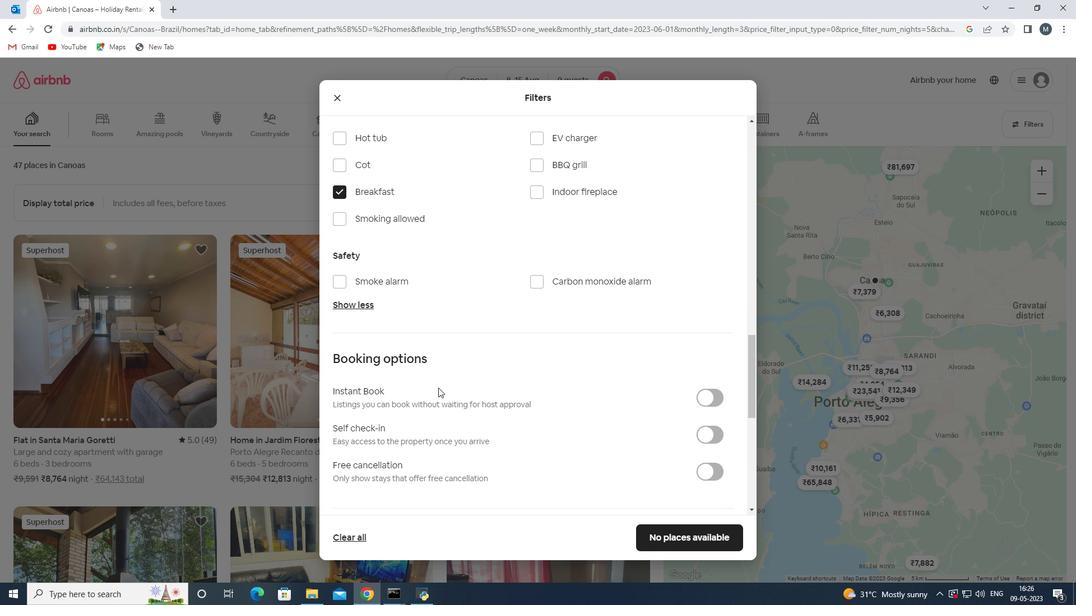 
Action: Mouse moved to (439, 387)
Screenshot: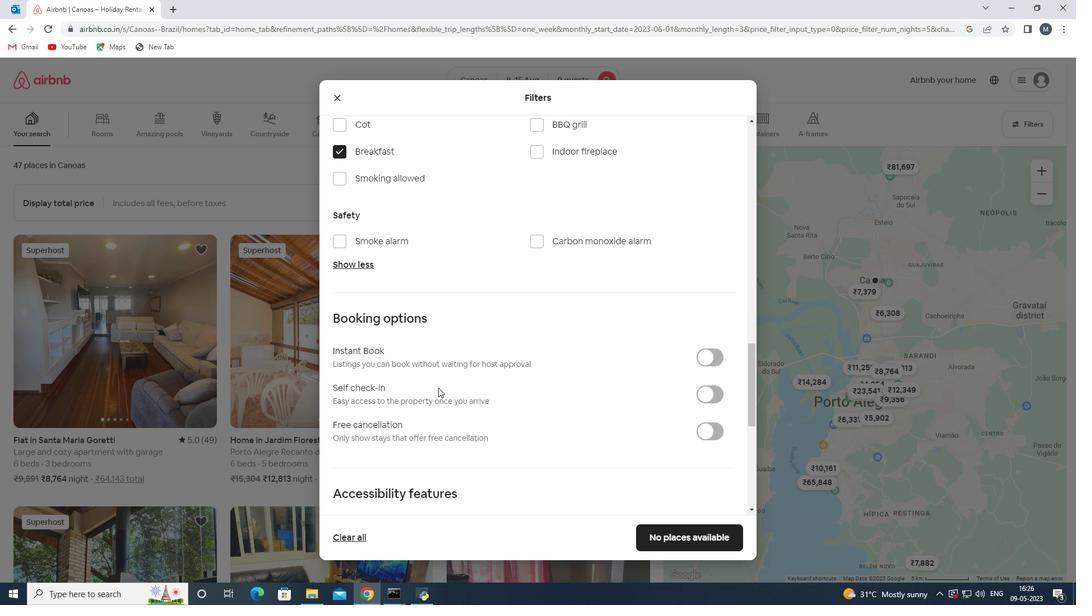 
Action: Mouse scrolled (439, 387) with delta (0, 0)
Screenshot: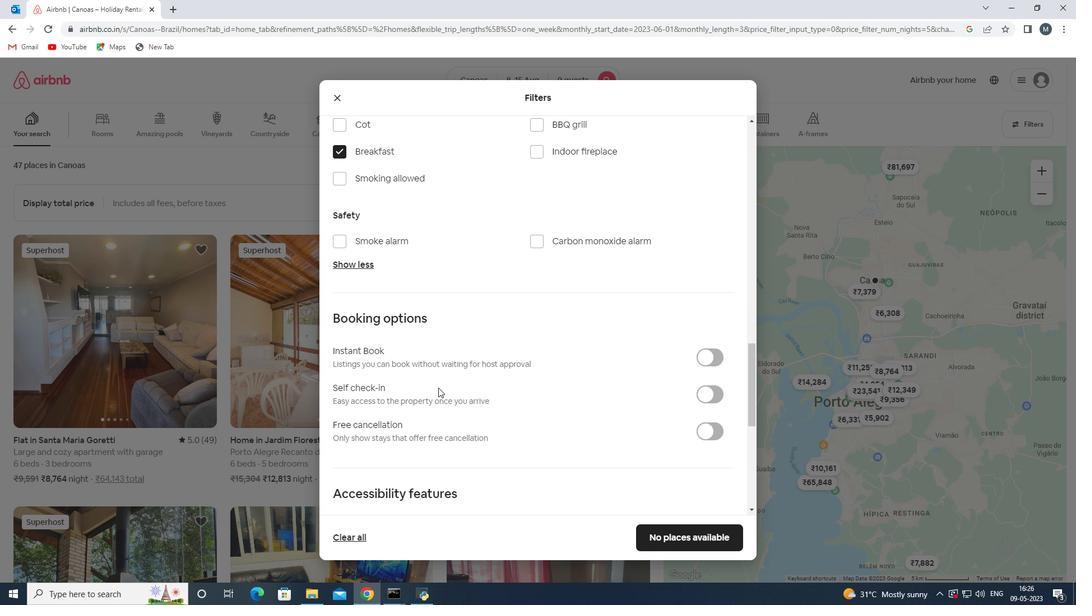 
Action: Mouse moved to (440, 387)
Screenshot: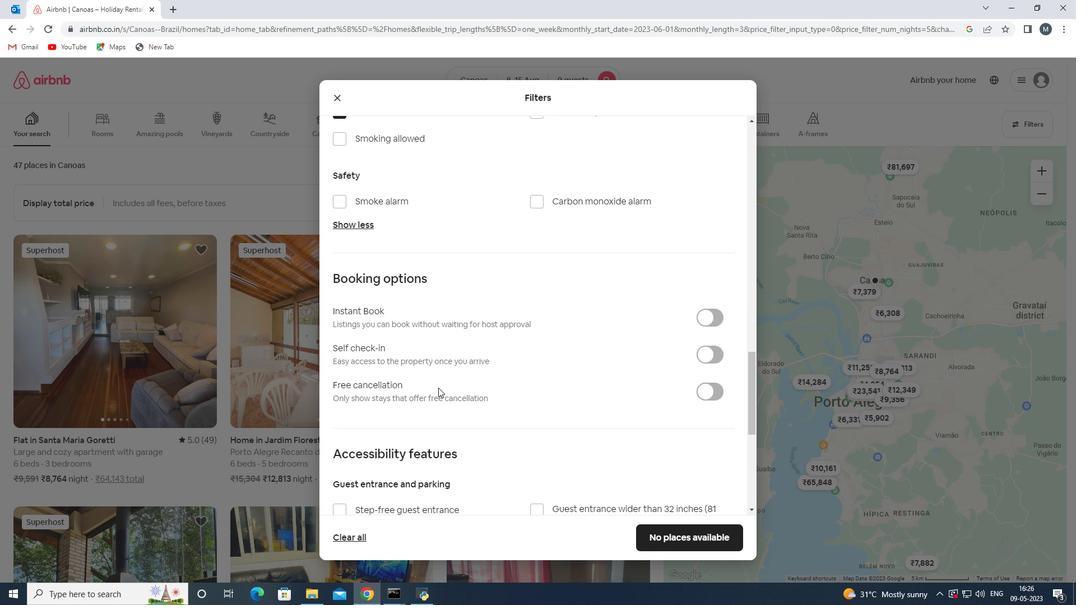 
Action: Mouse scrolled (440, 387) with delta (0, 0)
Screenshot: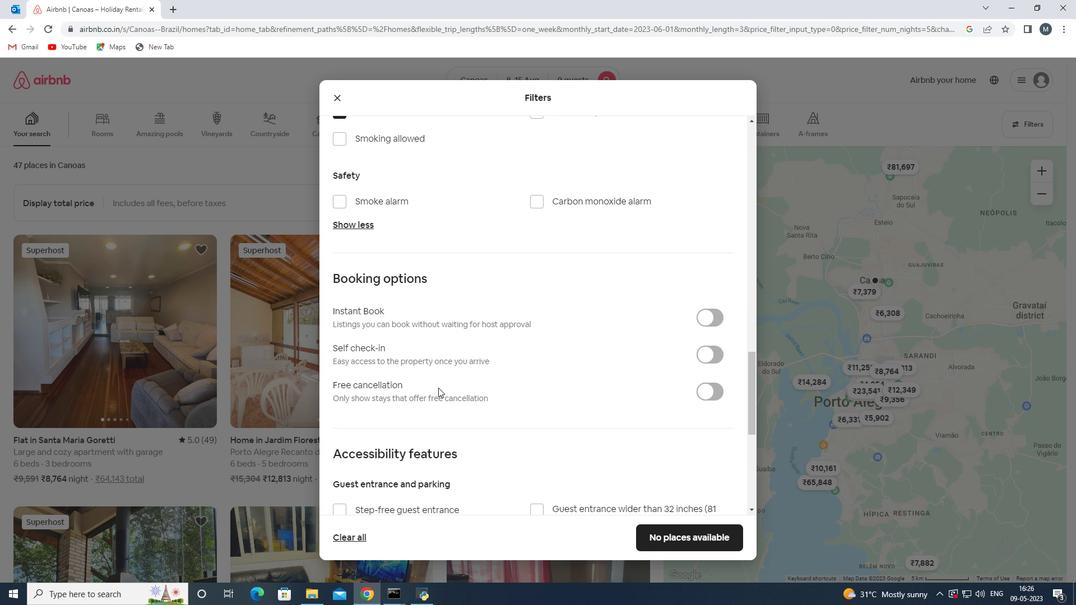 
Action: Mouse moved to (716, 210)
Screenshot: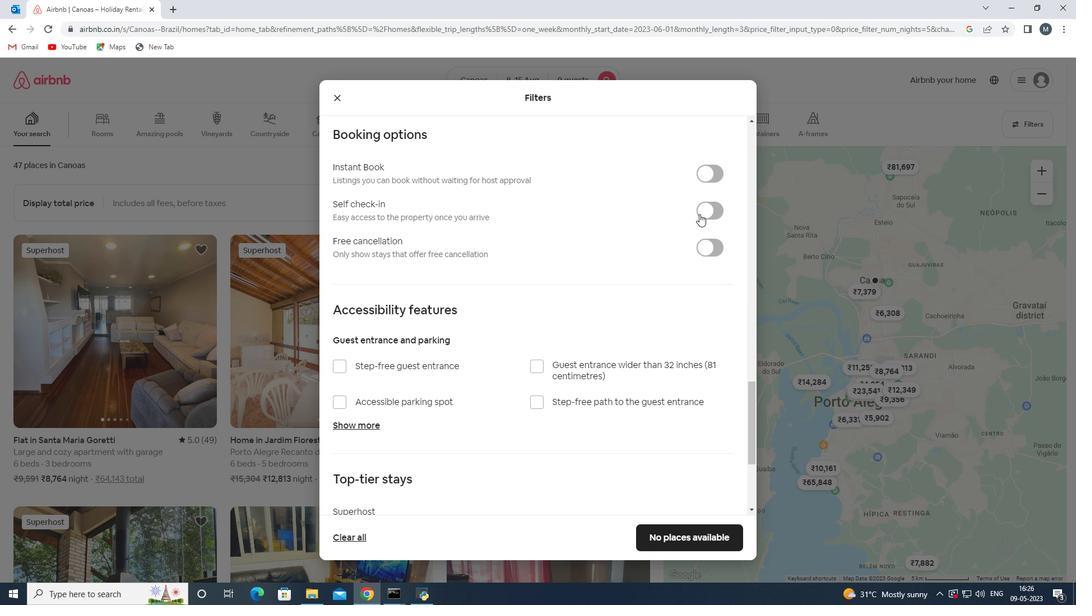 
Action: Mouse pressed left at (716, 210)
Screenshot: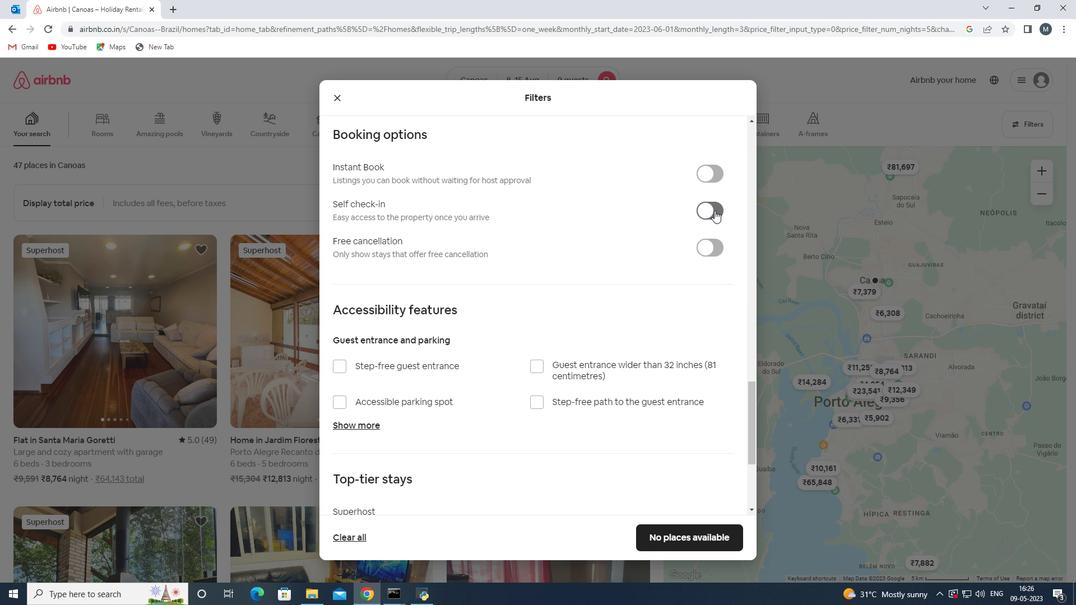 
Action: Mouse moved to (515, 331)
Screenshot: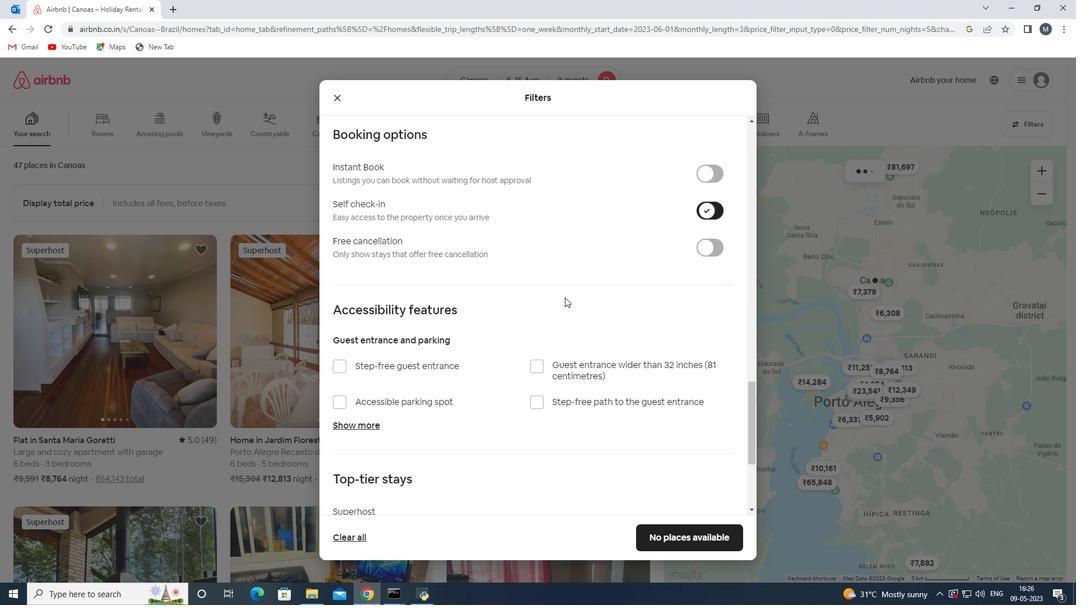 
Action: Mouse scrolled (515, 330) with delta (0, 0)
Screenshot: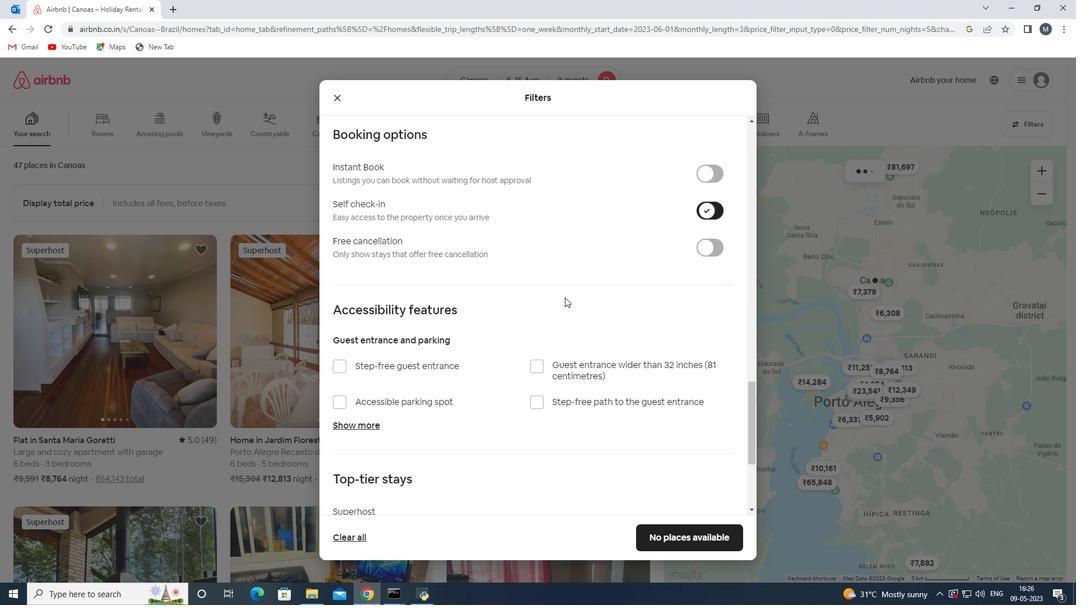 
Action: Mouse moved to (508, 341)
Screenshot: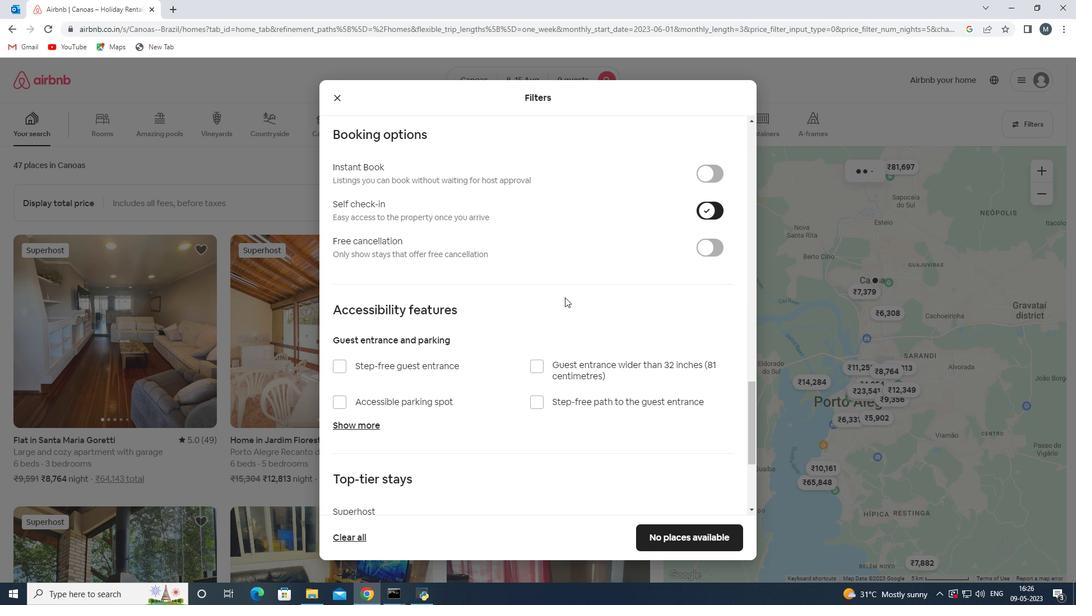
Action: Mouse scrolled (508, 341) with delta (0, 0)
Screenshot: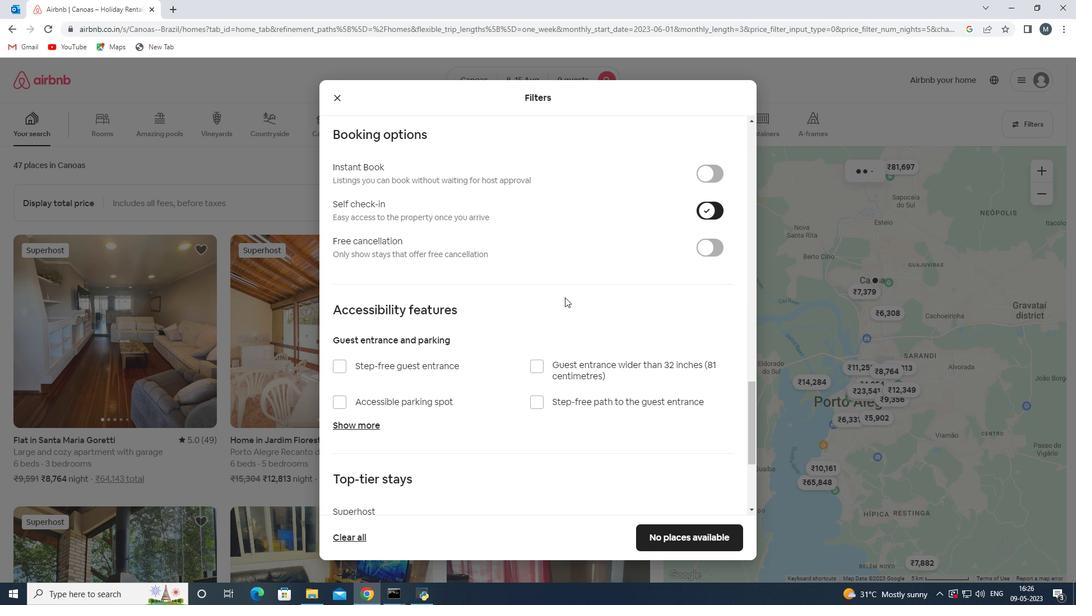 
Action: Mouse moved to (481, 362)
Screenshot: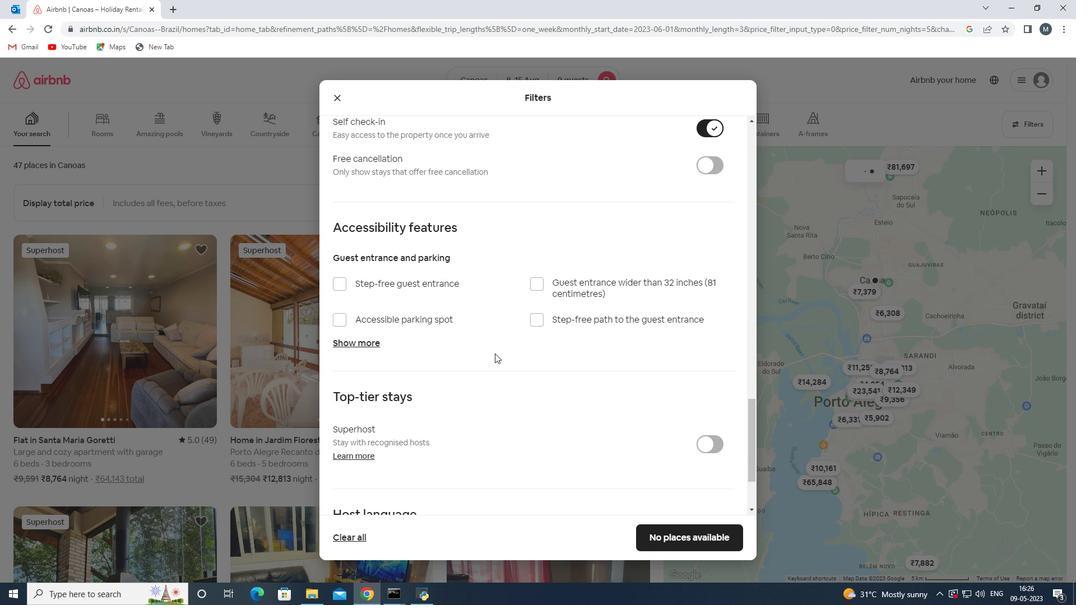 
Action: Mouse scrolled (481, 361) with delta (0, 0)
Screenshot: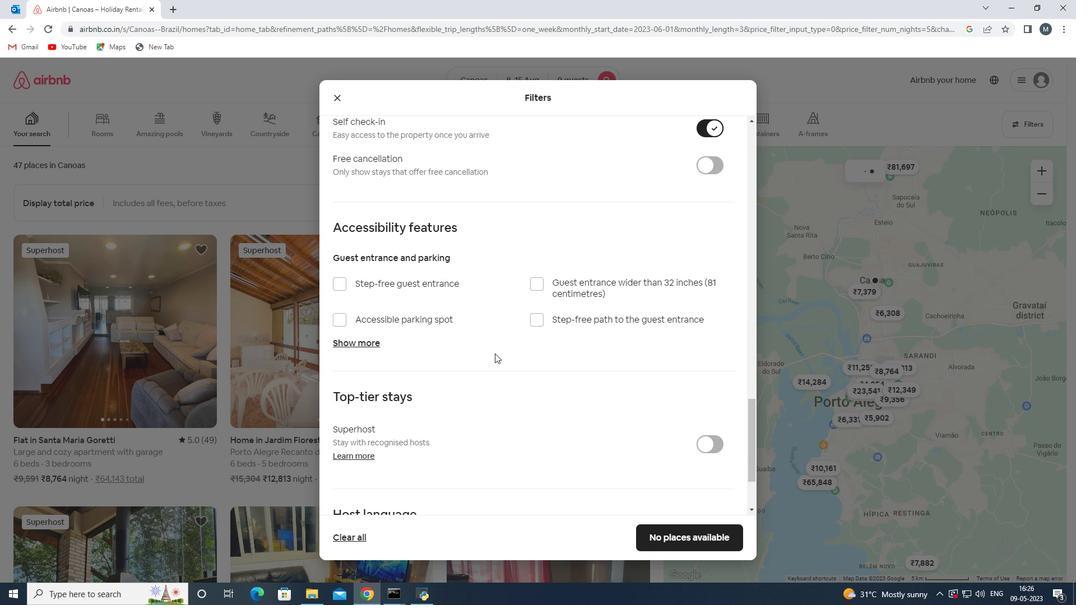 
Action: Mouse moved to (479, 366)
Screenshot: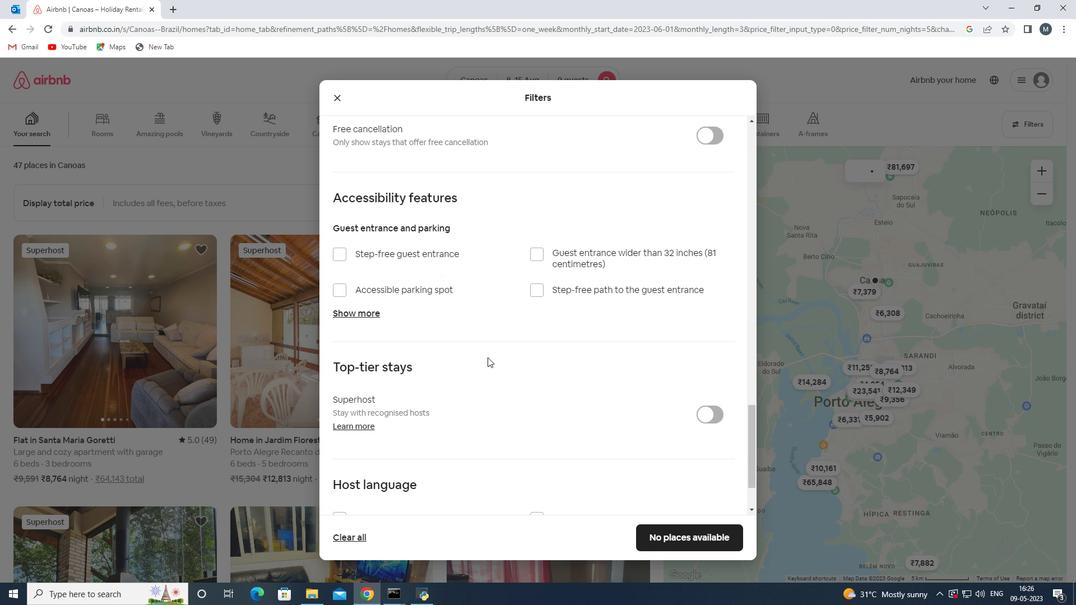 
Action: Mouse scrolled (479, 366) with delta (0, 0)
Screenshot: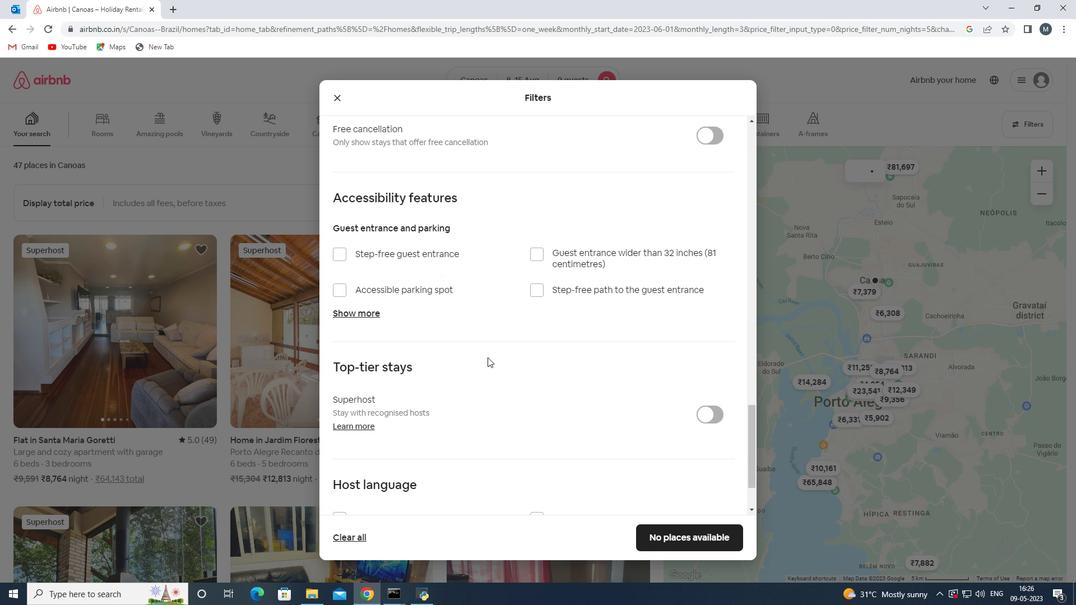 
Action: Mouse moved to (467, 410)
Screenshot: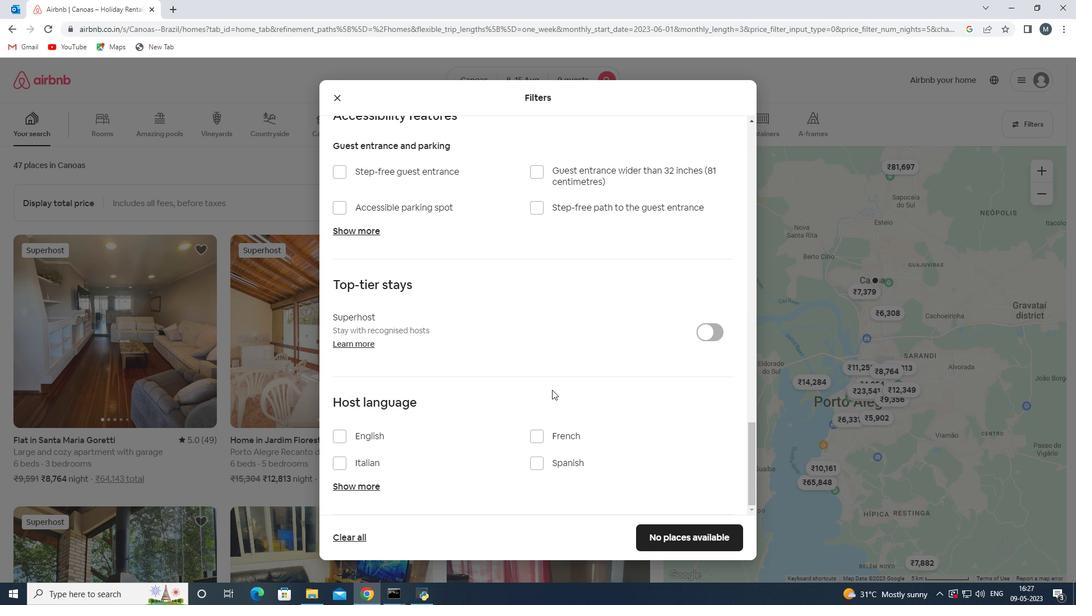 
Action: Mouse scrolled (467, 409) with delta (0, 0)
Screenshot: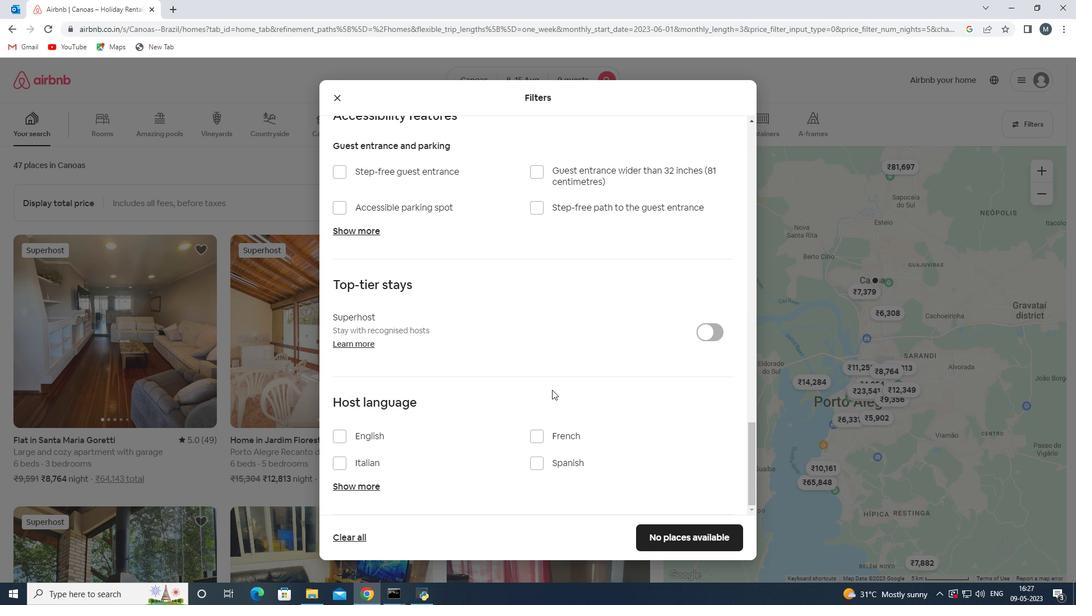 
Action: Mouse moved to (355, 432)
Screenshot: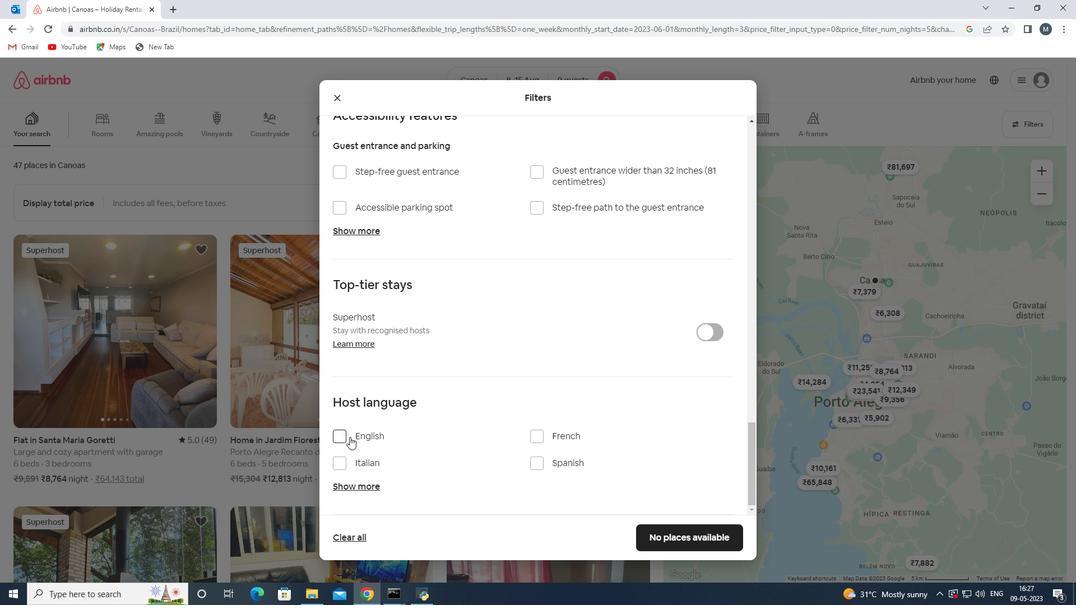 
Action: Mouse pressed left at (355, 432)
Screenshot: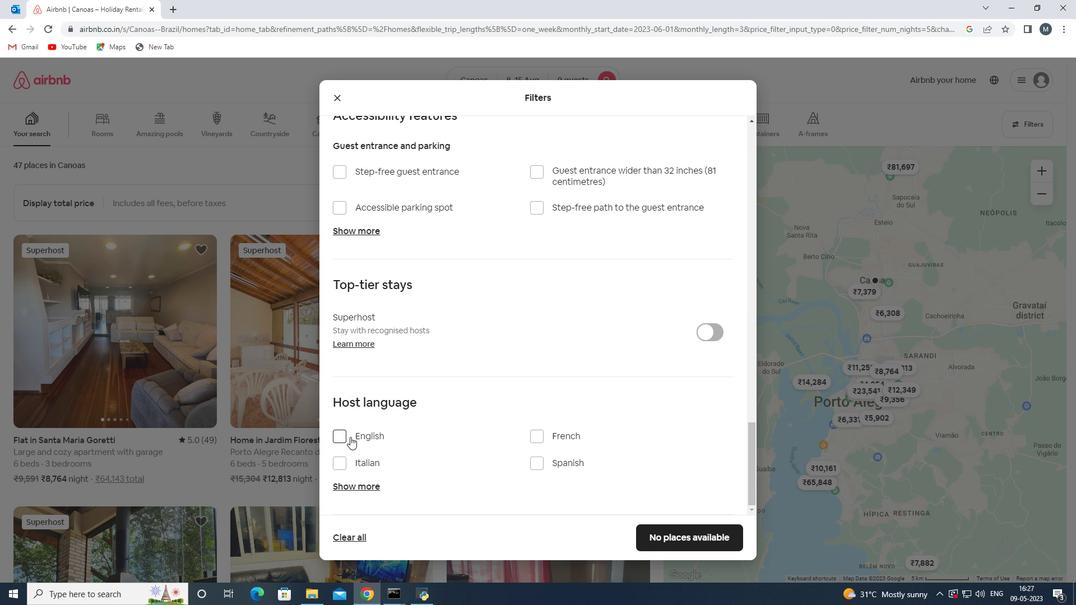 
Action: Mouse moved to (654, 539)
Screenshot: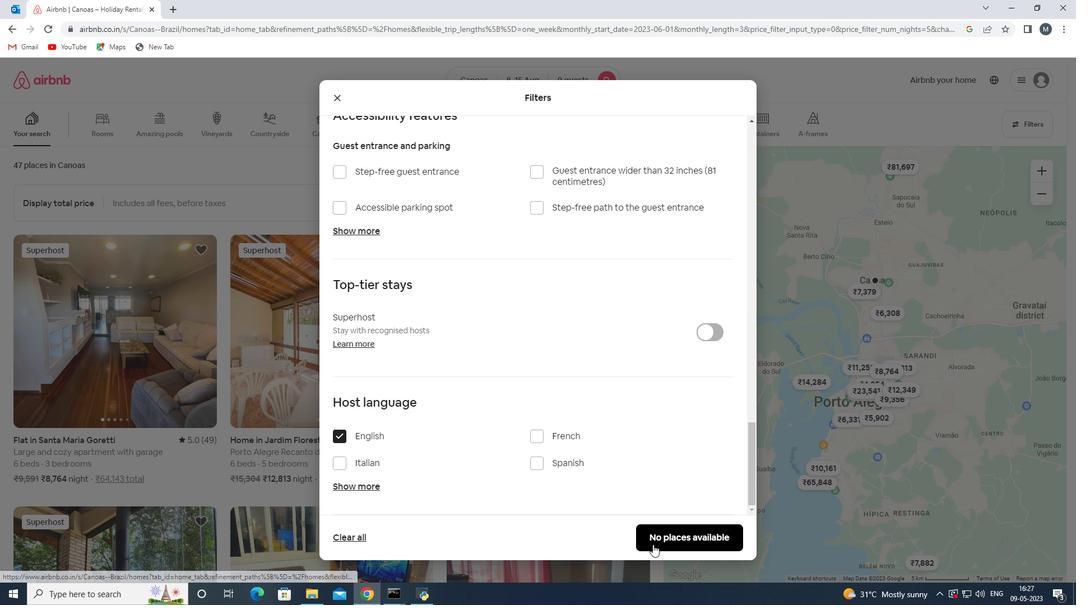 
Action: Mouse pressed left at (654, 539)
Screenshot: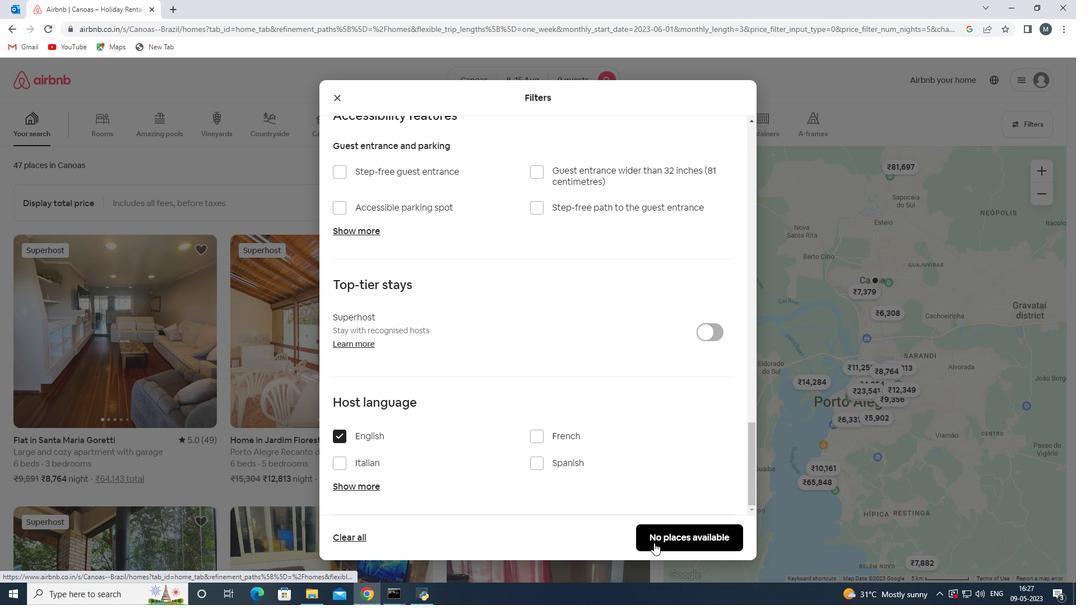 
Action: Mouse moved to (658, 539)
Screenshot: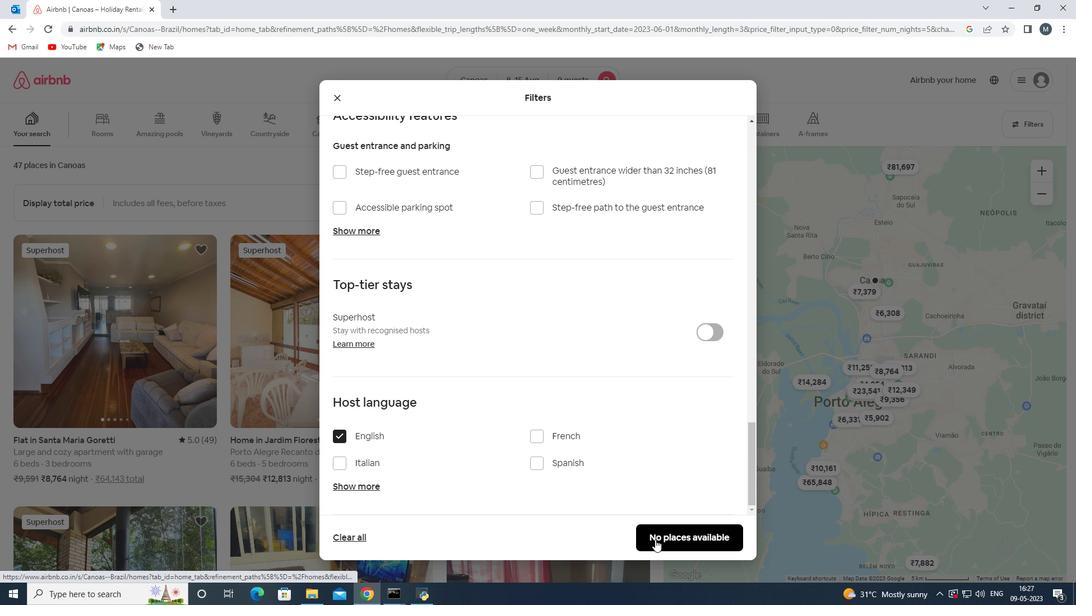
